 Task: Look for space in Oberwinterthur (Kreis 2), Switzerland from 12th  July, 2023 to 15th July, 2023 for 3 adults in price range Rs.12000 to Rs.16000. Place can be entire place with 2 bedrooms having 3 beds and 1 bathroom. Property type can be house, flat, guest house. Booking option can be shelf check-in. Required host language is English.
Action: Mouse moved to (555, 93)
Screenshot: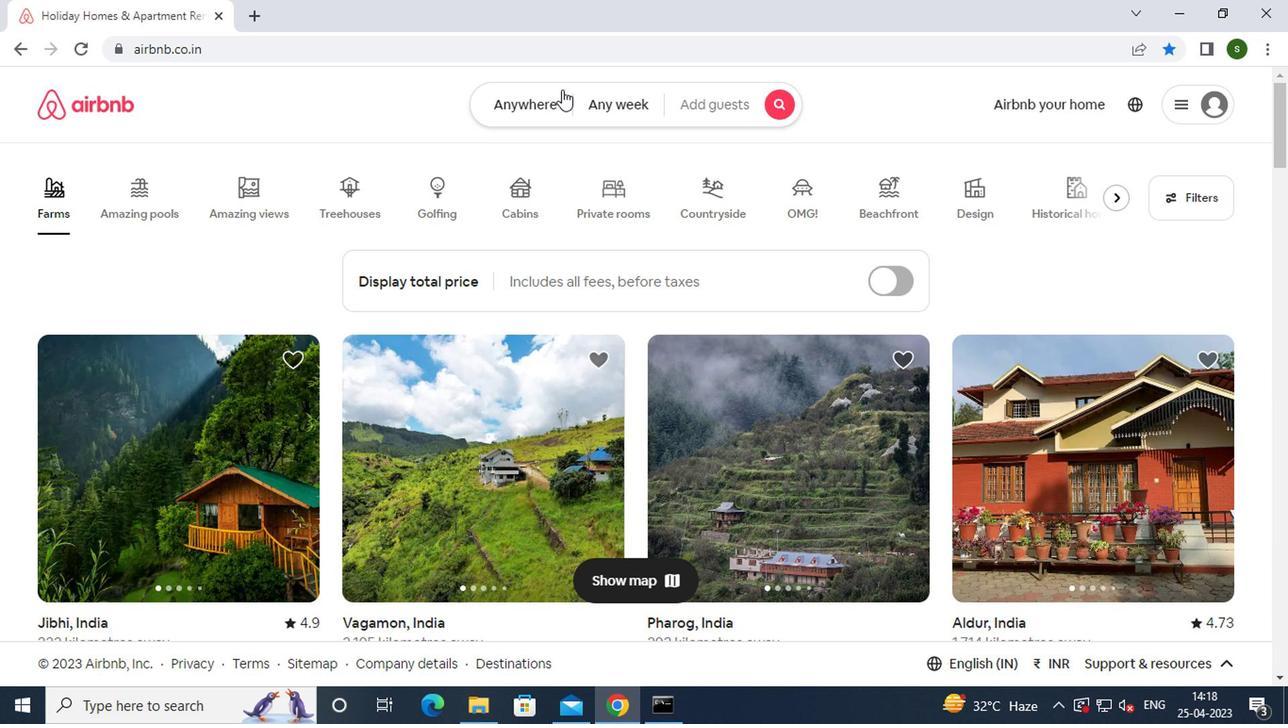 
Action: Mouse pressed left at (555, 93)
Screenshot: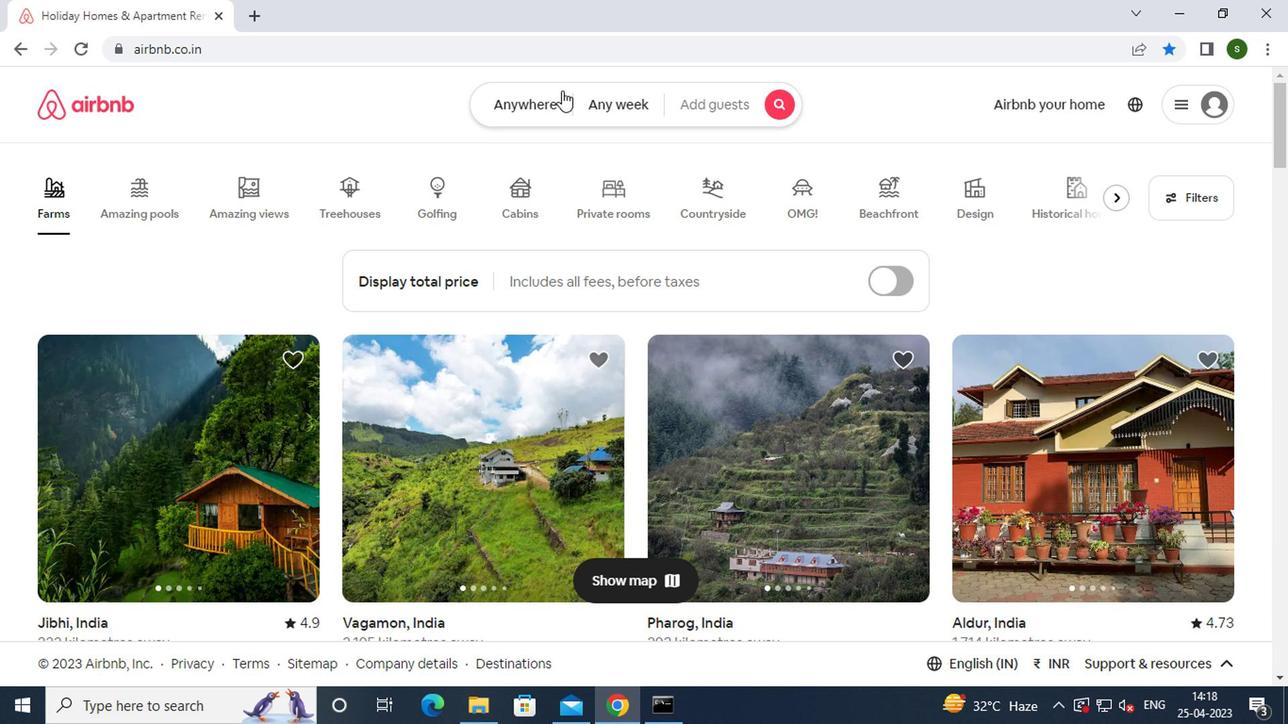 
Action: Mouse moved to (373, 176)
Screenshot: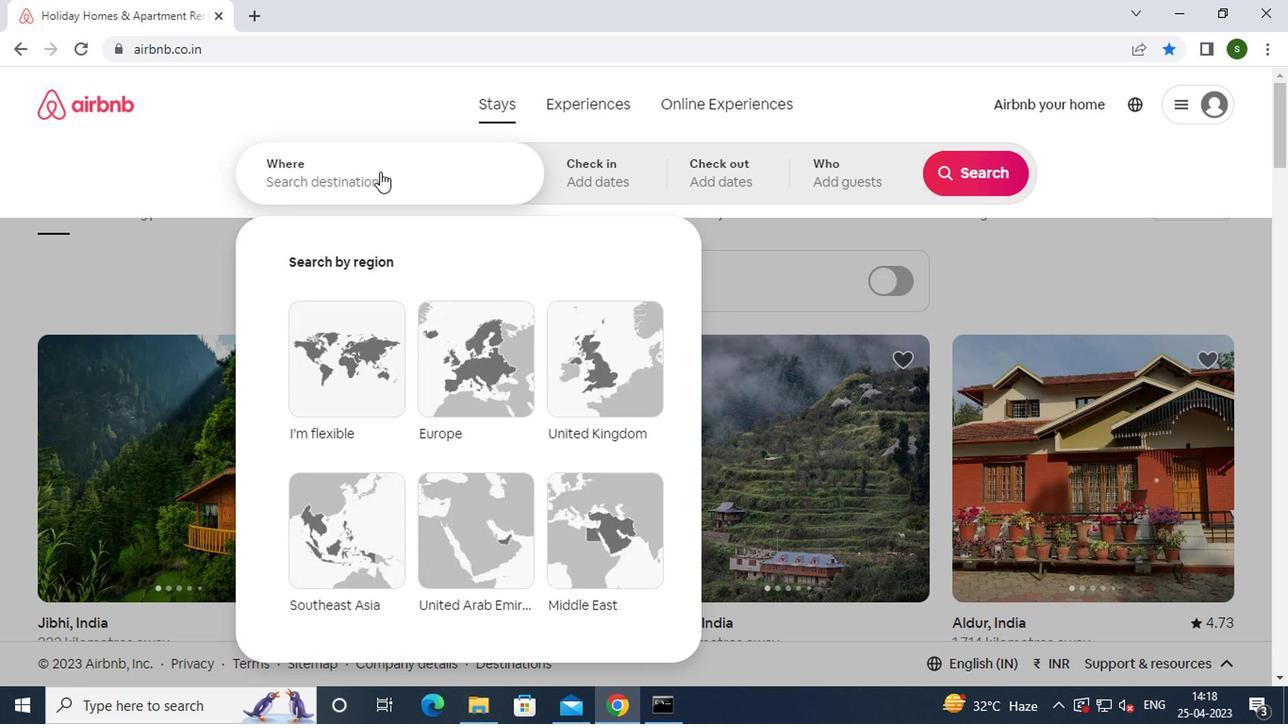 
Action: Mouse pressed left at (373, 176)
Screenshot: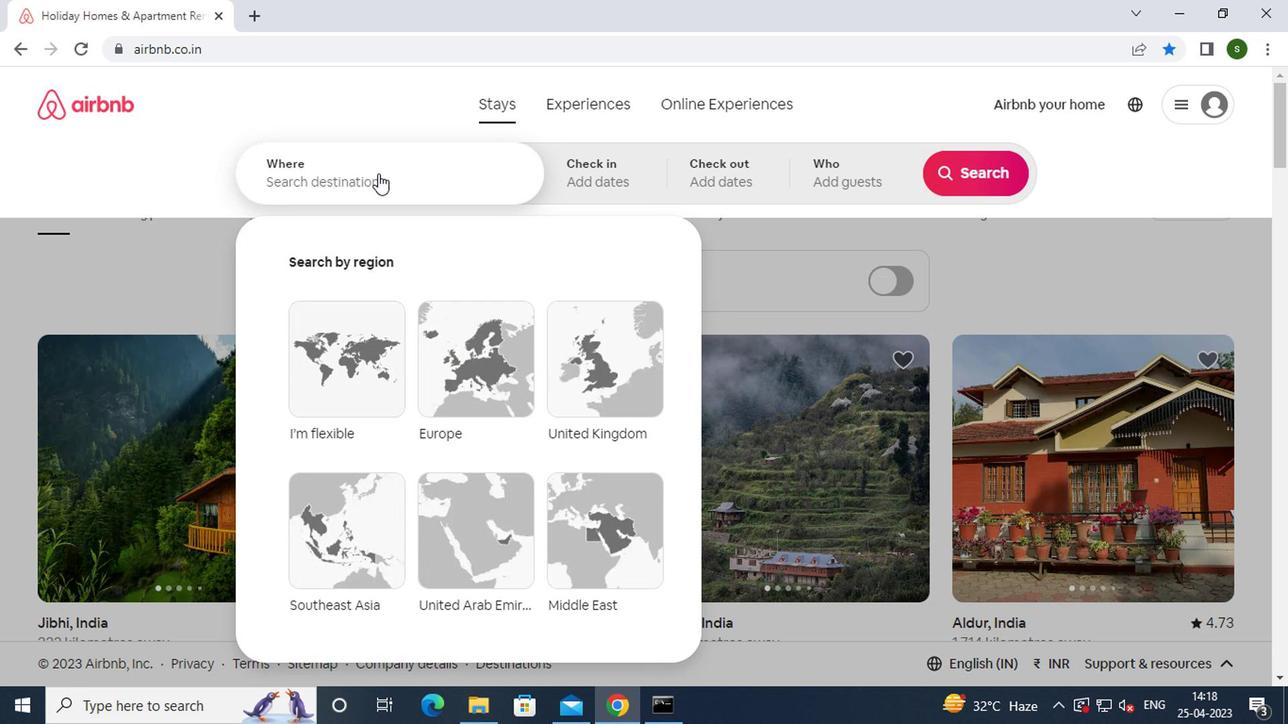 
Action: Mouse moved to (373, 176)
Screenshot: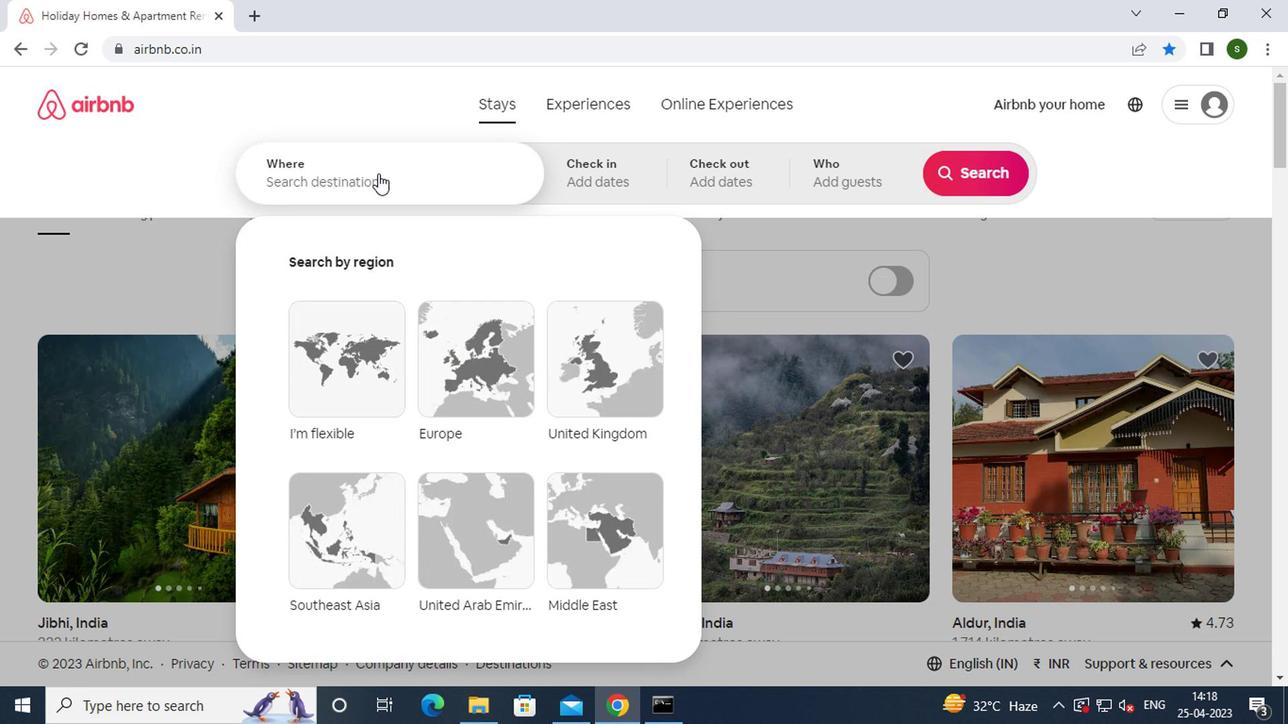 
Action: Key pressed o<Key.caps_lock>berwinterhur<Key.space><Key.shift_r>(<Key.caps_lock>k<Key.caps_lock>reis<Key.space>2<Key.shift_r>),<Key.space><Key.caps_lock>s<Key.caps_lock>witzerland<Key.enter>
Screenshot: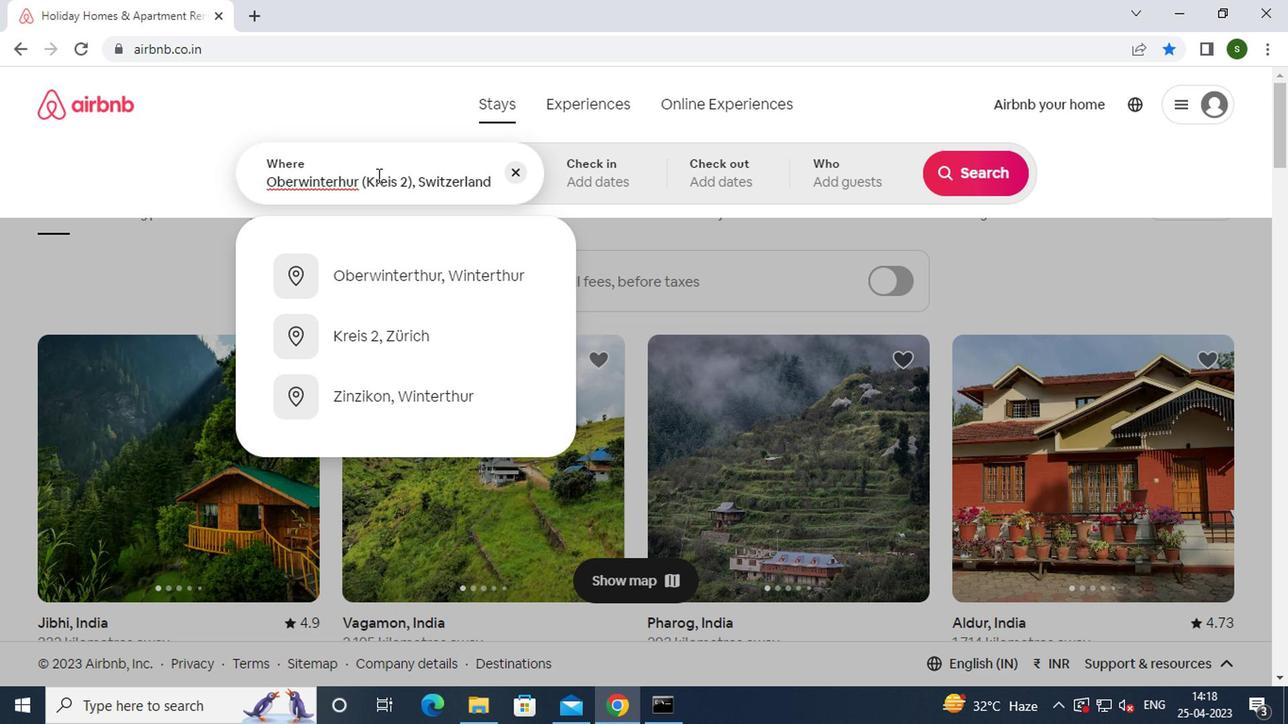 
Action: Mouse moved to (975, 331)
Screenshot: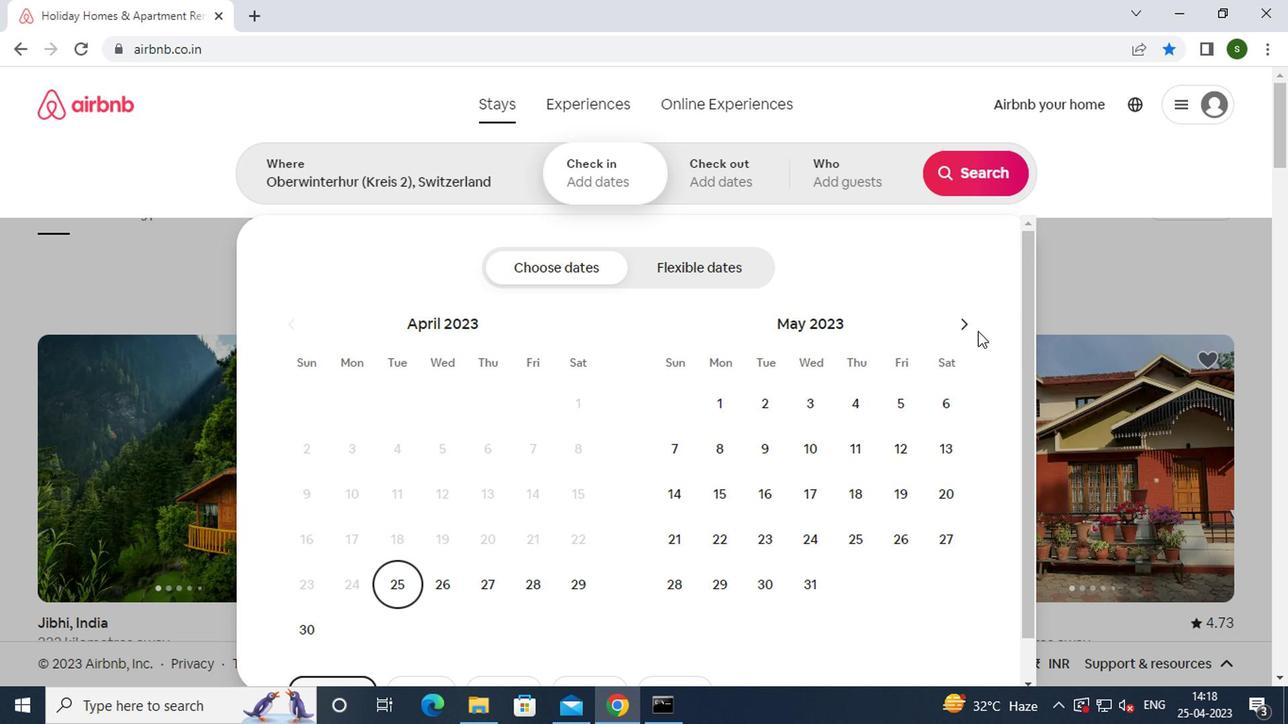 
Action: Mouse pressed left at (975, 331)
Screenshot: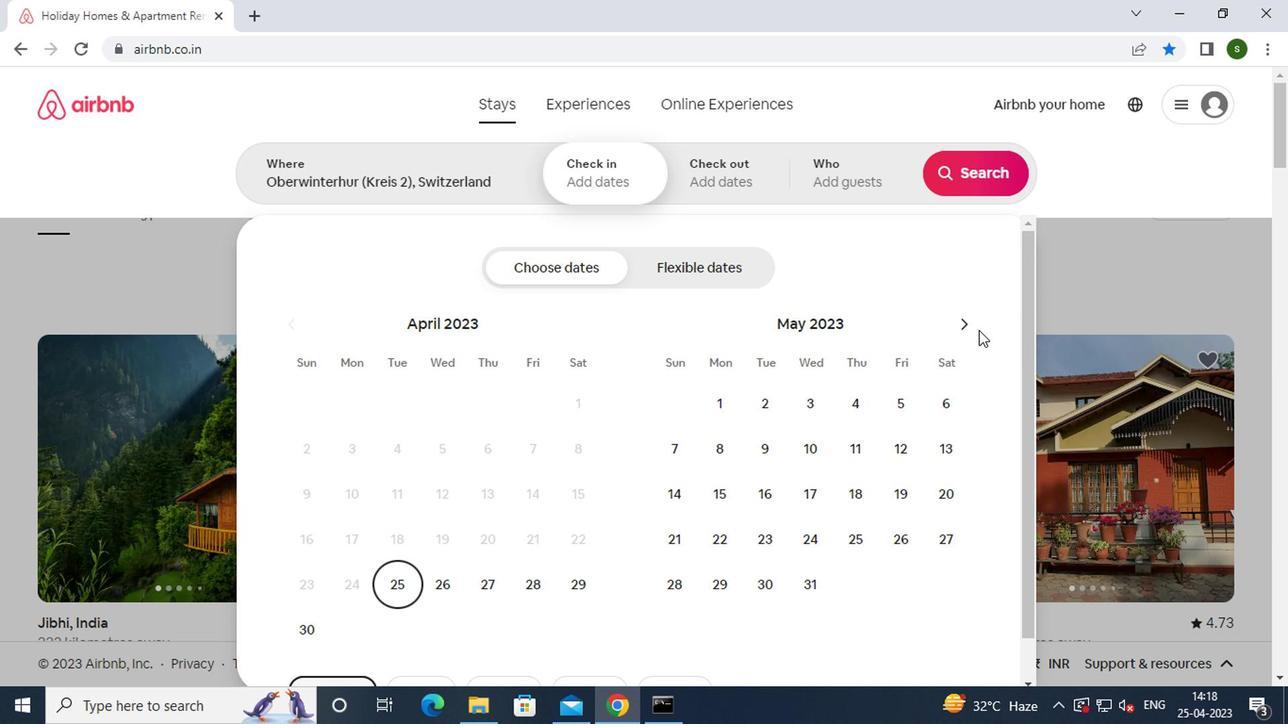 
Action: Mouse moved to (957, 331)
Screenshot: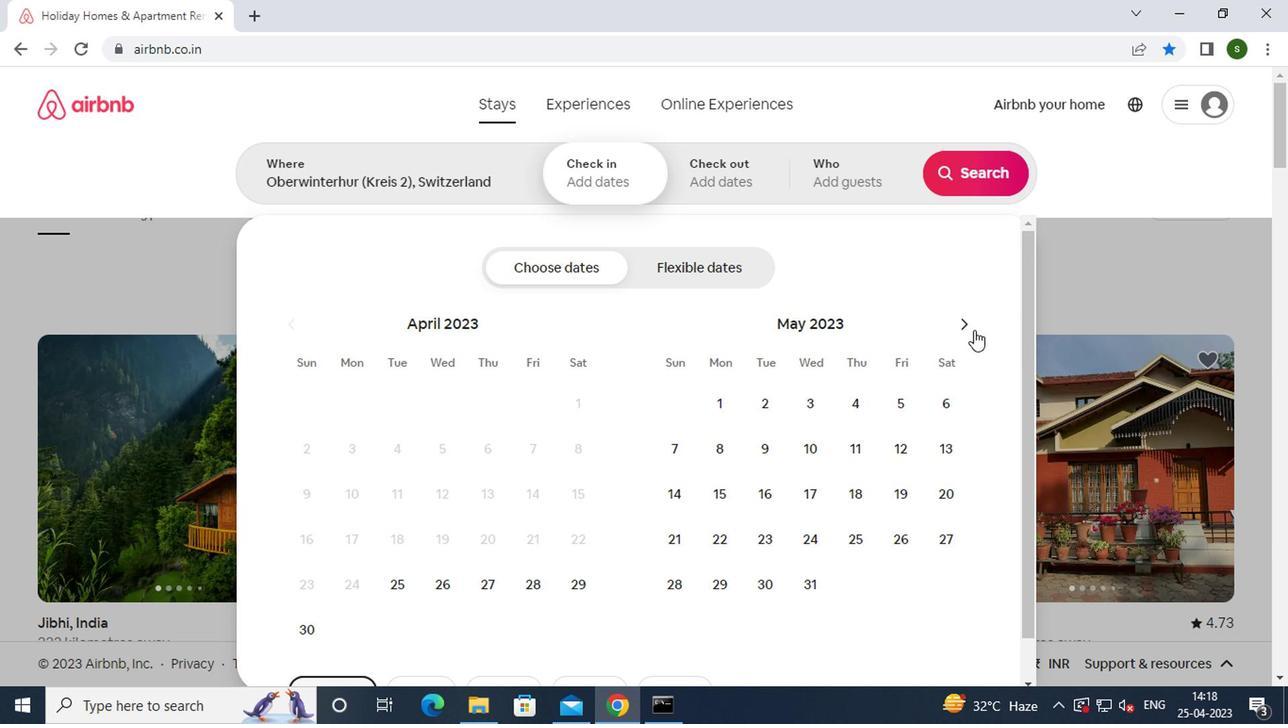 
Action: Mouse pressed left at (957, 331)
Screenshot: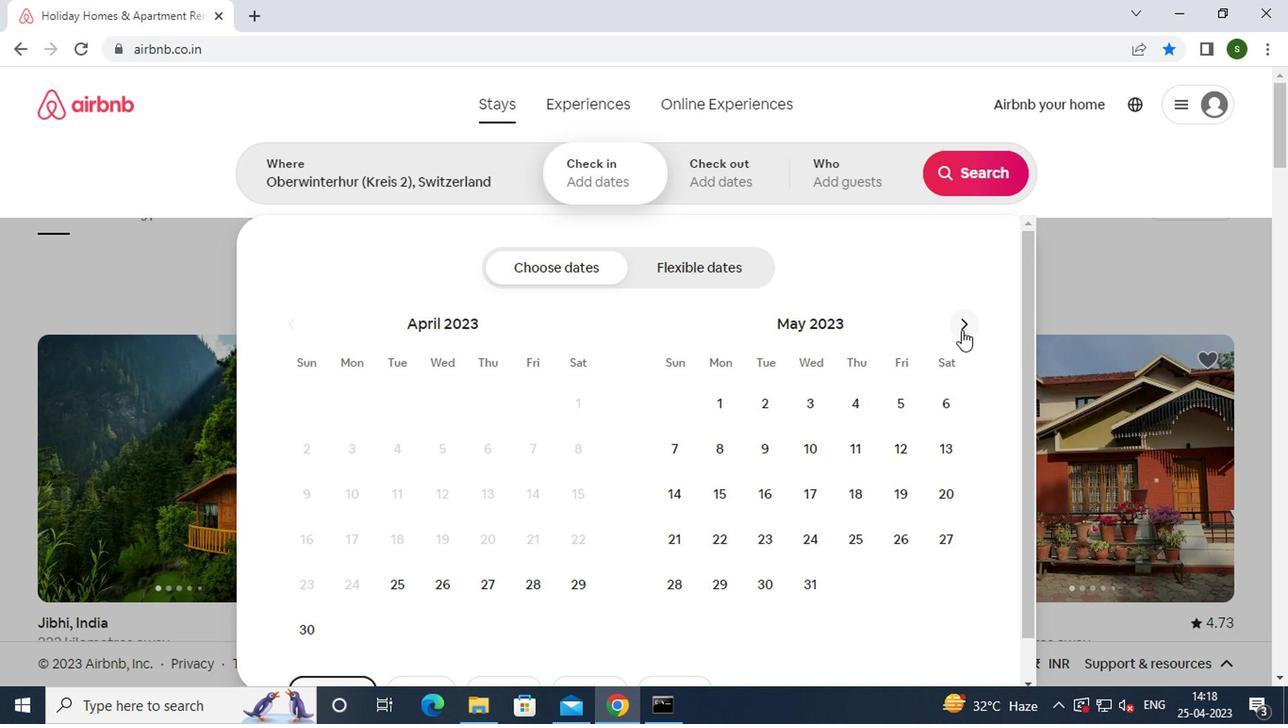
Action: Mouse pressed left at (957, 331)
Screenshot: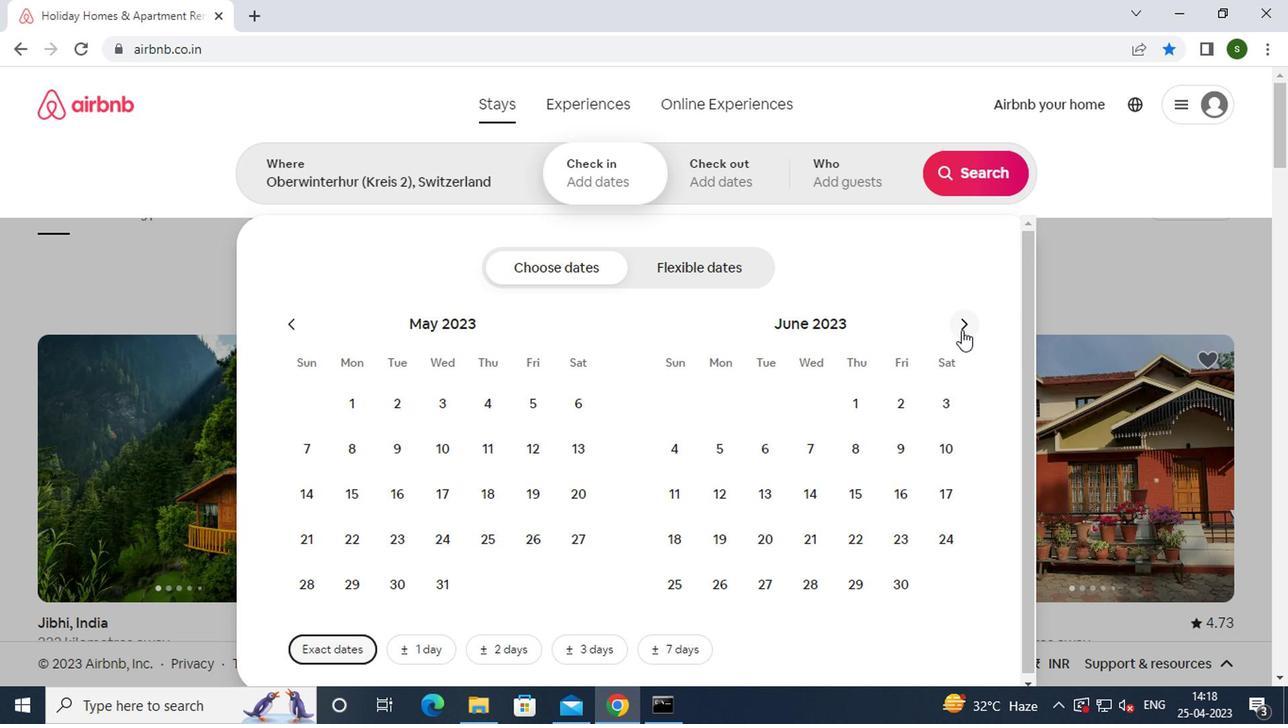 
Action: Mouse moved to (791, 502)
Screenshot: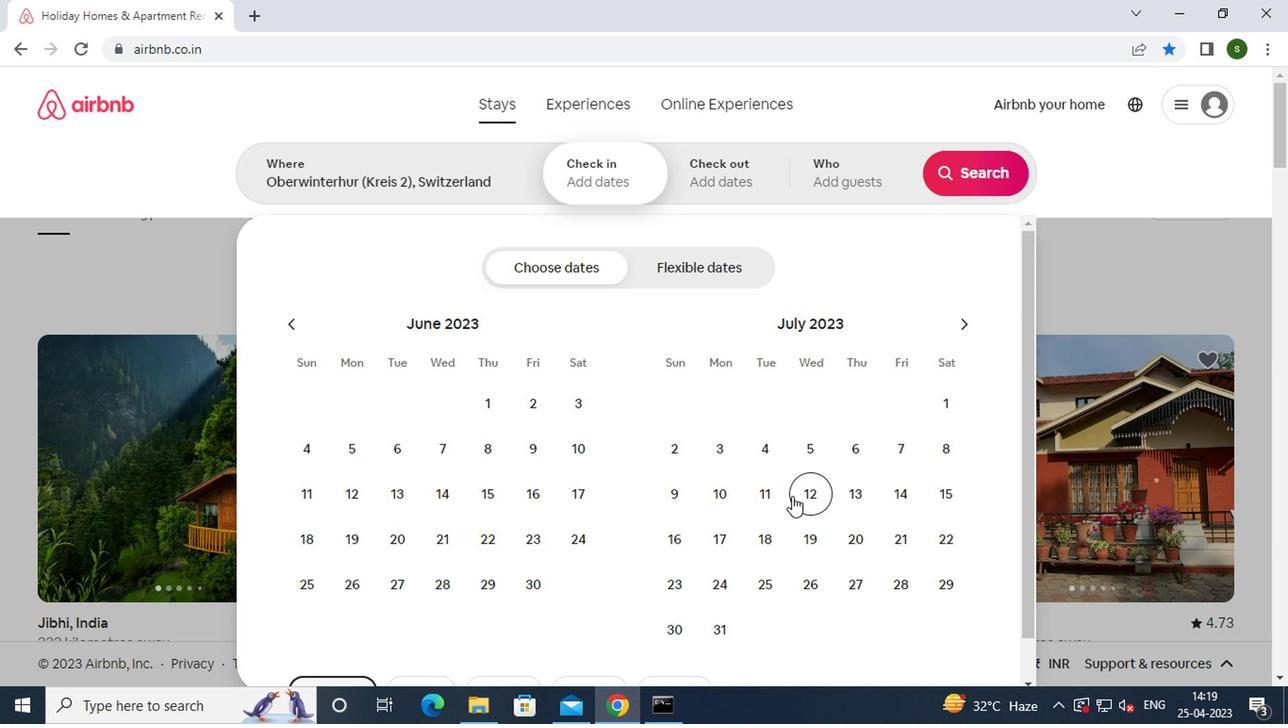 
Action: Mouse pressed left at (791, 502)
Screenshot: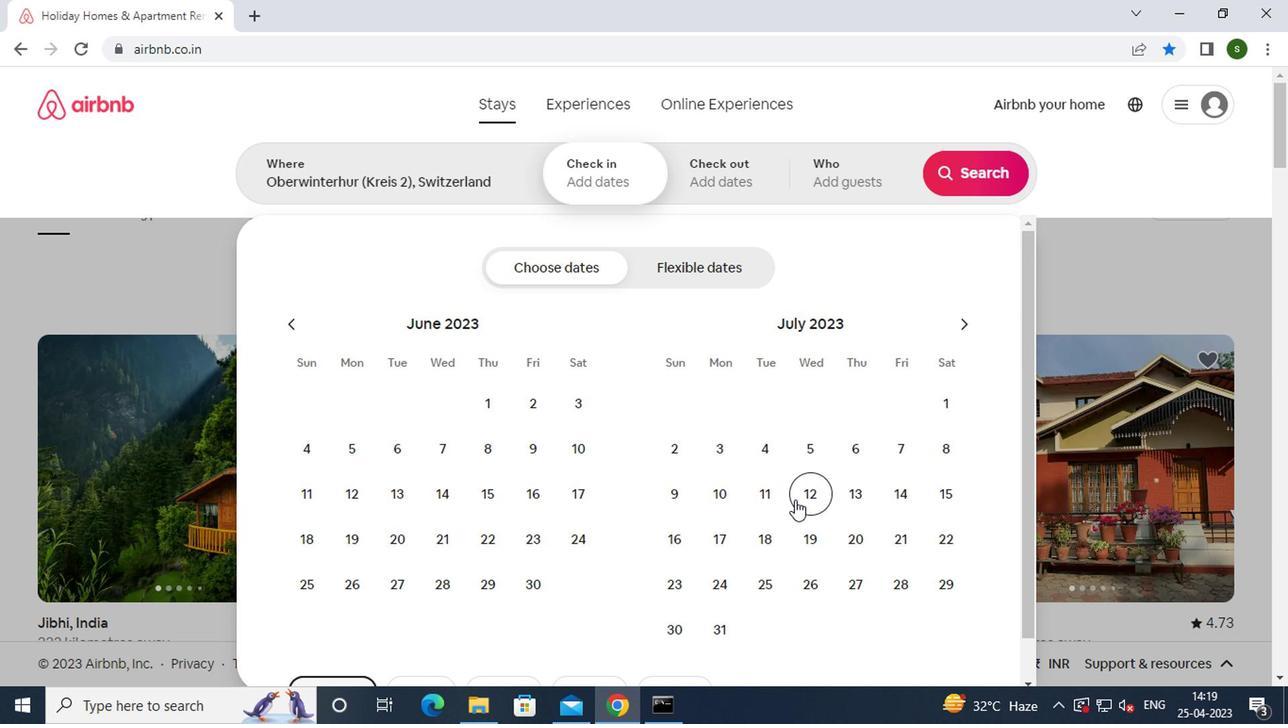 
Action: Mouse moved to (952, 500)
Screenshot: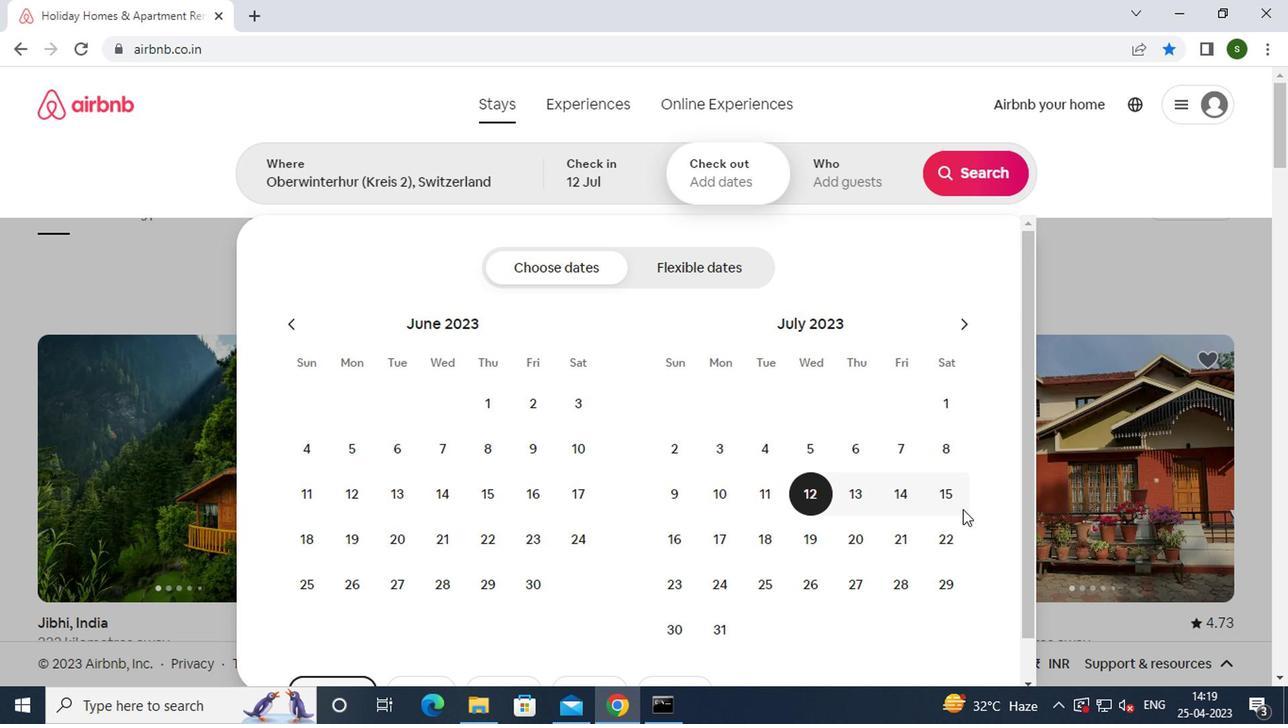 
Action: Mouse pressed left at (952, 500)
Screenshot: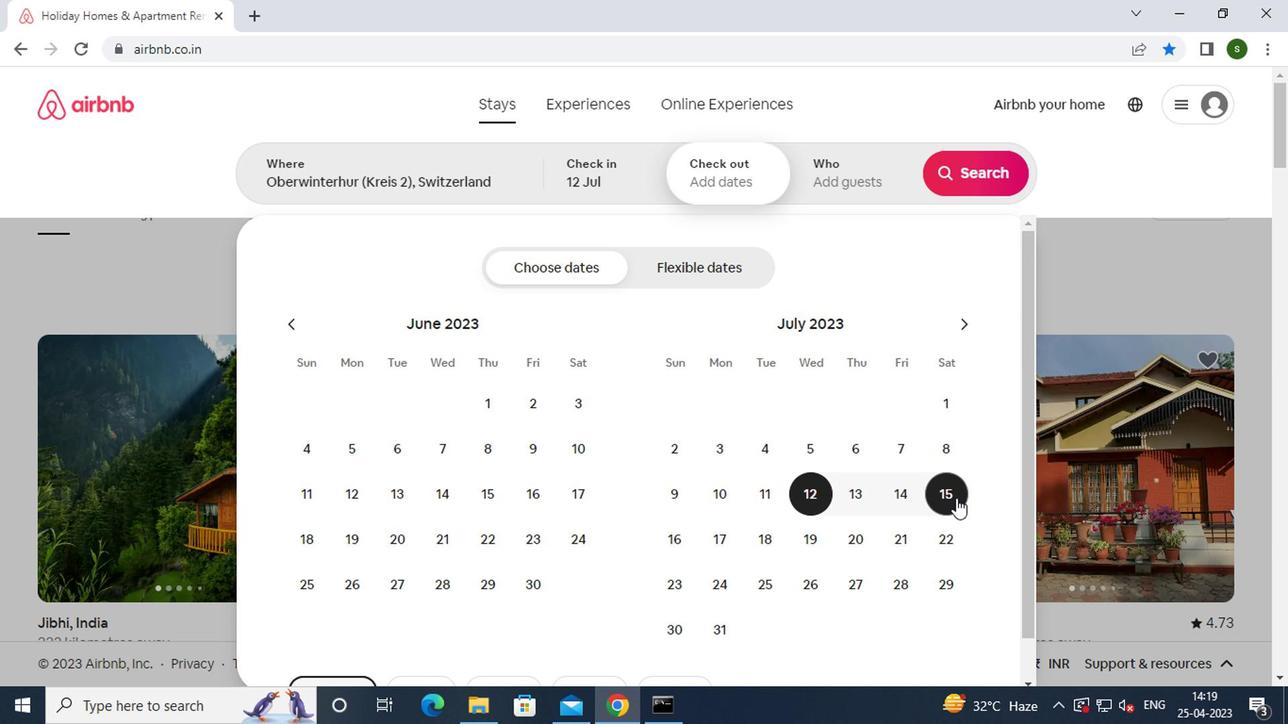 
Action: Mouse moved to (856, 190)
Screenshot: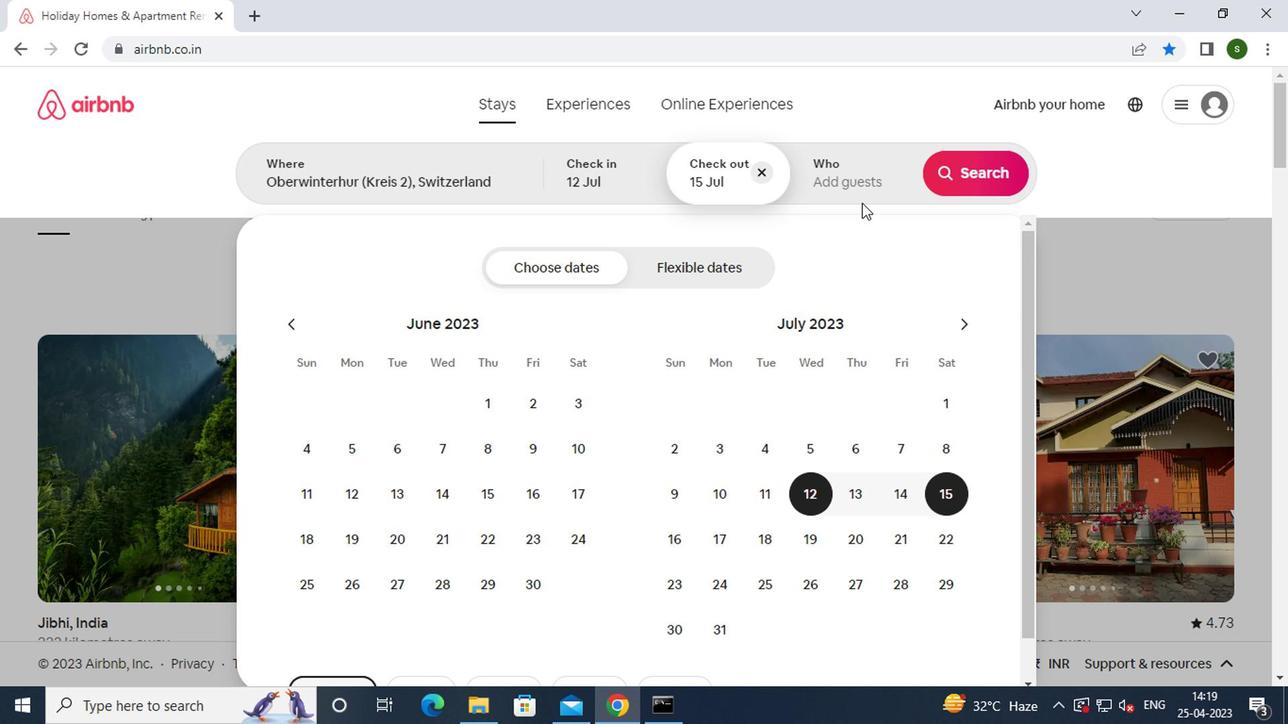 
Action: Mouse pressed left at (856, 190)
Screenshot: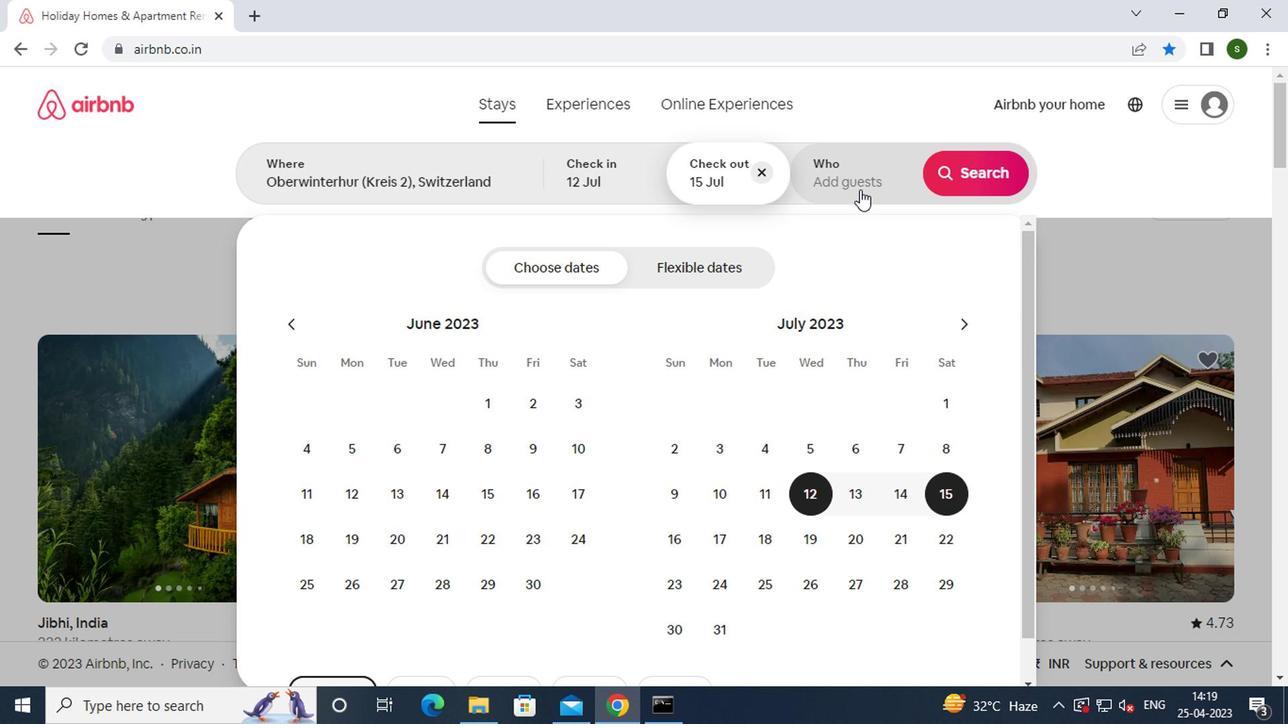 
Action: Mouse moved to (976, 275)
Screenshot: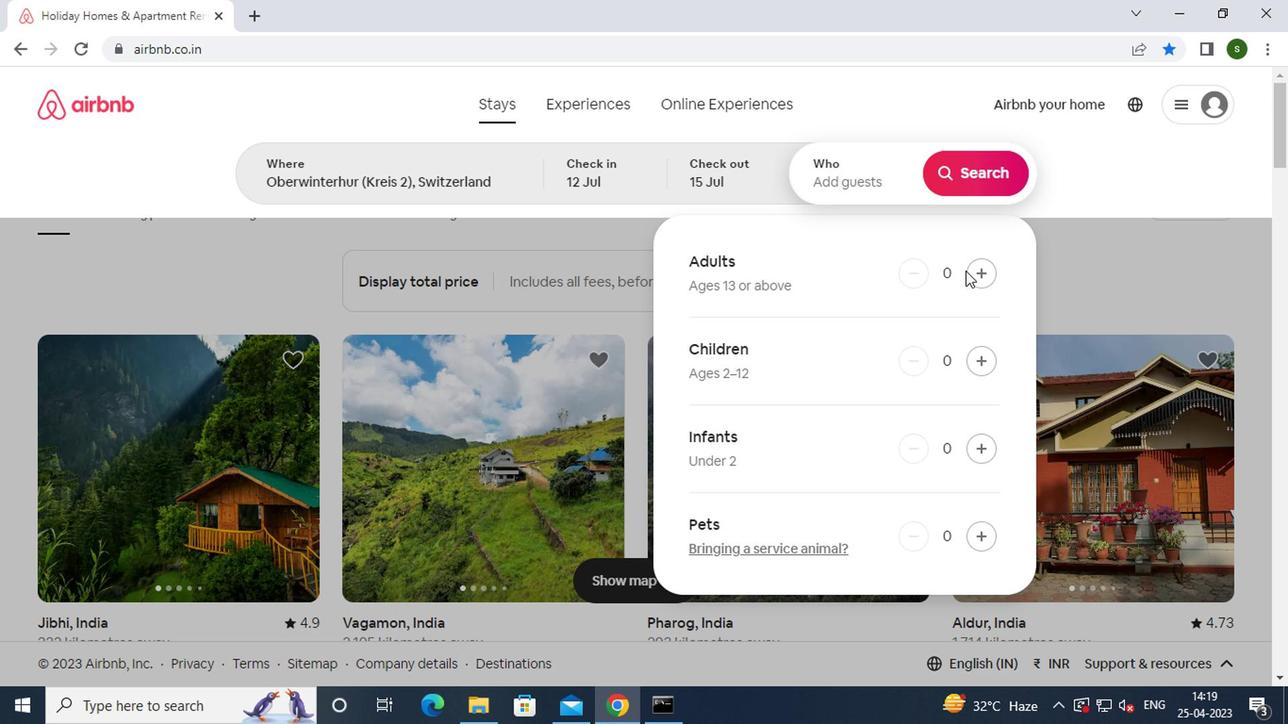 
Action: Mouse pressed left at (976, 275)
Screenshot: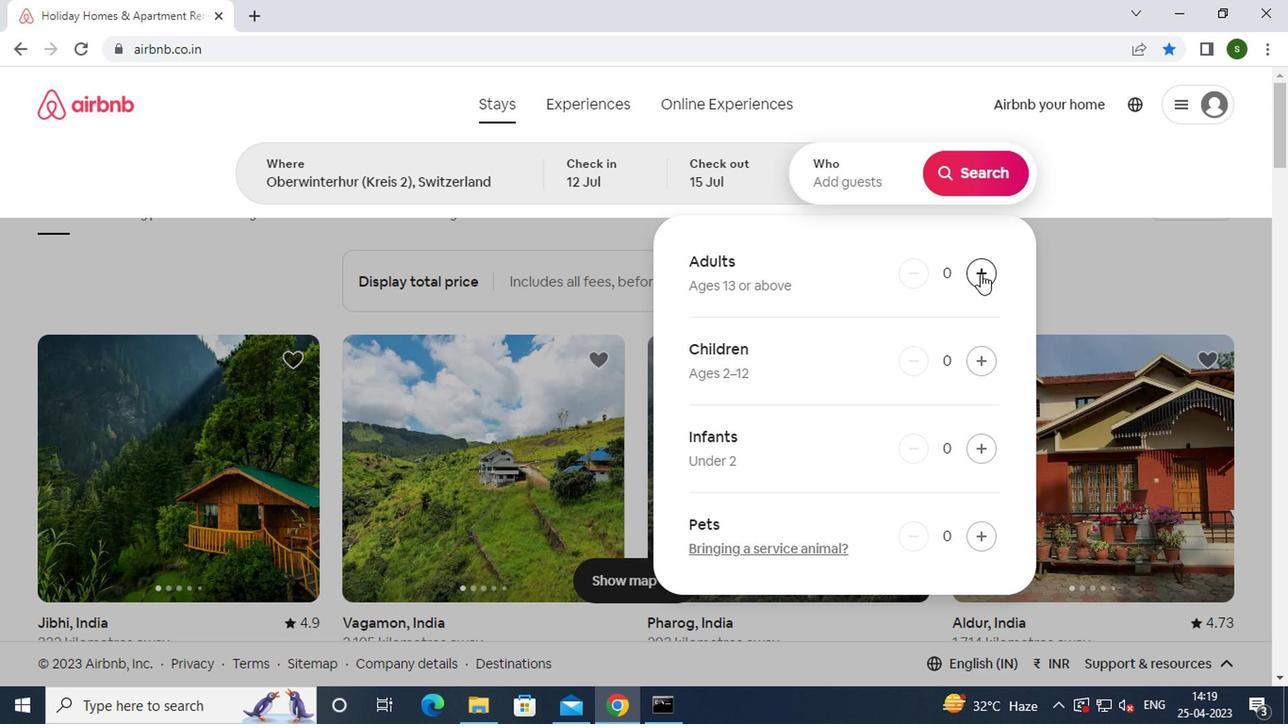 
Action: Mouse pressed left at (976, 275)
Screenshot: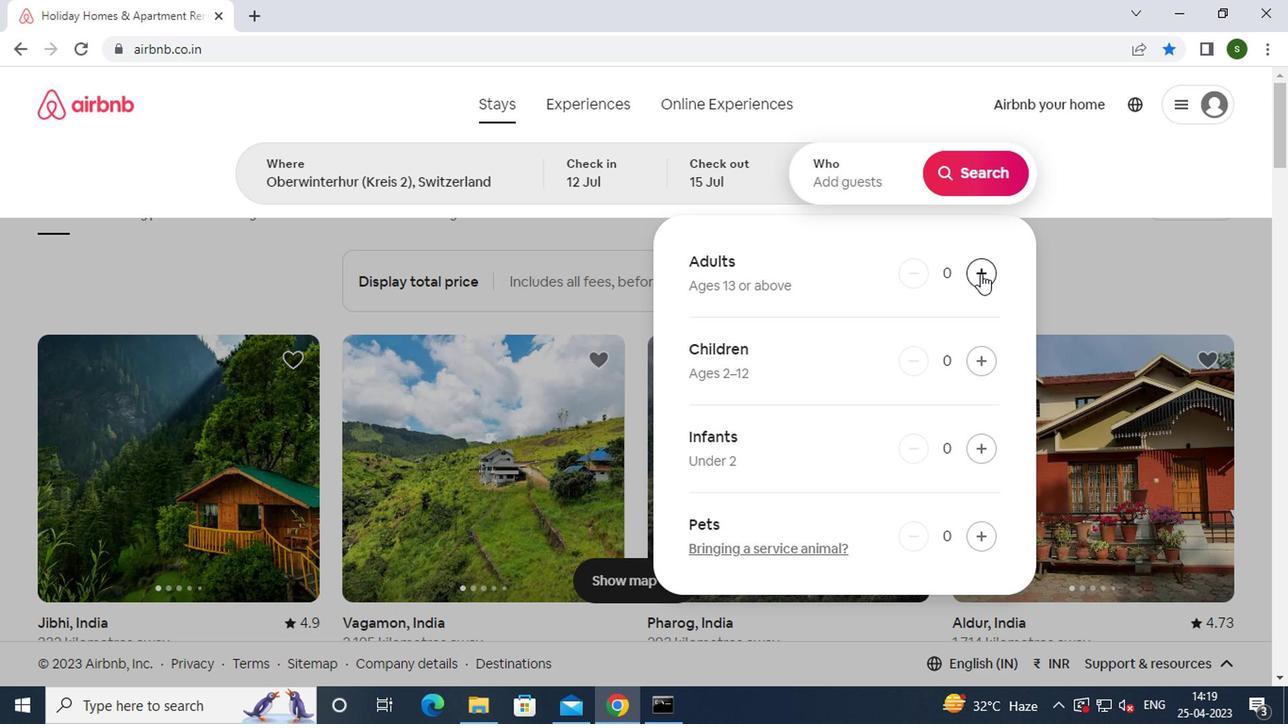 
Action: Mouse pressed left at (976, 275)
Screenshot: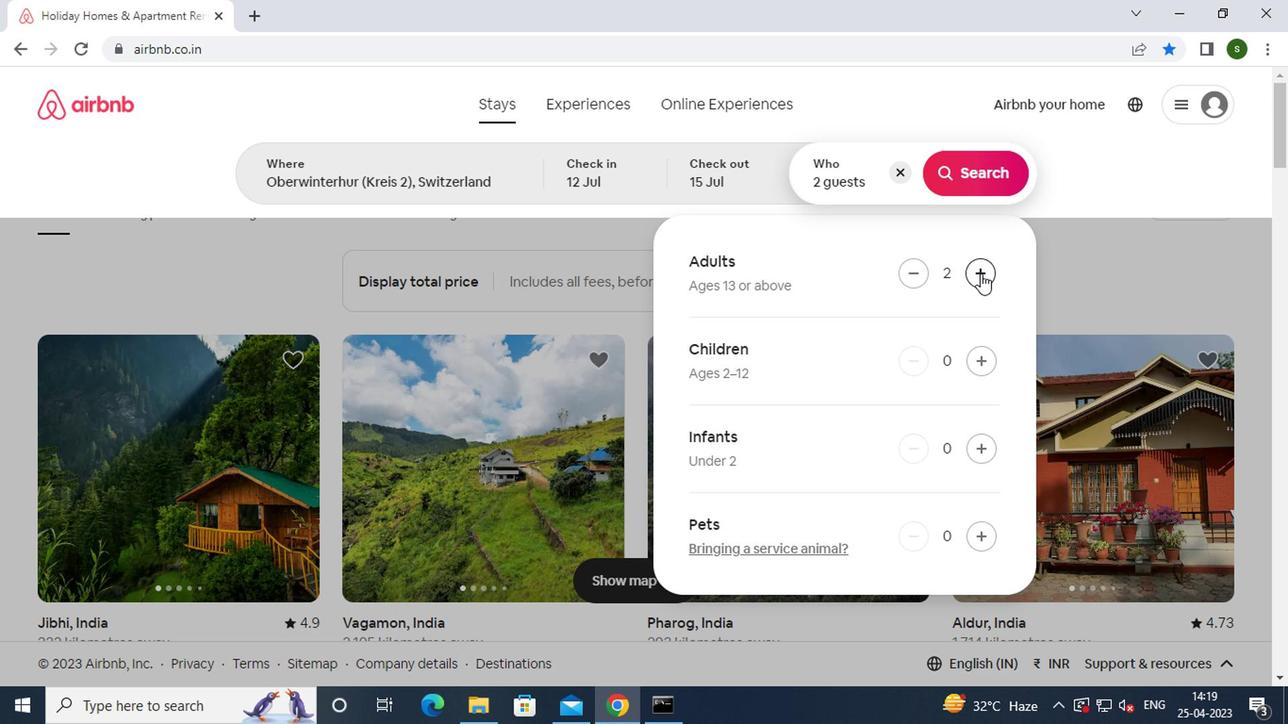 
Action: Mouse moved to (966, 183)
Screenshot: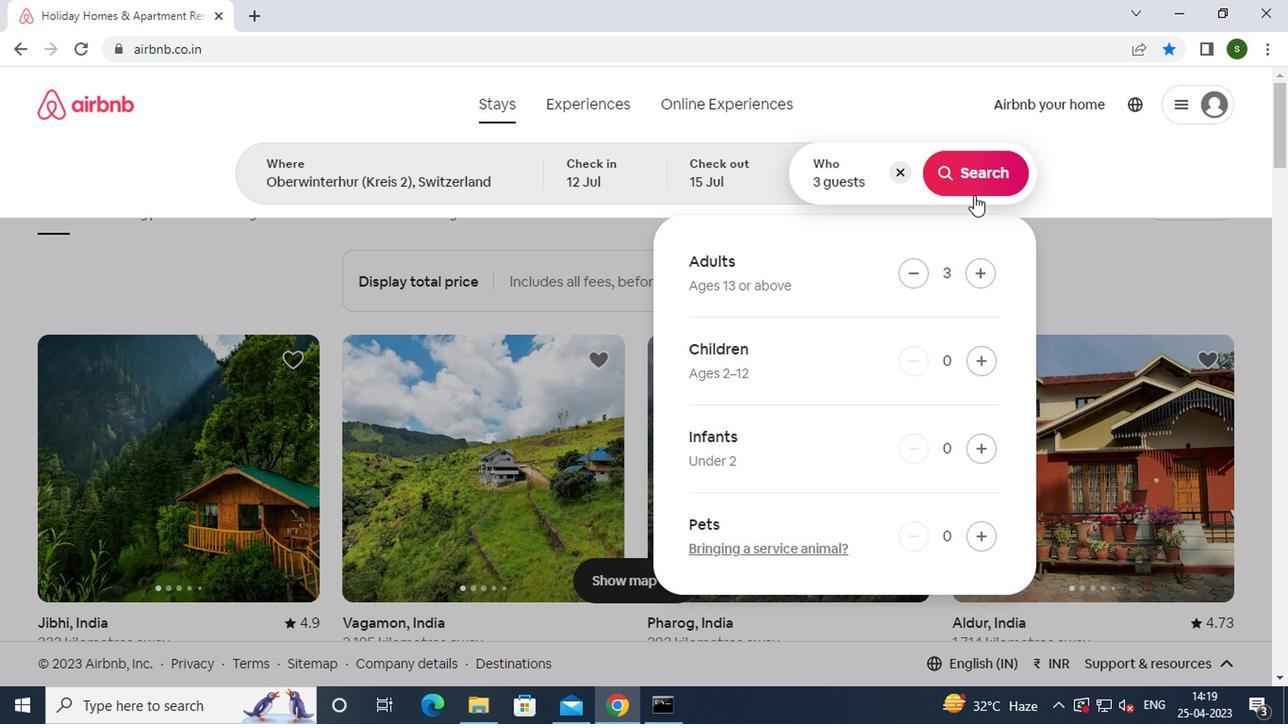
Action: Mouse pressed left at (966, 183)
Screenshot: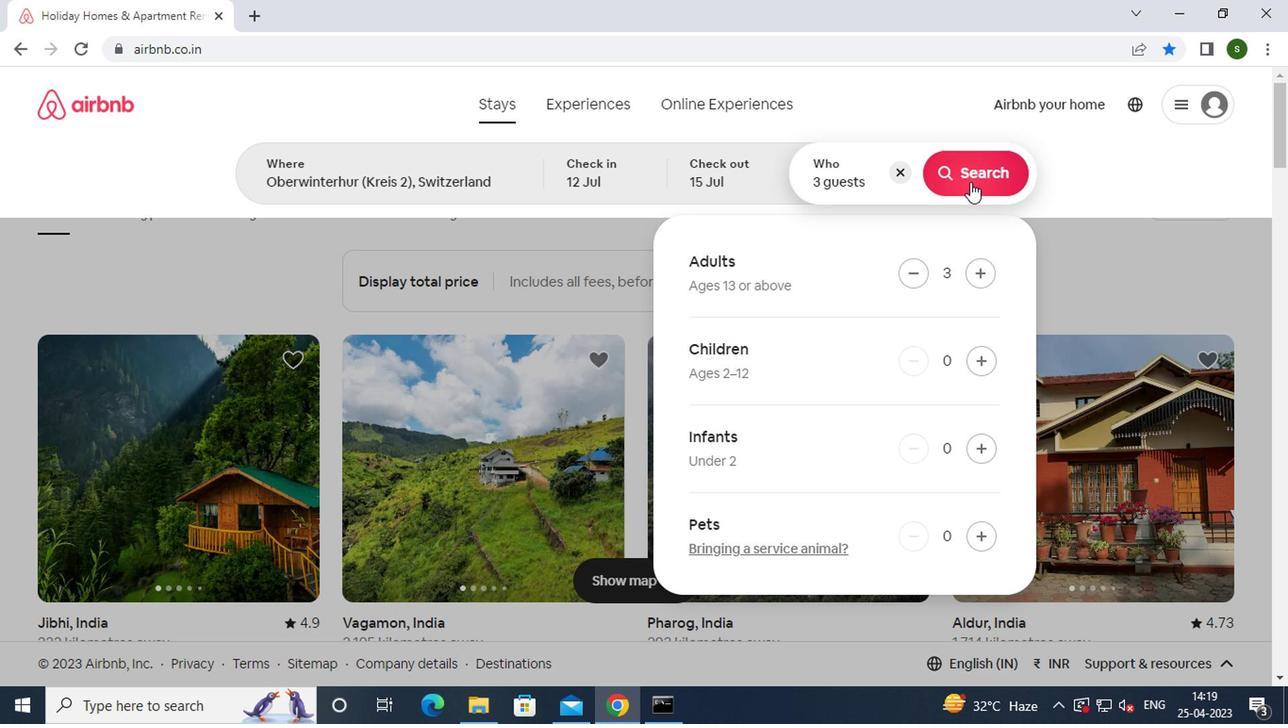 
Action: Mouse moved to (1188, 196)
Screenshot: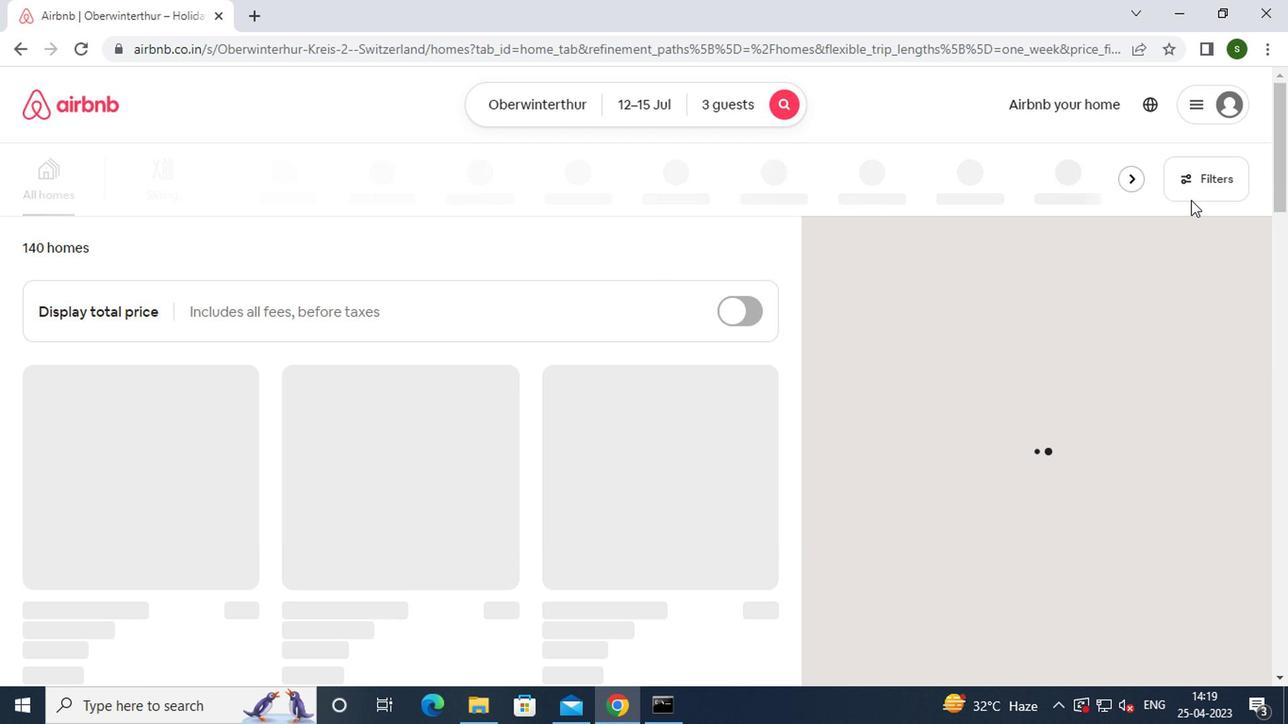 
Action: Mouse pressed left at (1188, 196)
Screenshot: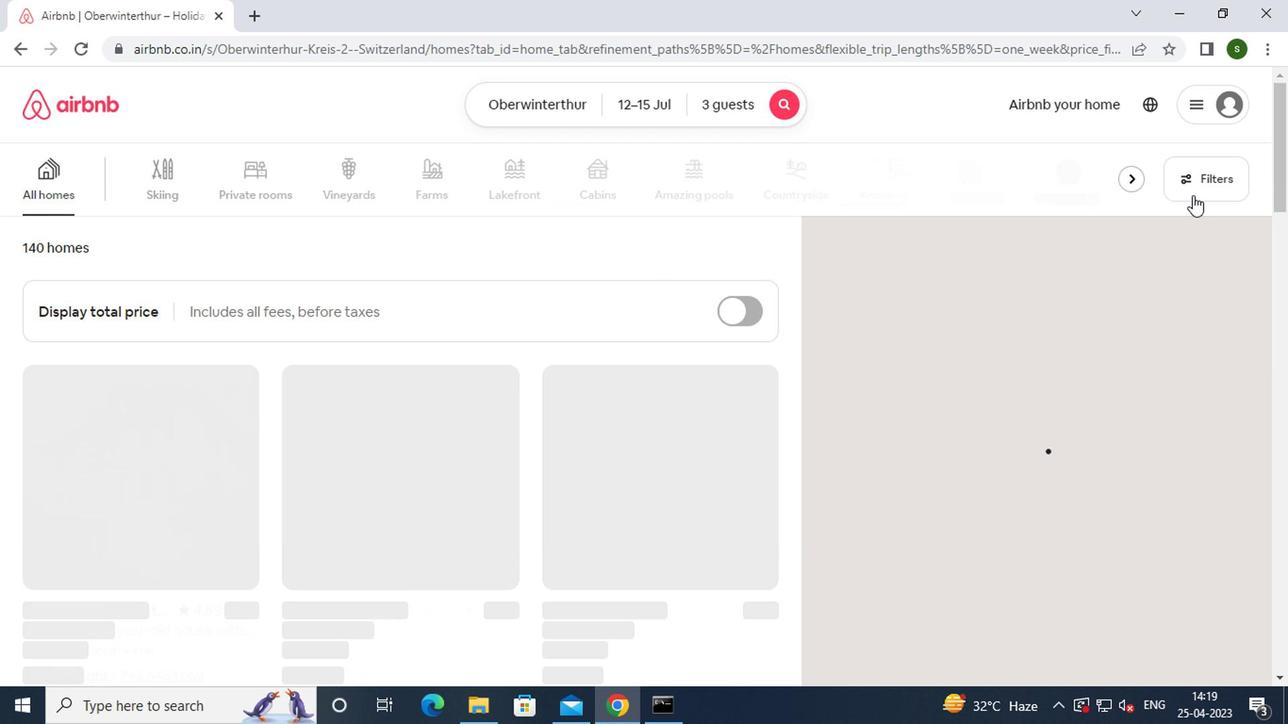 
Action: Mouse moved to (465, 416)
Screenshot: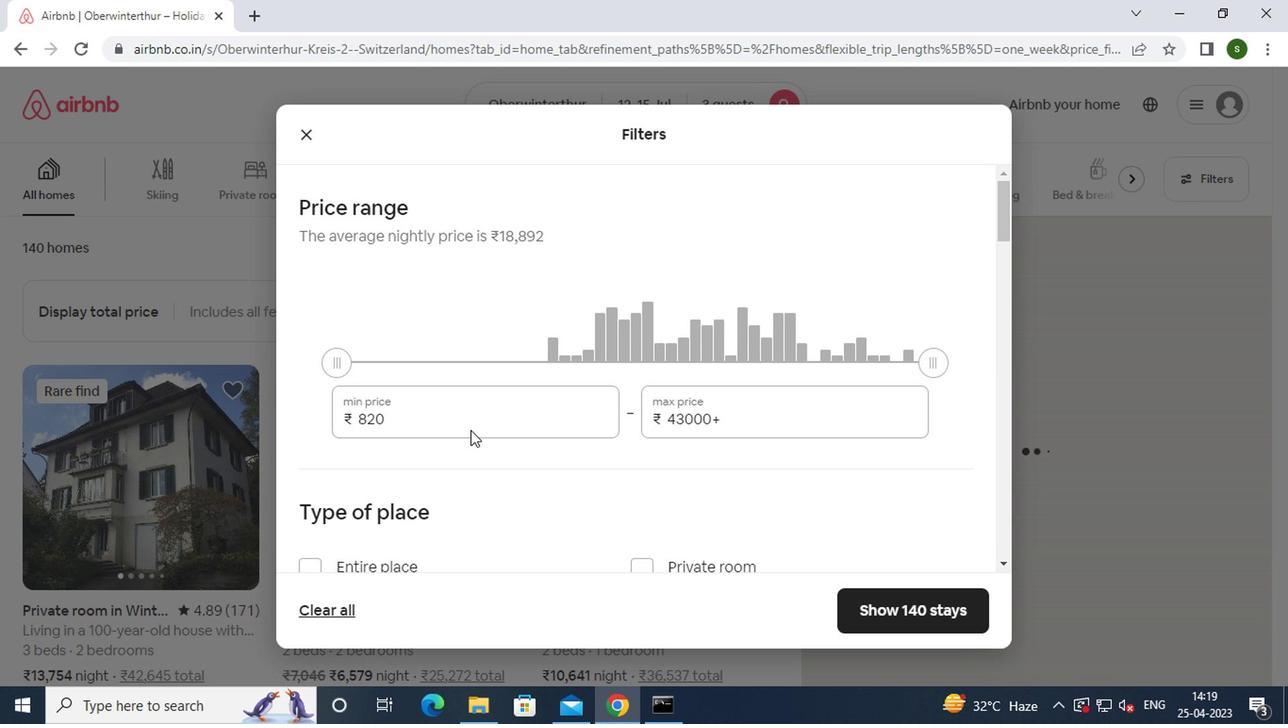 
Action: Mouse pressed left at (465, 416)
Screenshot: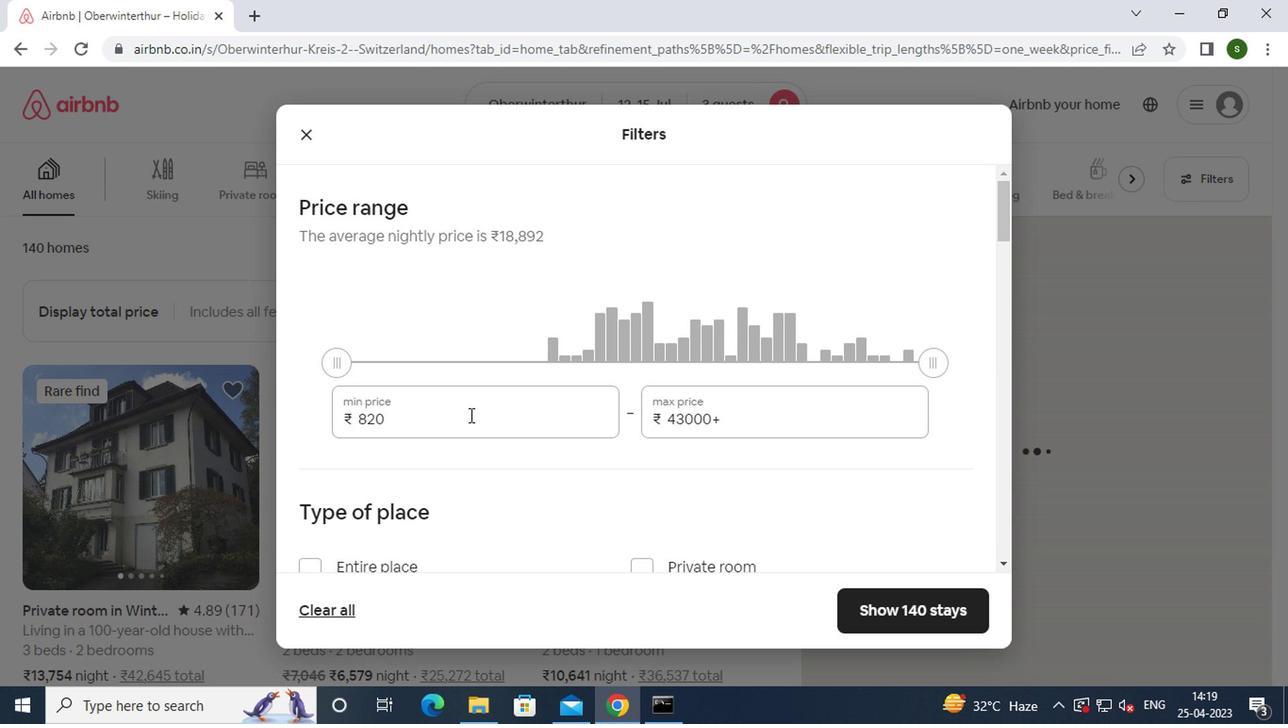 
Action: Key pressed <Key.backspace><Key.backspace><Key.backspace><Key.backspace><Key.backspace>12000
Screenshot: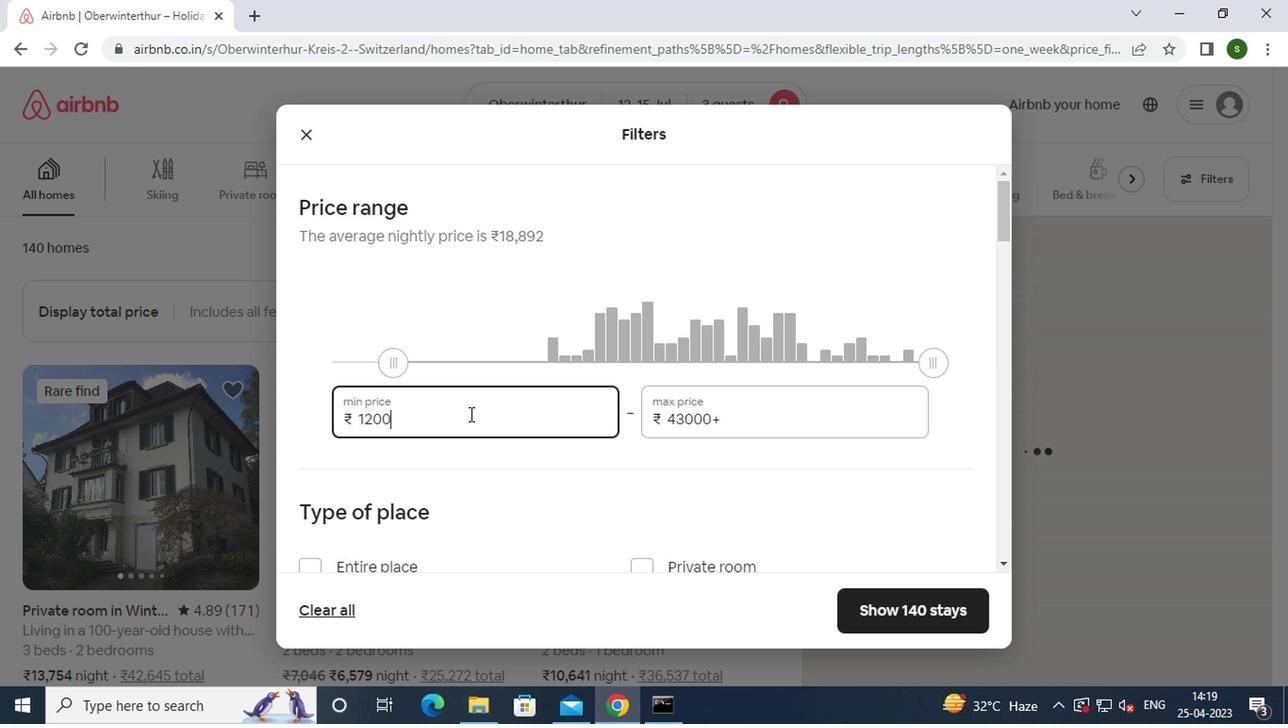 
Action: Mouse moved to (745, 432)
Screenshot: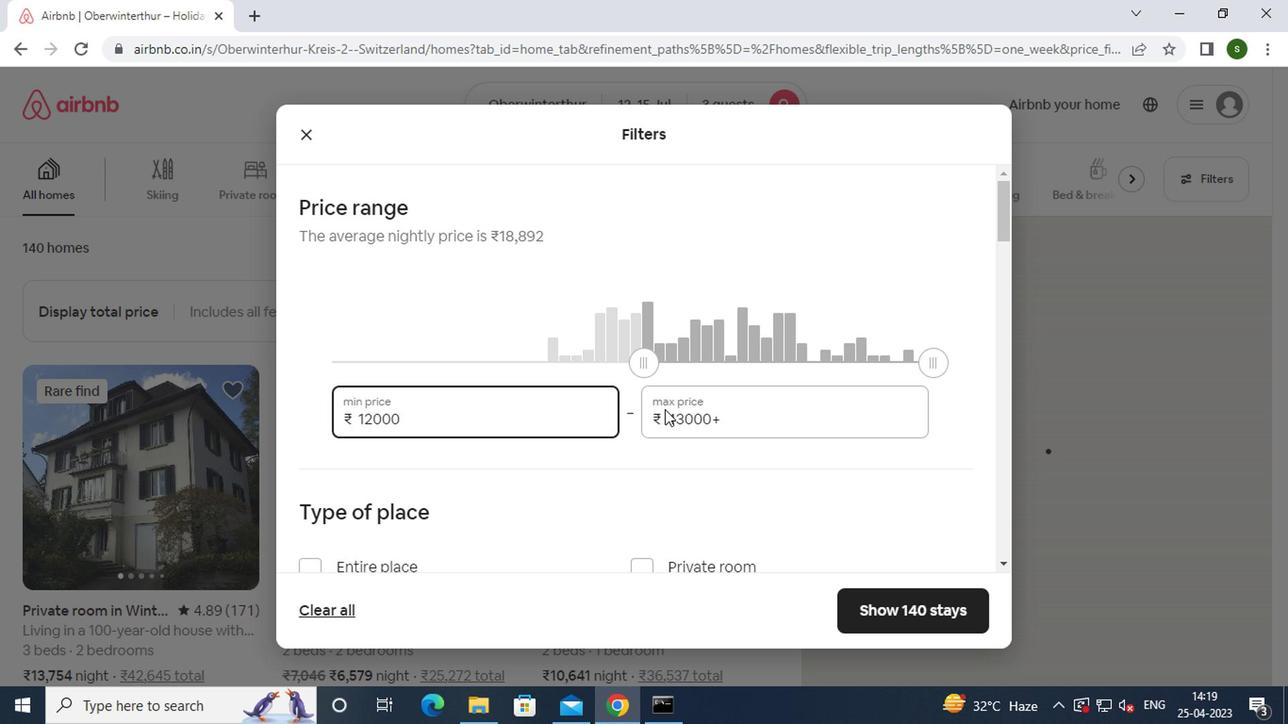 
Action: Mouse pressed left at (745, 432)
Screenshot: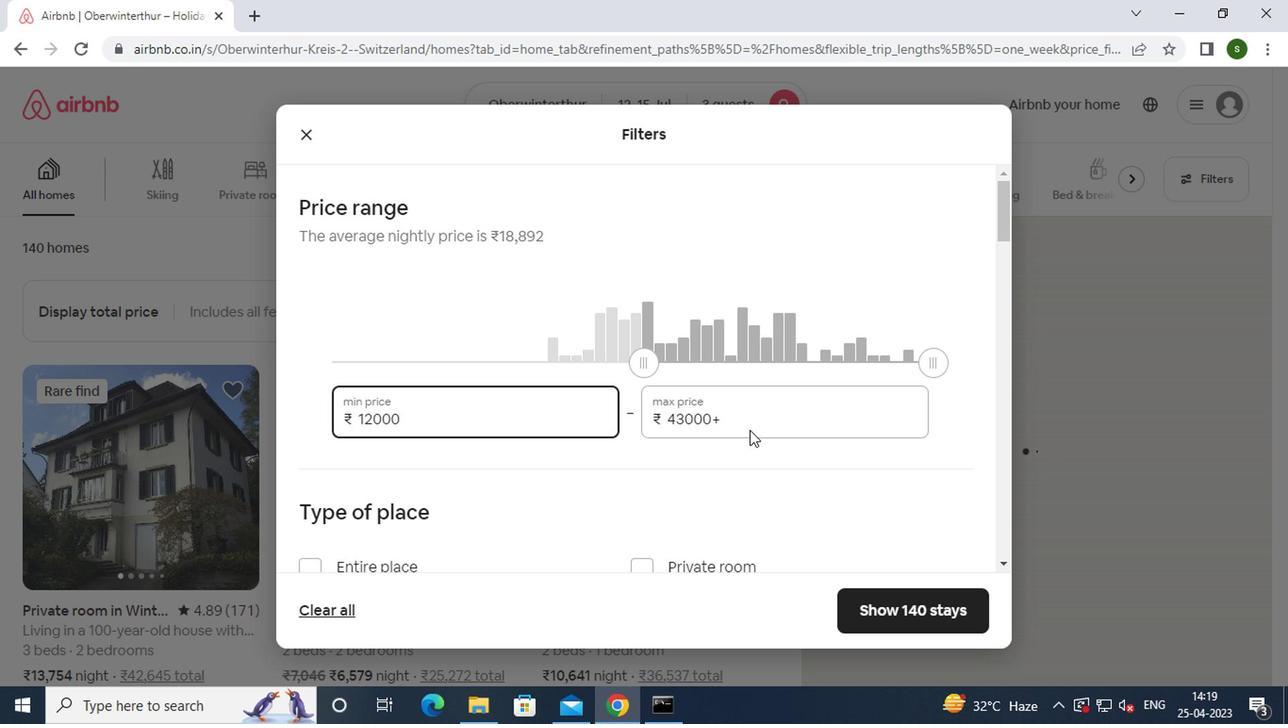 
Action: Mouse moved to (747, 426)
Screenshot: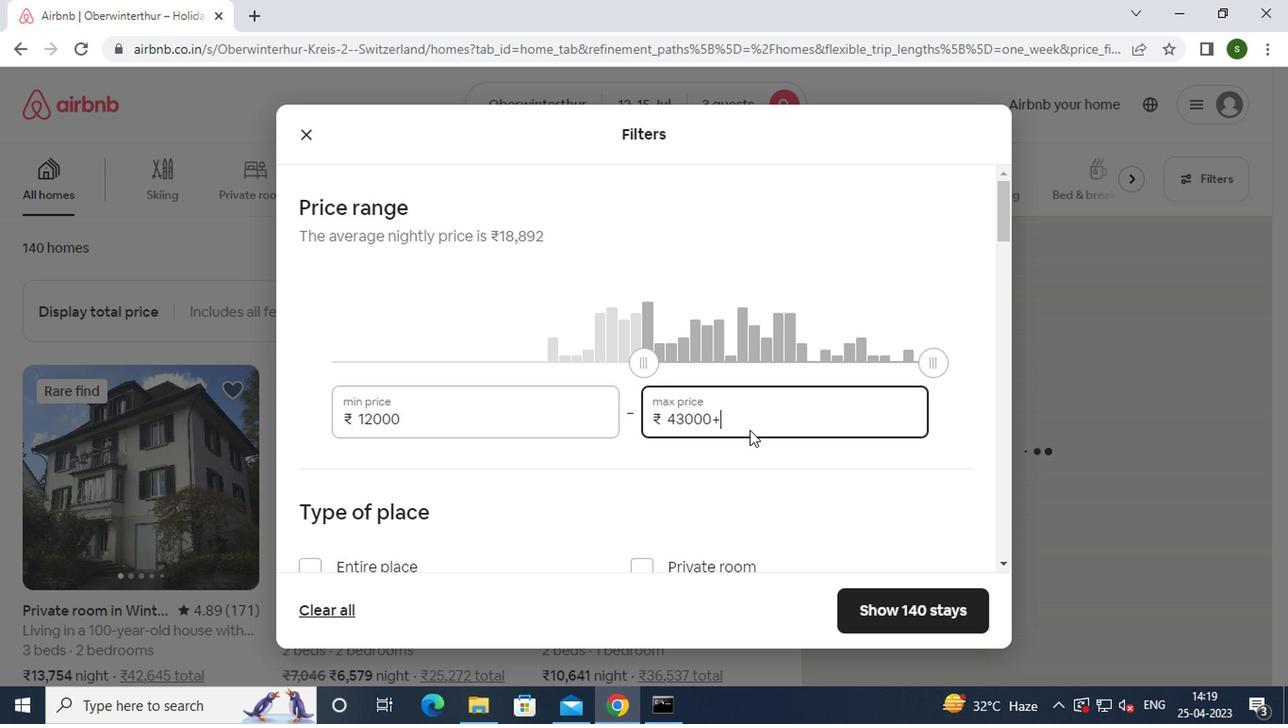 
Action: Key pressed <Key.backspace><Key.backspace><Key.backspace><Key.backspace><Key.backspace><Key.backspace><Key.backspace><Key.backspace><Key.backspace><Key.backspace><Key.backspace><Key.backspace><Key.backspace>16000
Screenshot: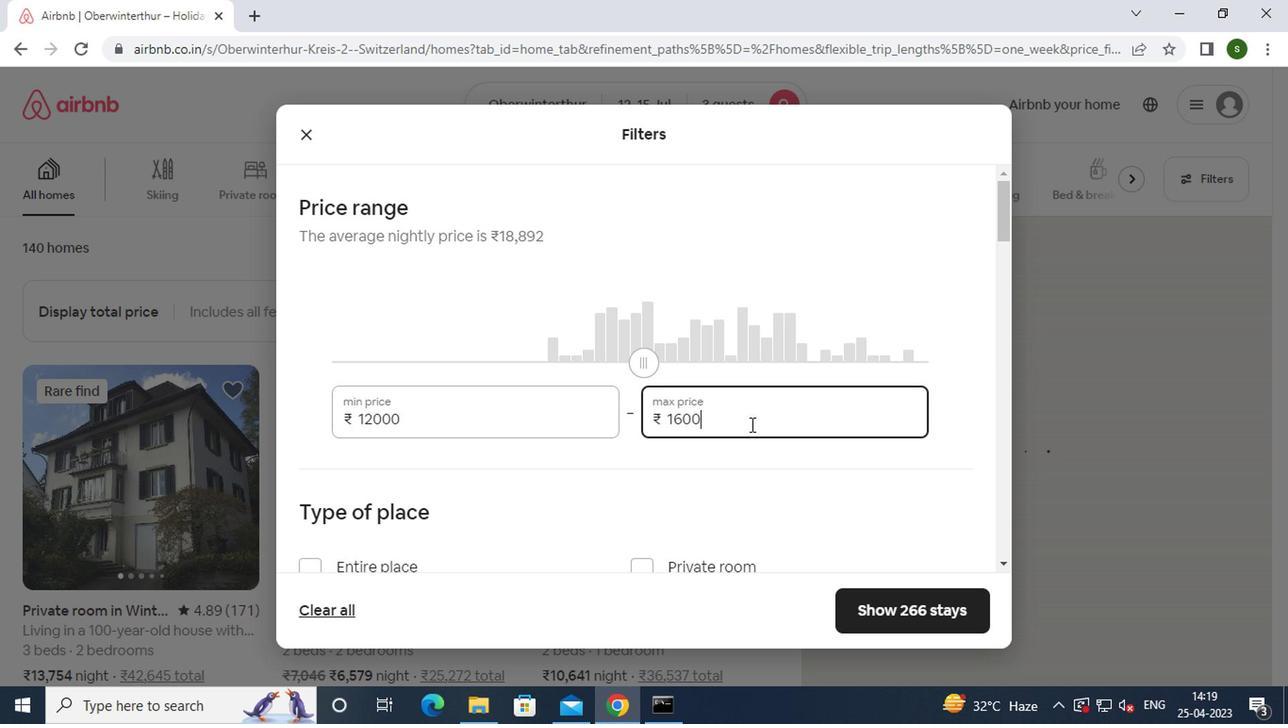 
Action: Mouse moved to (606, 450)
Screenshot: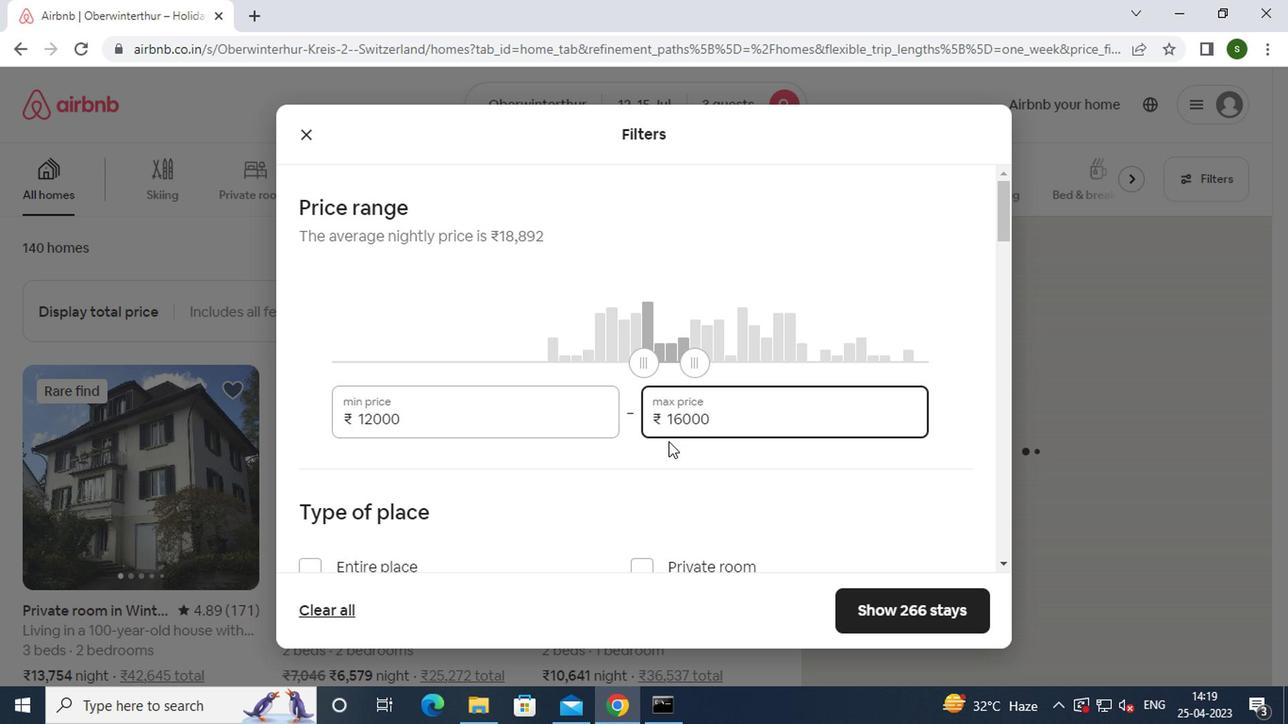 
Action: Mouse scrolled (606, 449) with delta (0, -1)
Screenshot: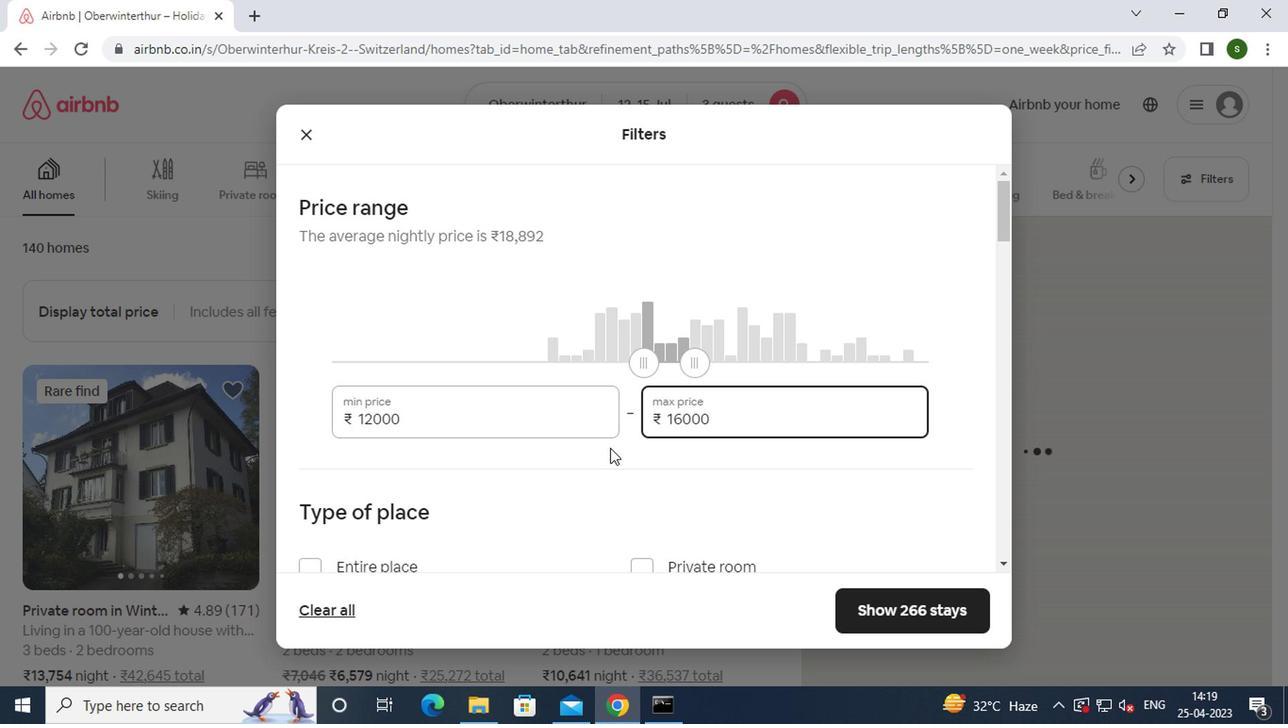 
Action: Mouse scrolled (606, 449) with delta (0, -1)
Screenshot: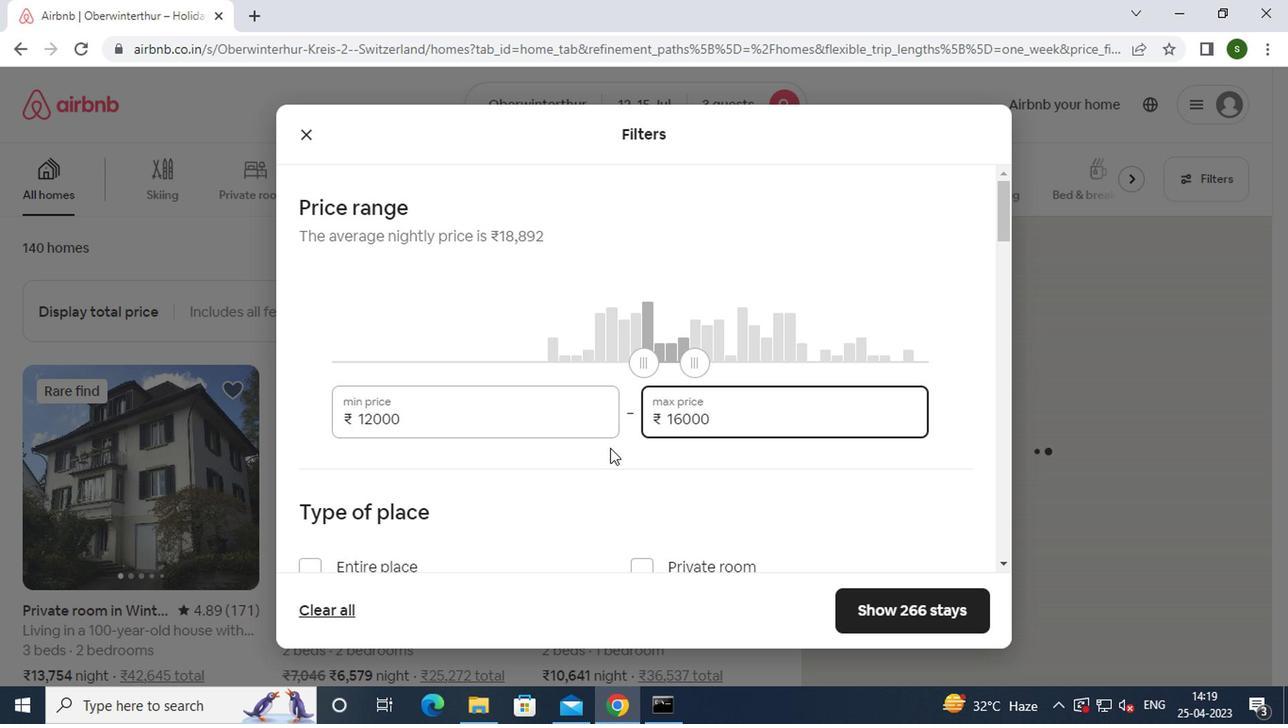 
Action: Mouse moved to (397, 398)
Screenshot: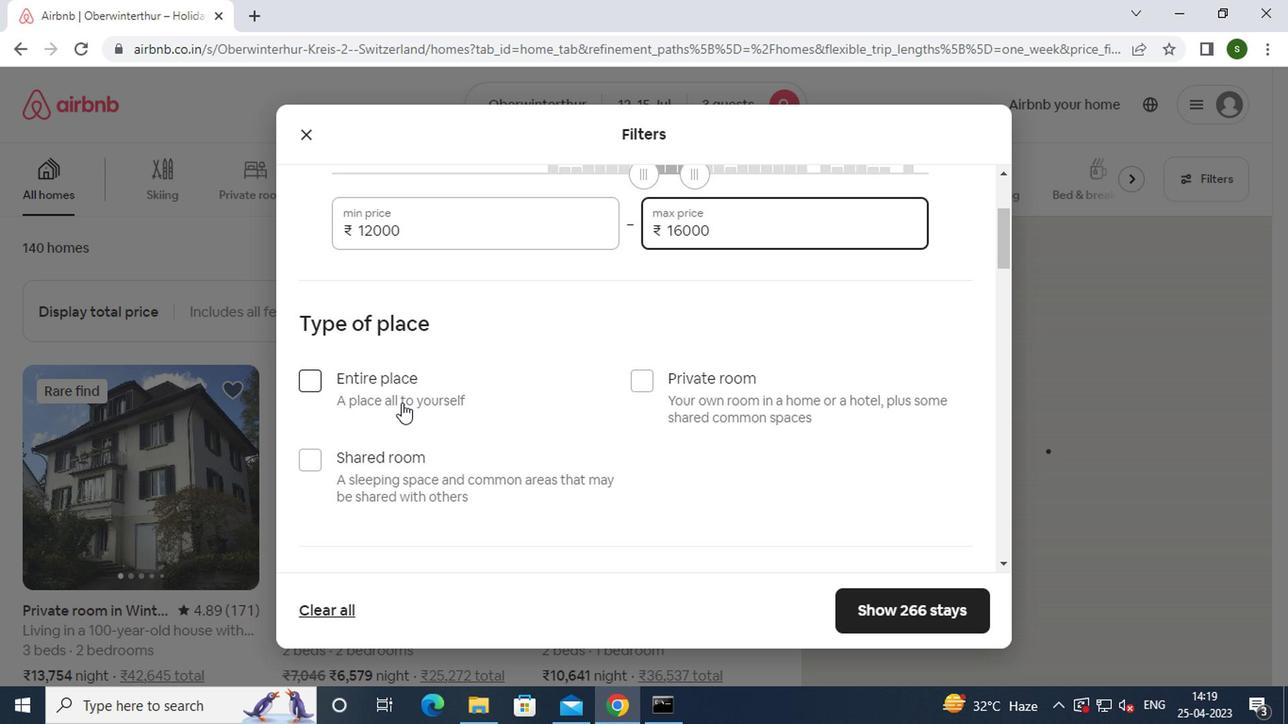 
Action: Mouse pressed left at (397, 398)
Screenshot: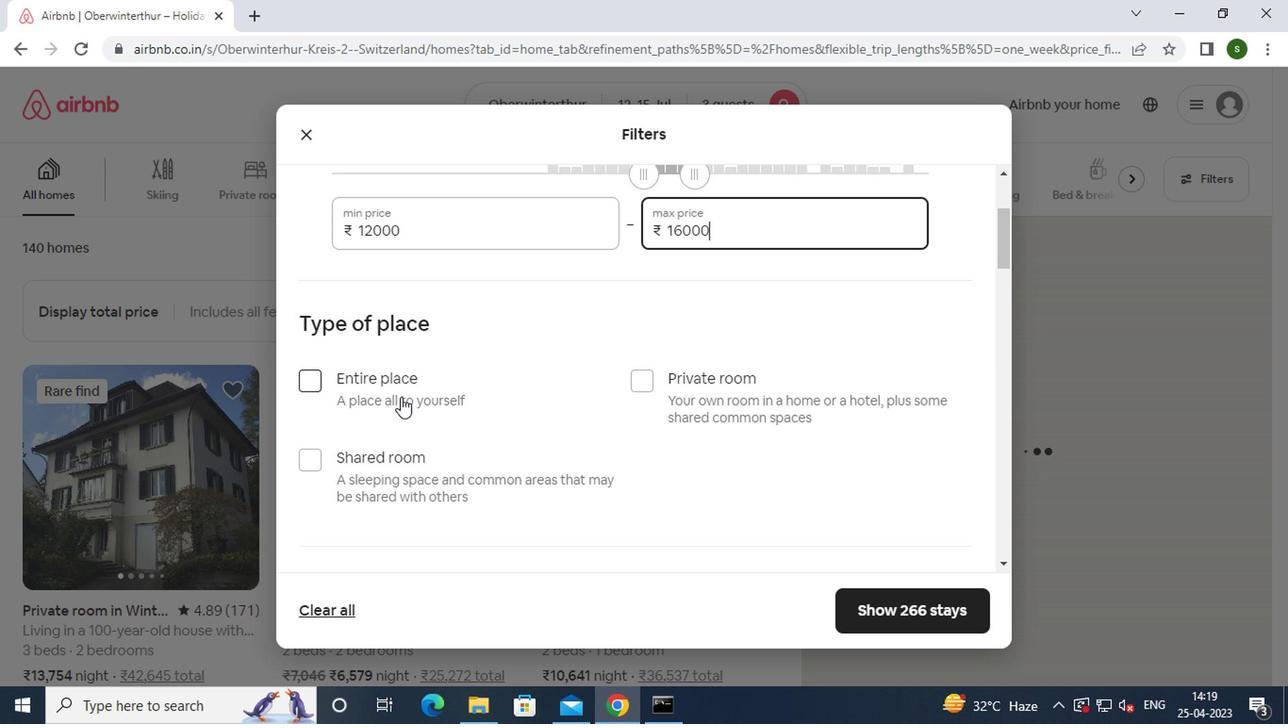 
Action: Mouse moved to (434, 387)
Screenshot: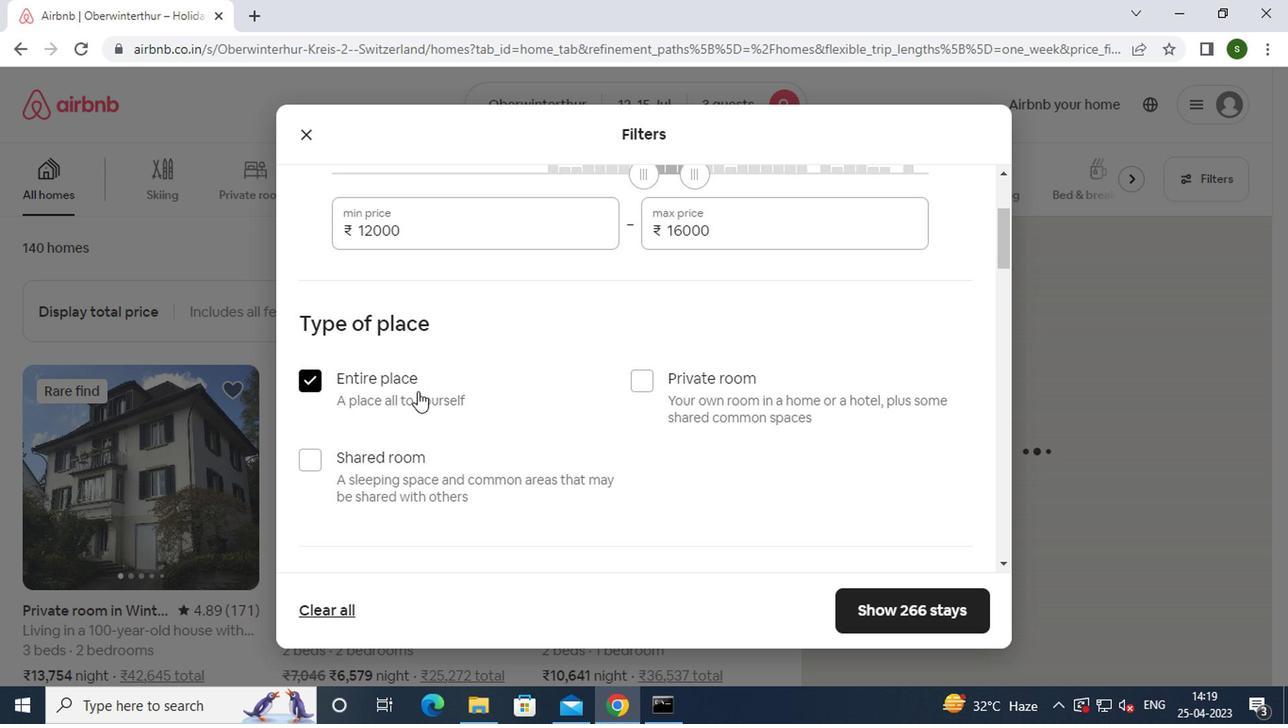 
Action: Mouse scrolled (434, 386) with delta (0, -1)
Screenshot: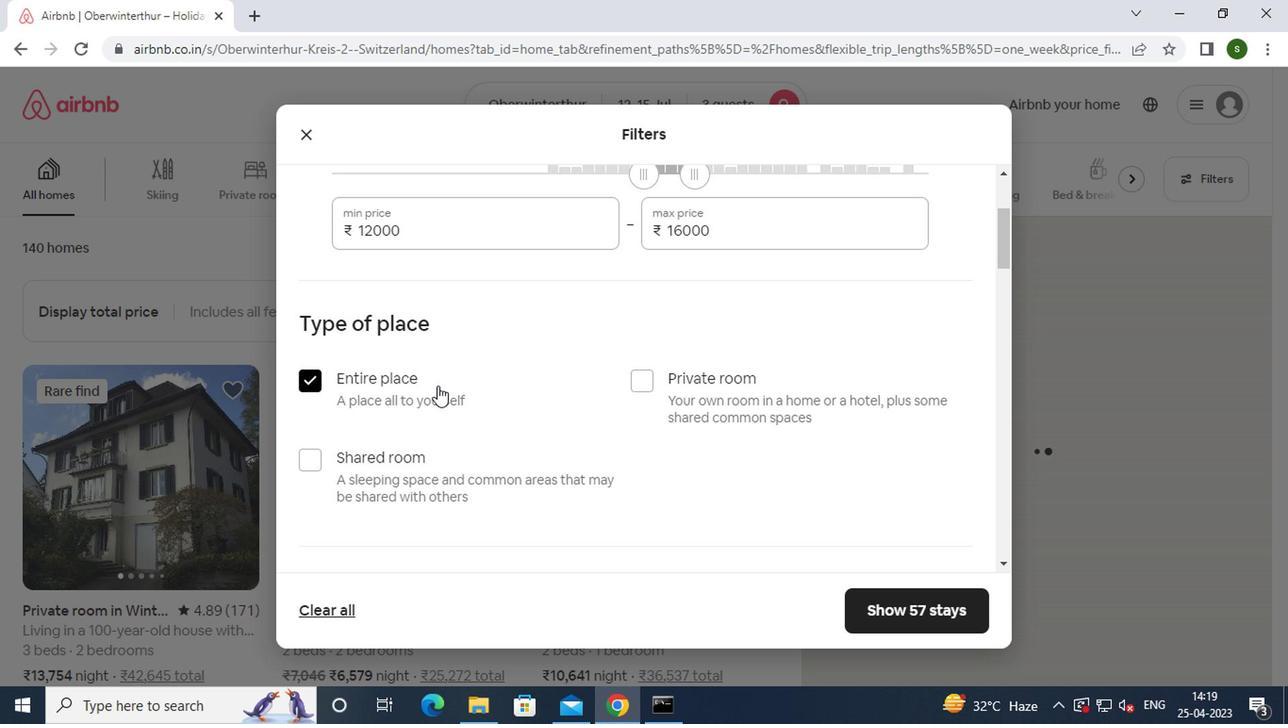 
Action: Mouse scrolled (434, 386) with delta (0, -1)
Screenshot: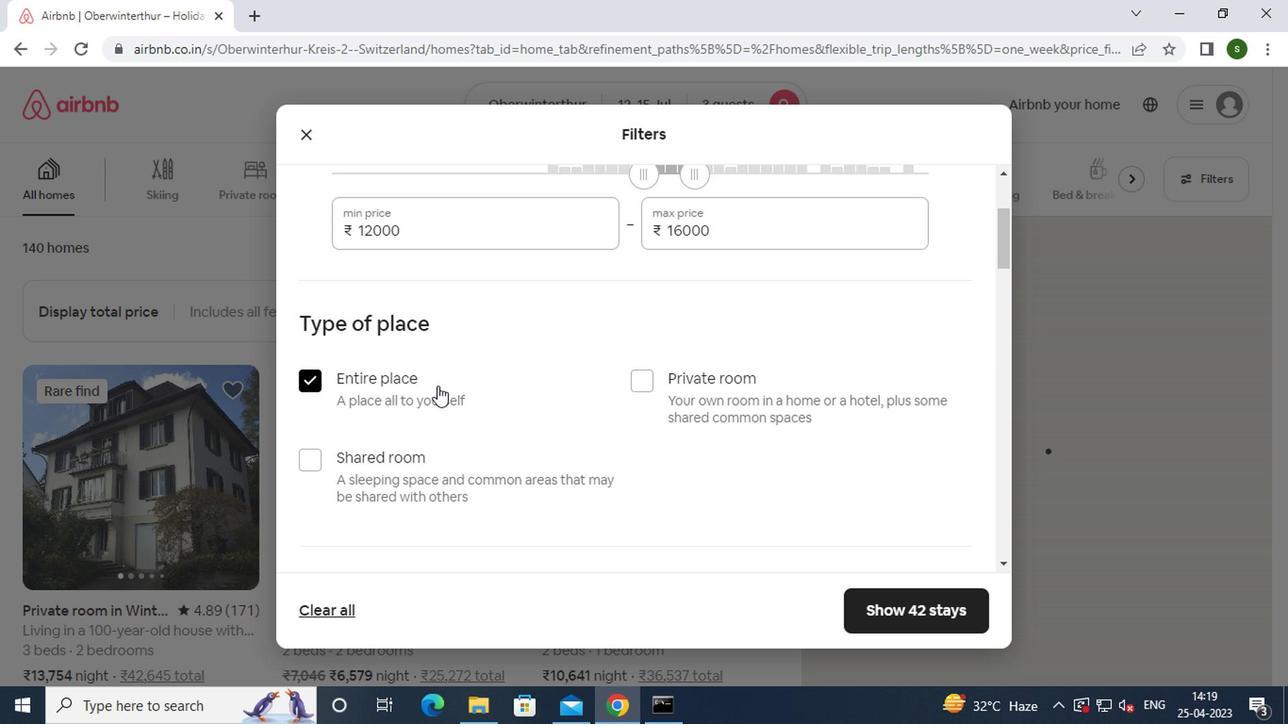 
Action: Mouse scrolled (434, 386) with delta (0, -1)
Screenshot: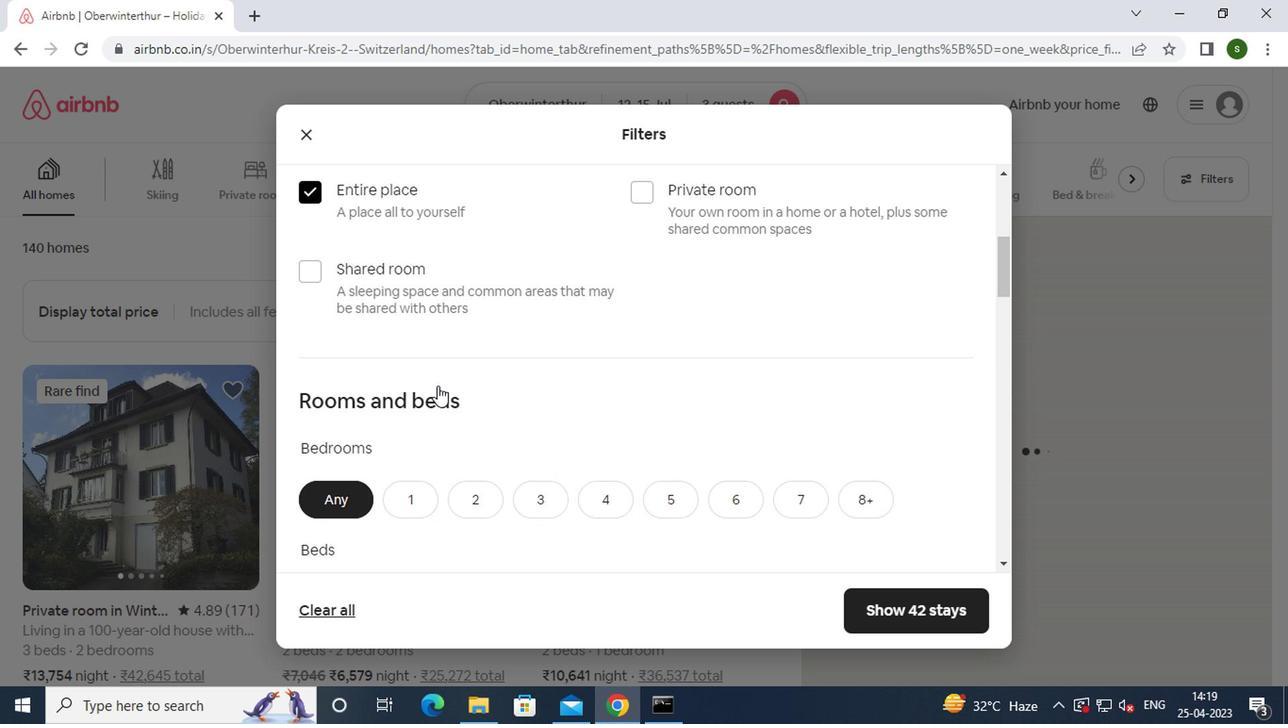 
Action: Mouse moved to (459, 402)
Screenshot: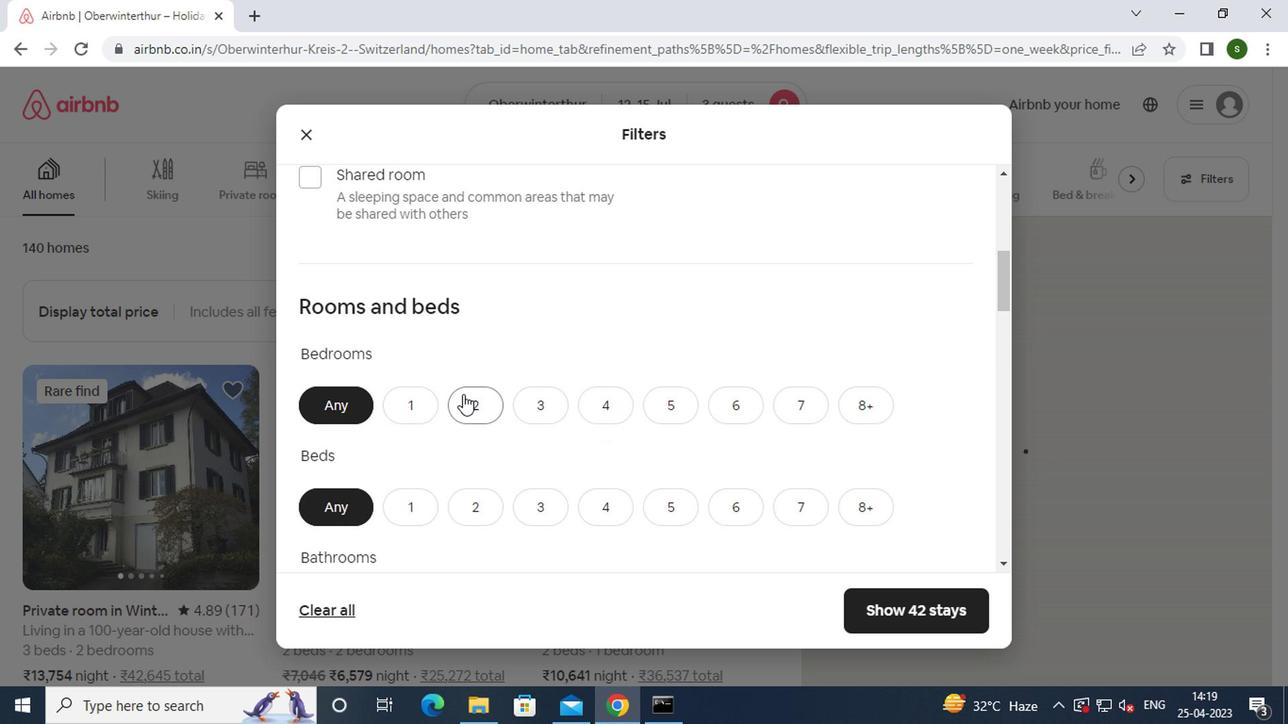 
Action: Mouse pressed left at (459, 402)
Screenshot: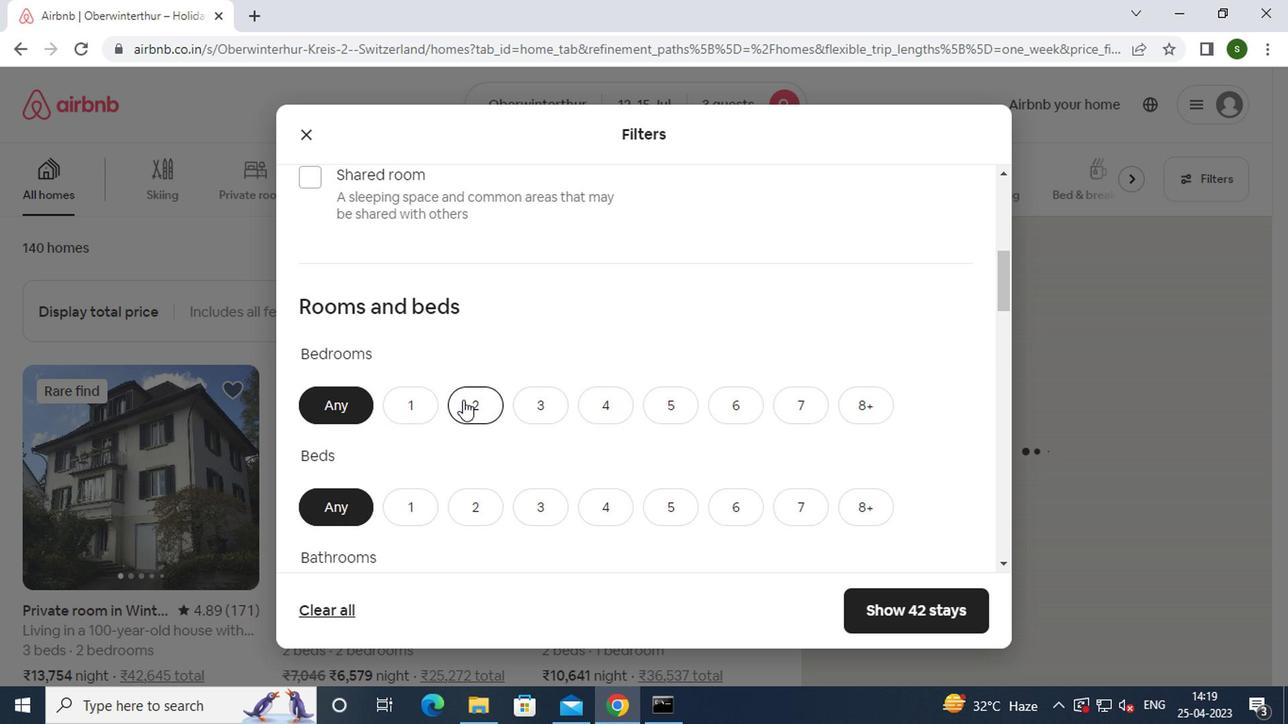 
Action: Mouse scrolled (459, 400) with delta (0, -1)
Screenshot: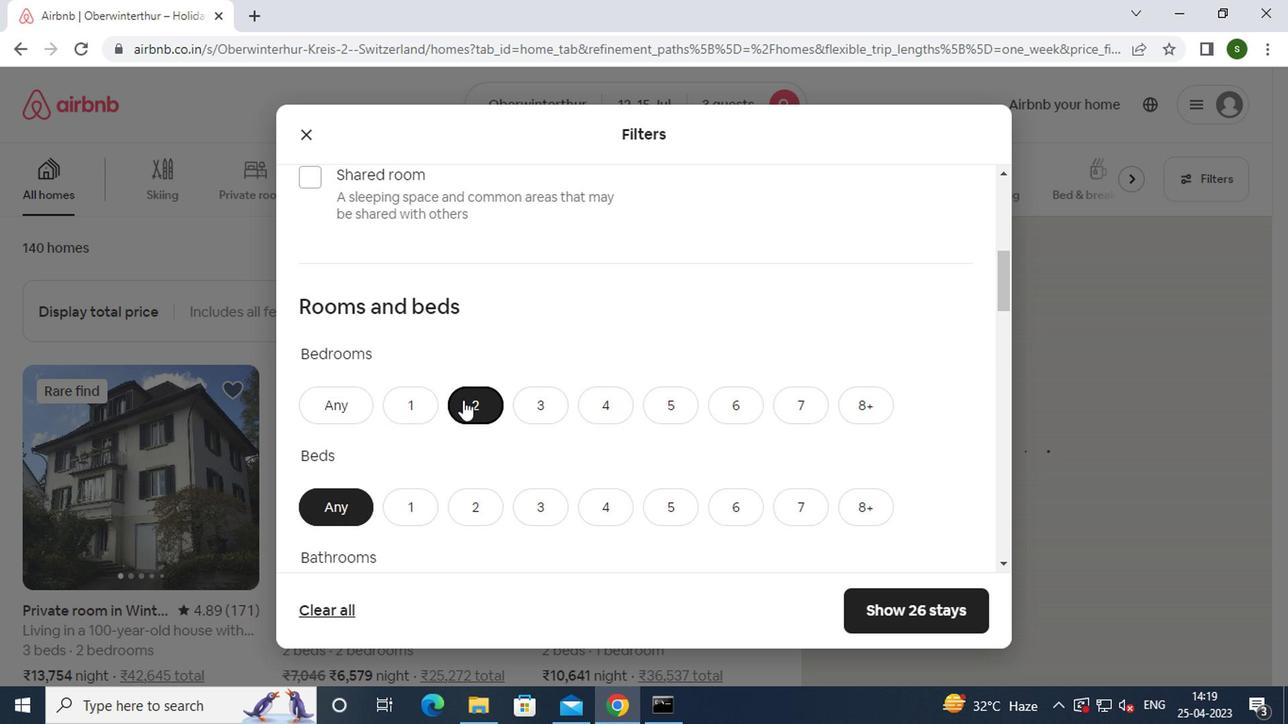 
Action: Mouse moved to (520, 412)
Screenshot: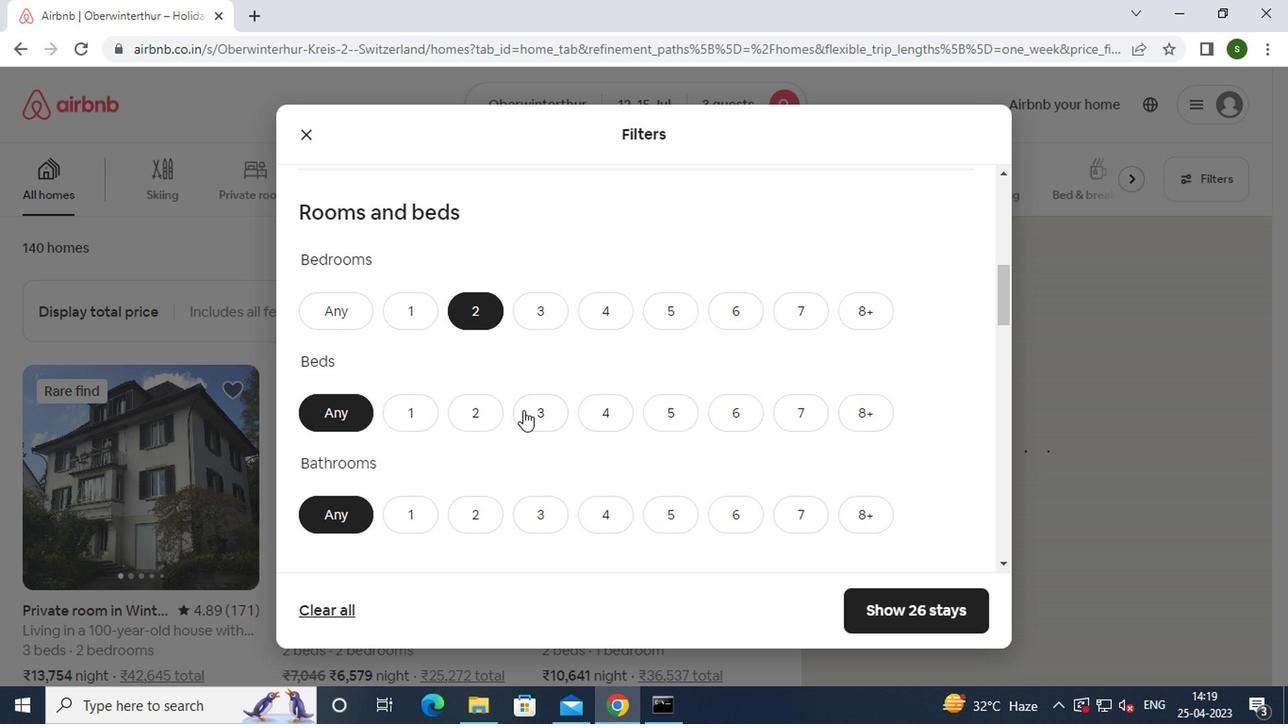 
Action: Mouse pressed left at (520, 412)
Screenshot: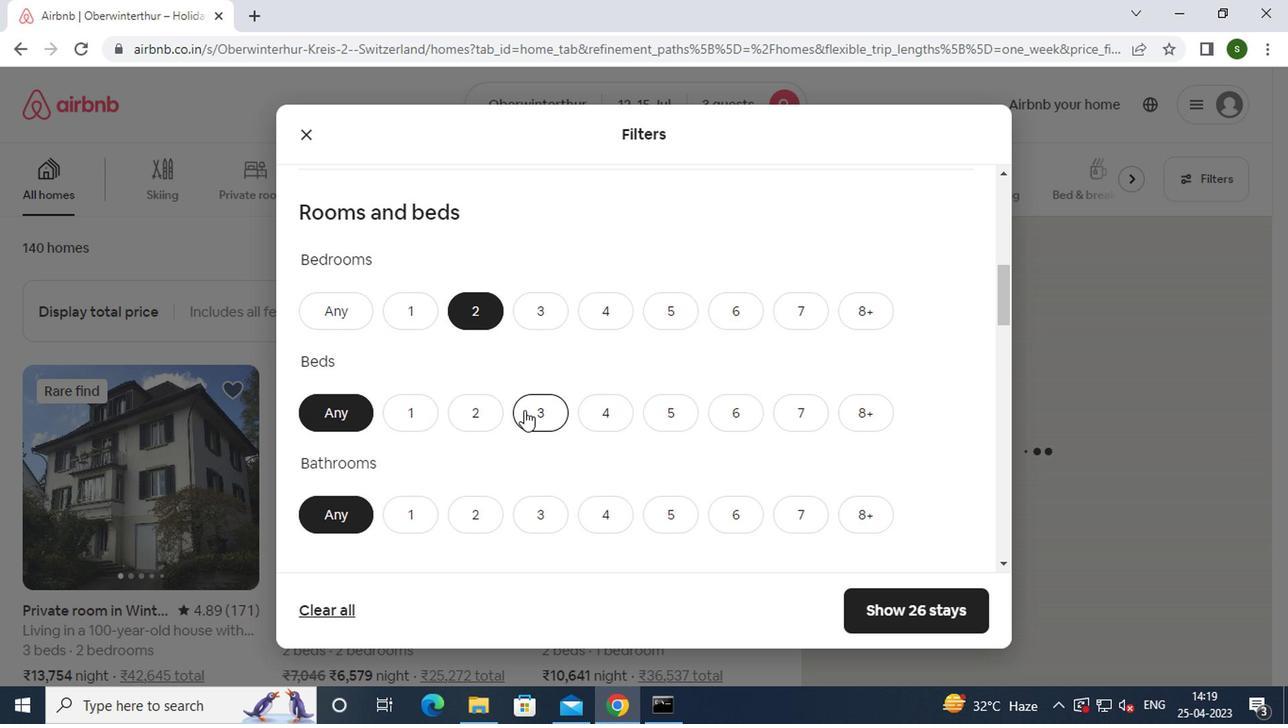 
Action: Mouse scrolled (520, 411) with delta (0, 0)
Screenshot: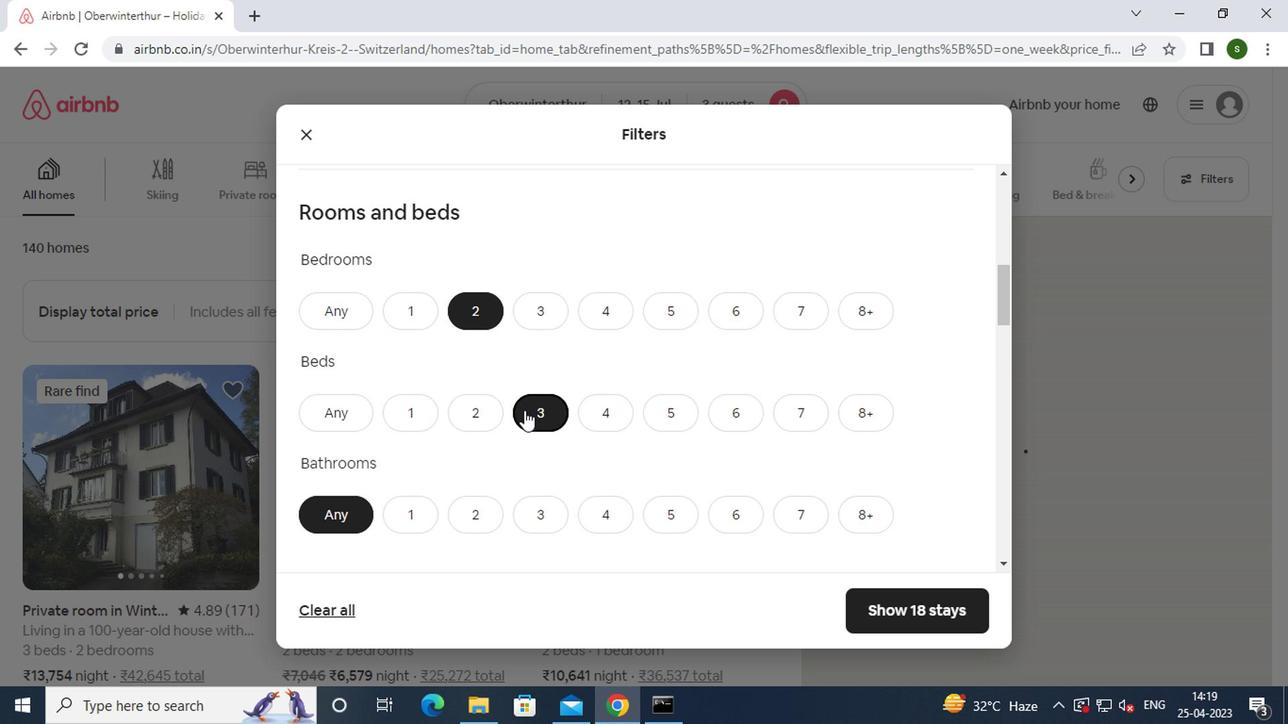 
Action: Mouse scrolled (520, 411) with delta (0, 0)
Screenshot: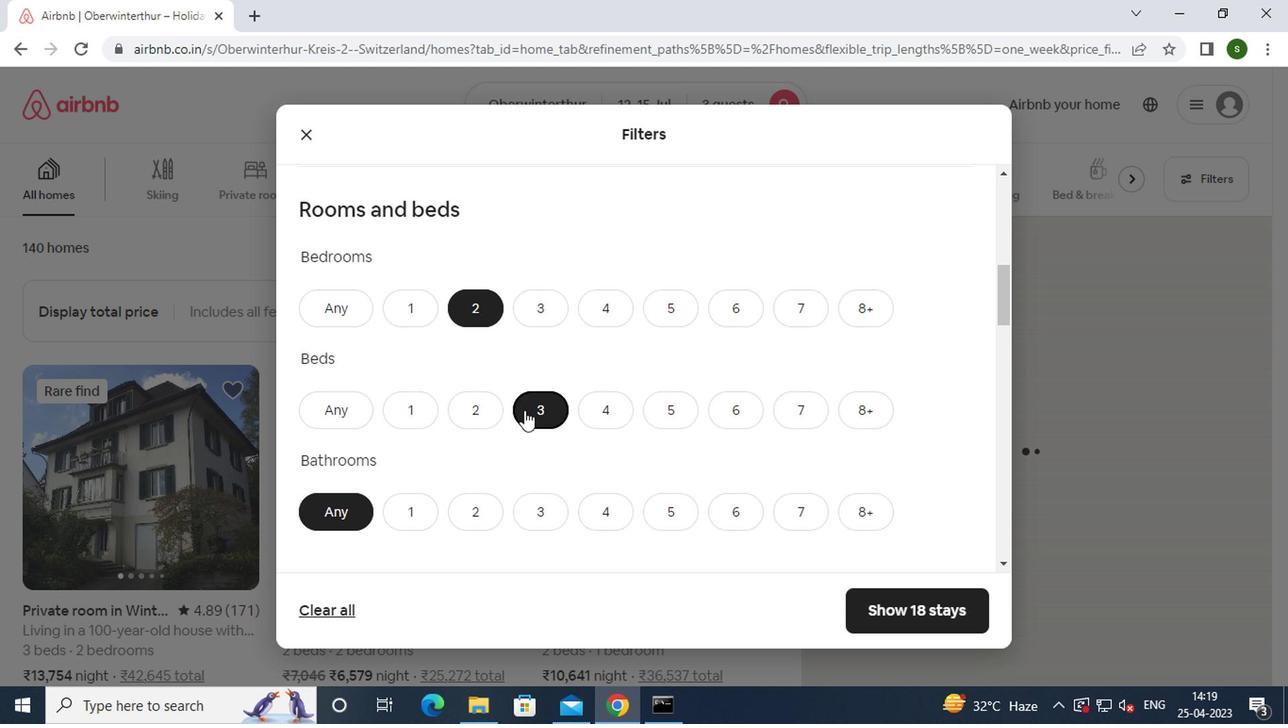 
Action: Mouse moved to (414, 326)
Screenshot: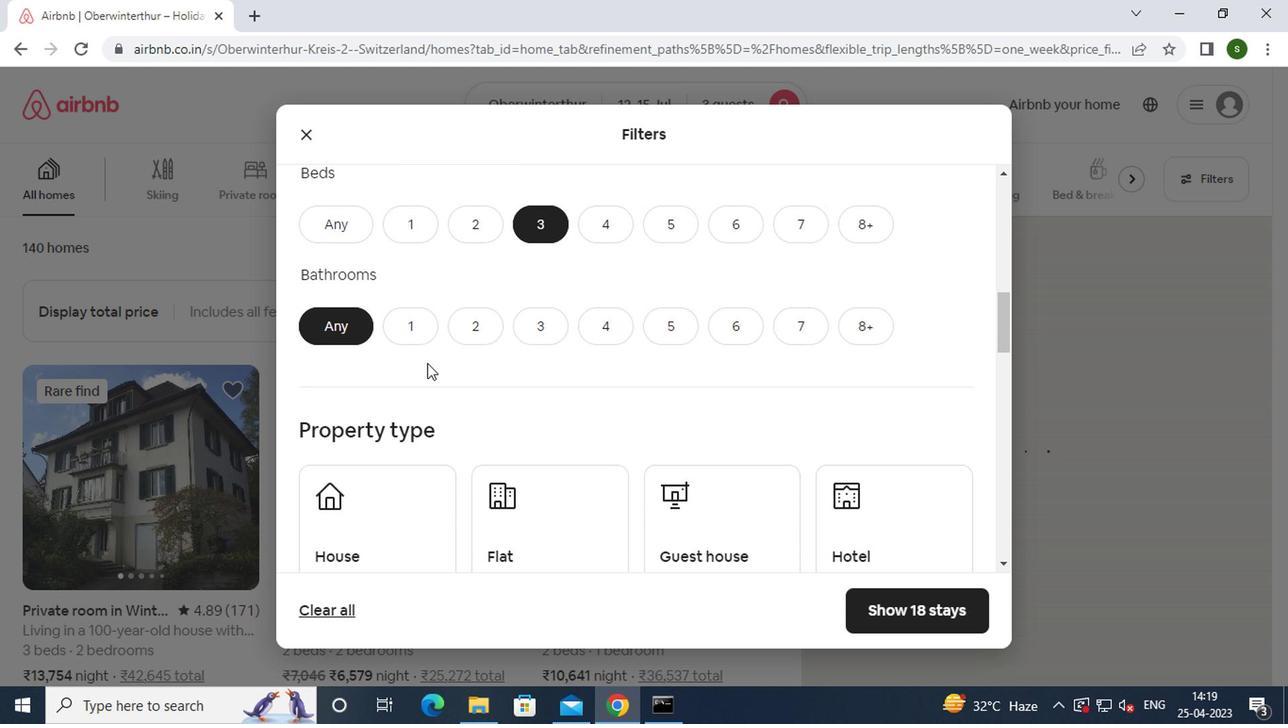 
Action: Mouse pressed left at (414, 326)
Screenshot: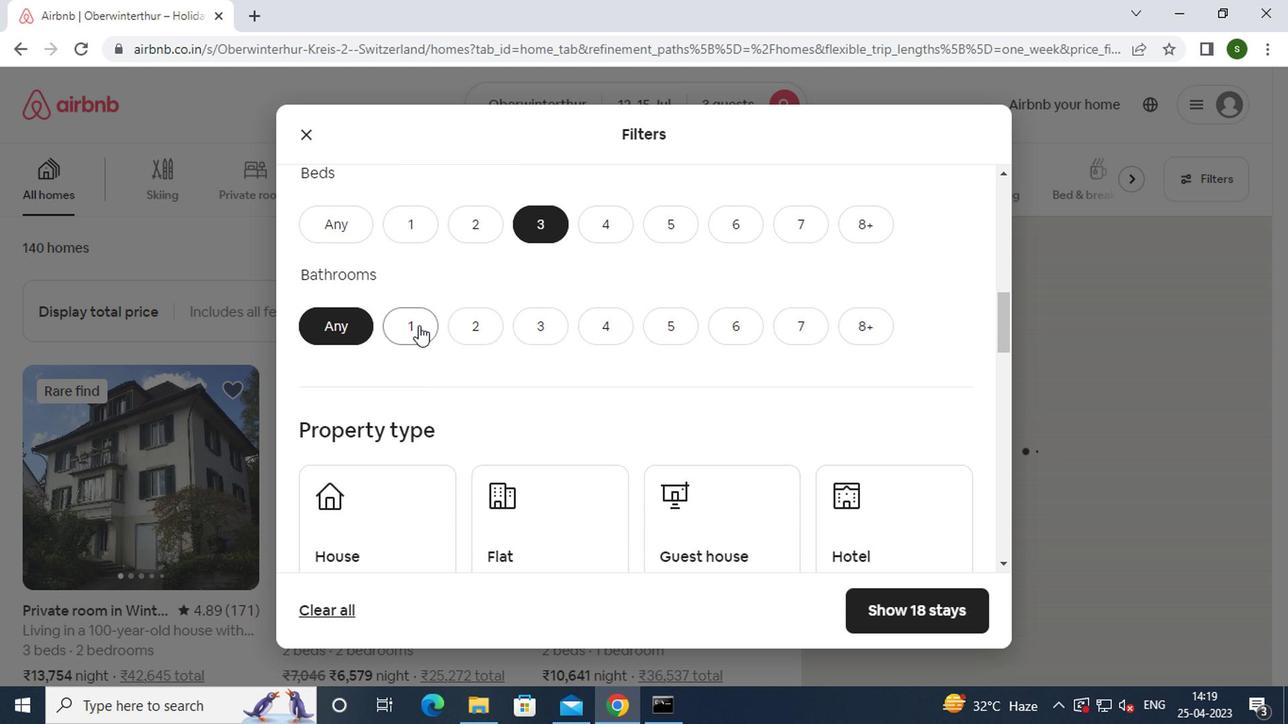 
Action: Mouse moved to (461, 340)
Screenshot: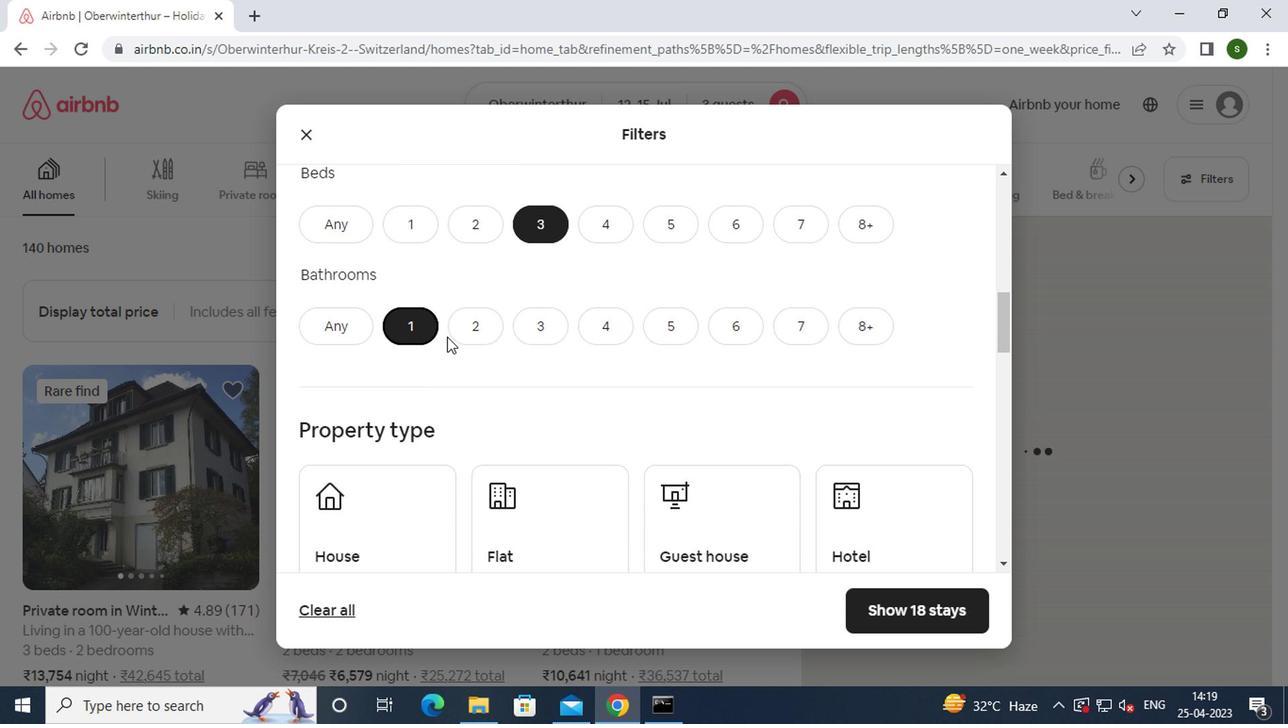 
Action: Mouse scrolled (461, 340) with delta (0, 0)
Screenshot: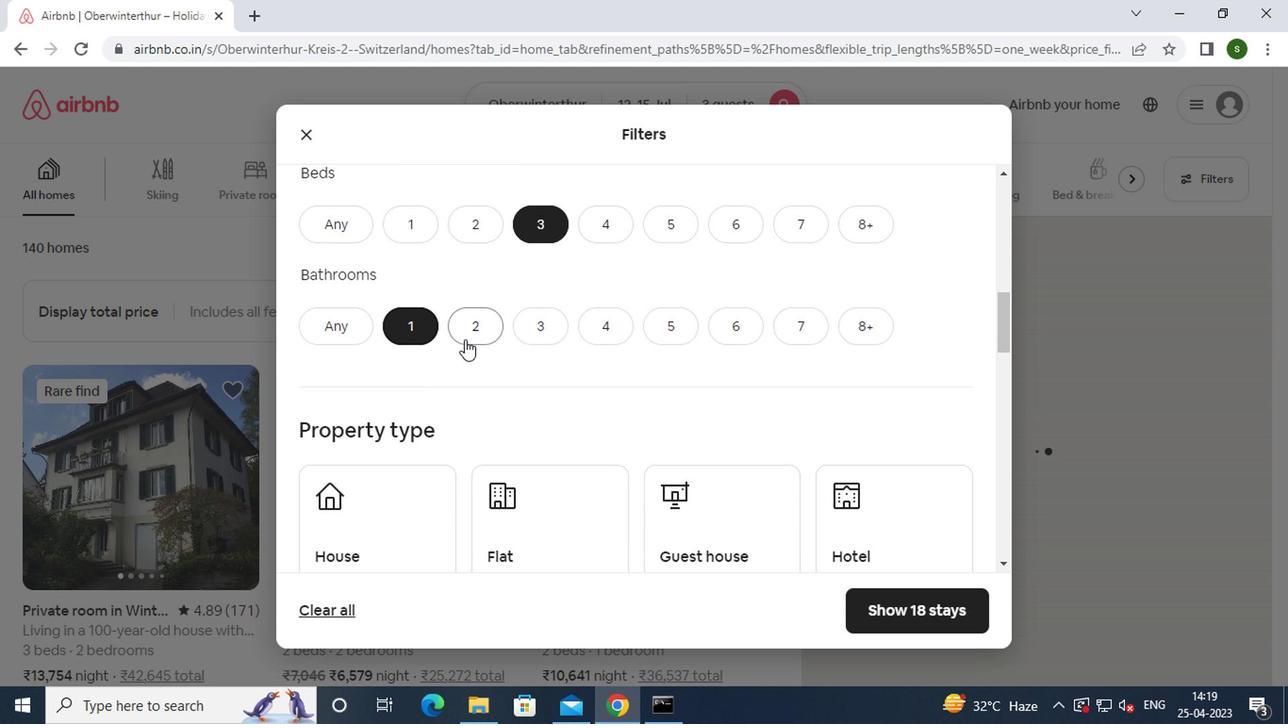 
Action: Mouse moved to (461, 342)
Screenshot: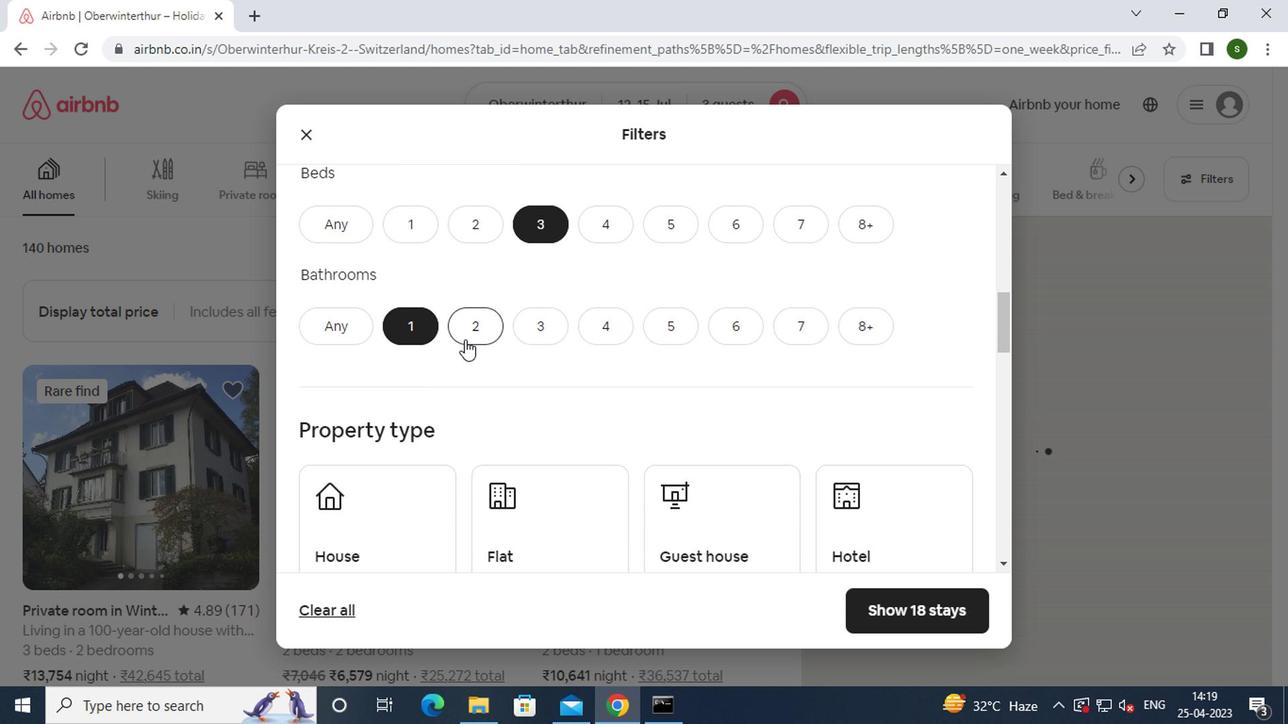 
Action: Mouse scrolled (461, 340) with delta (0, -1)
Screenshot: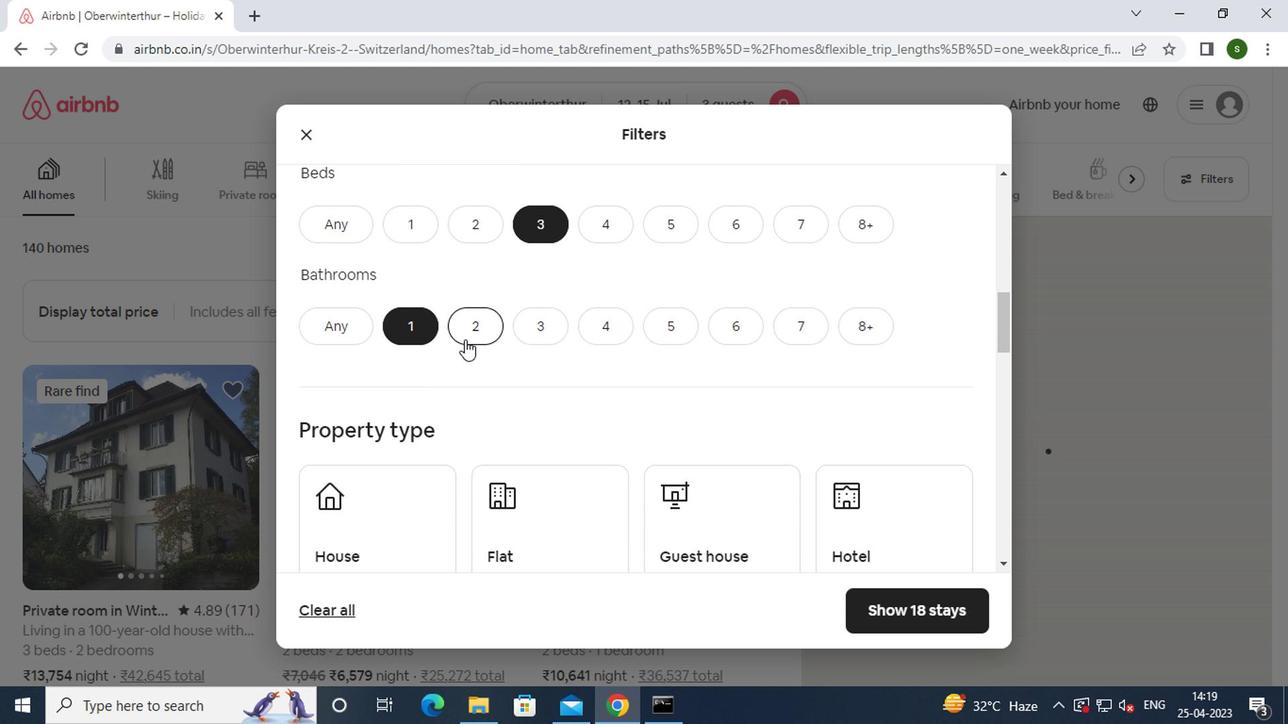 
Action: Mouse scrolled (461, 340) with delta (0, -1)
Screenshot: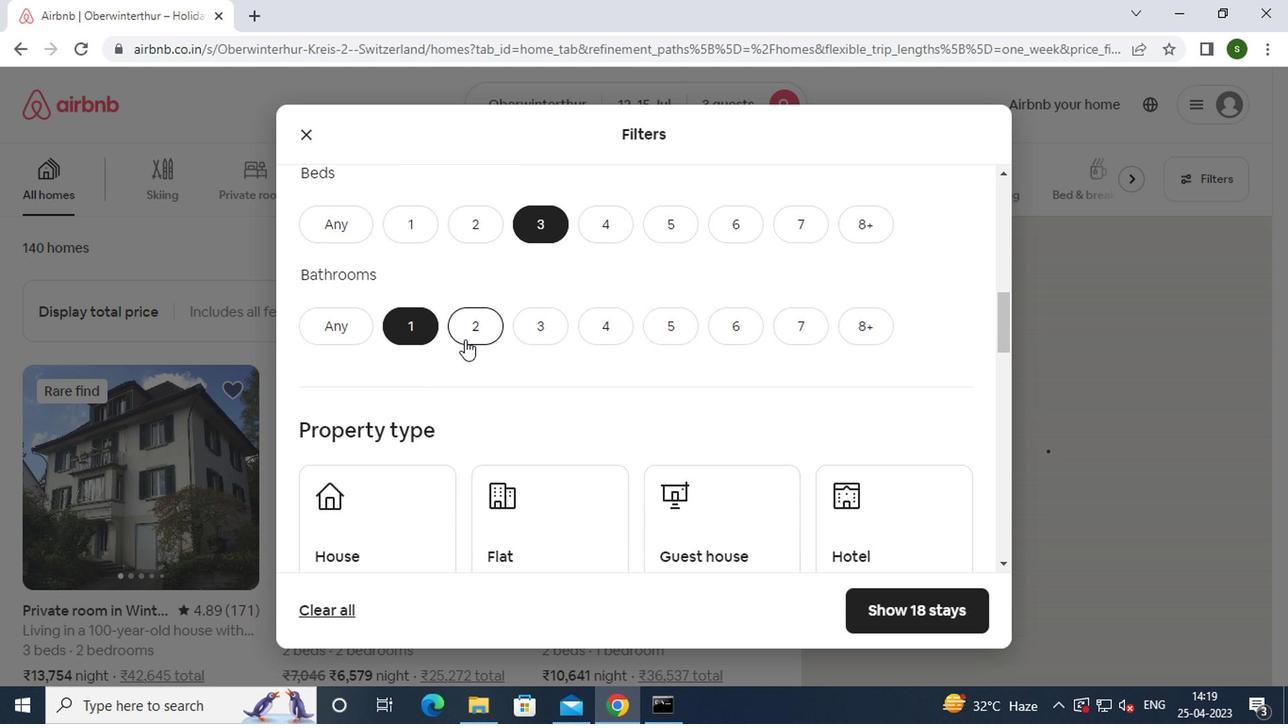
Action: Mouse moved to (416, 286)
Screenshot: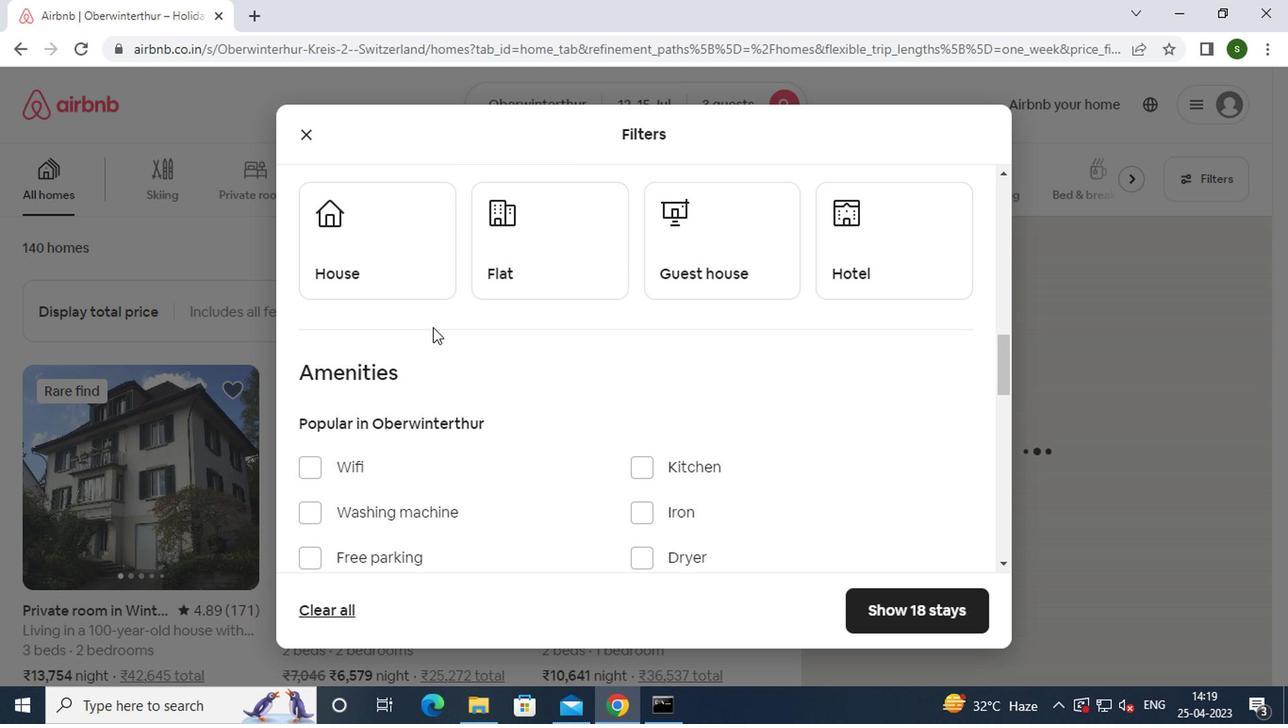 
Action: Mouse pressed left at (416, 286)
Screenshot: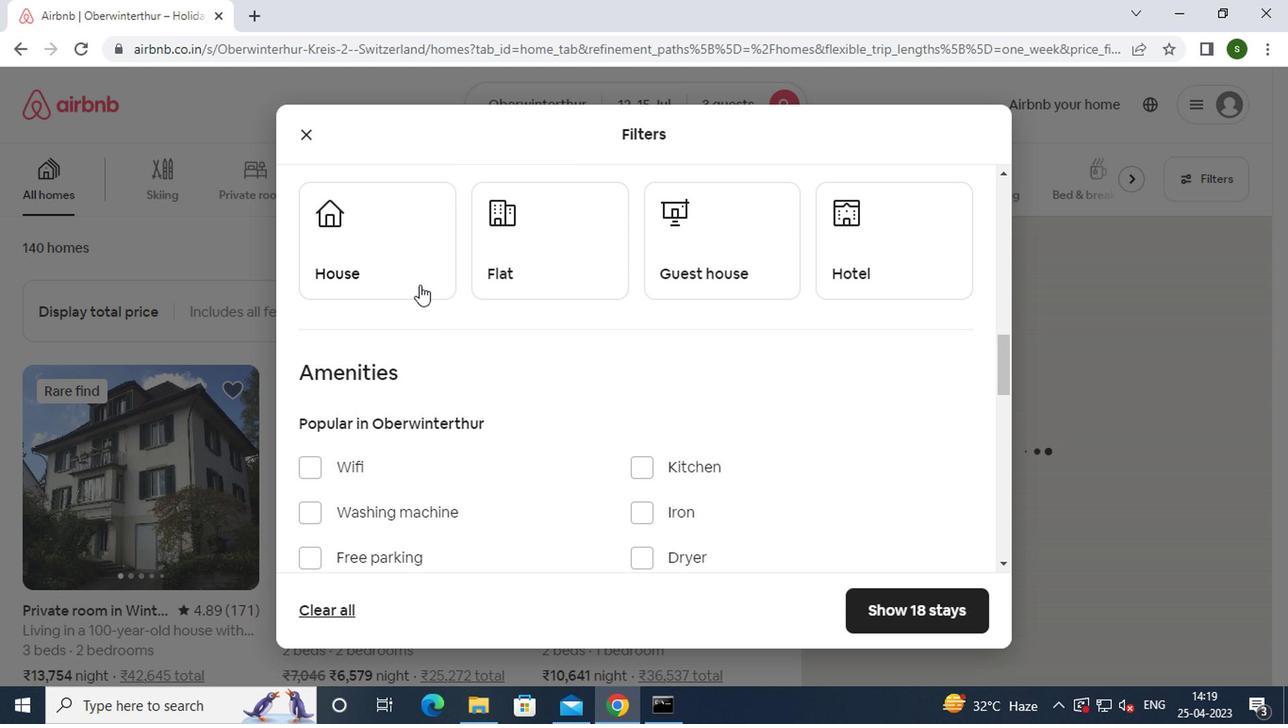 
Action: Mouse moved to (523, 277)
Screenshot: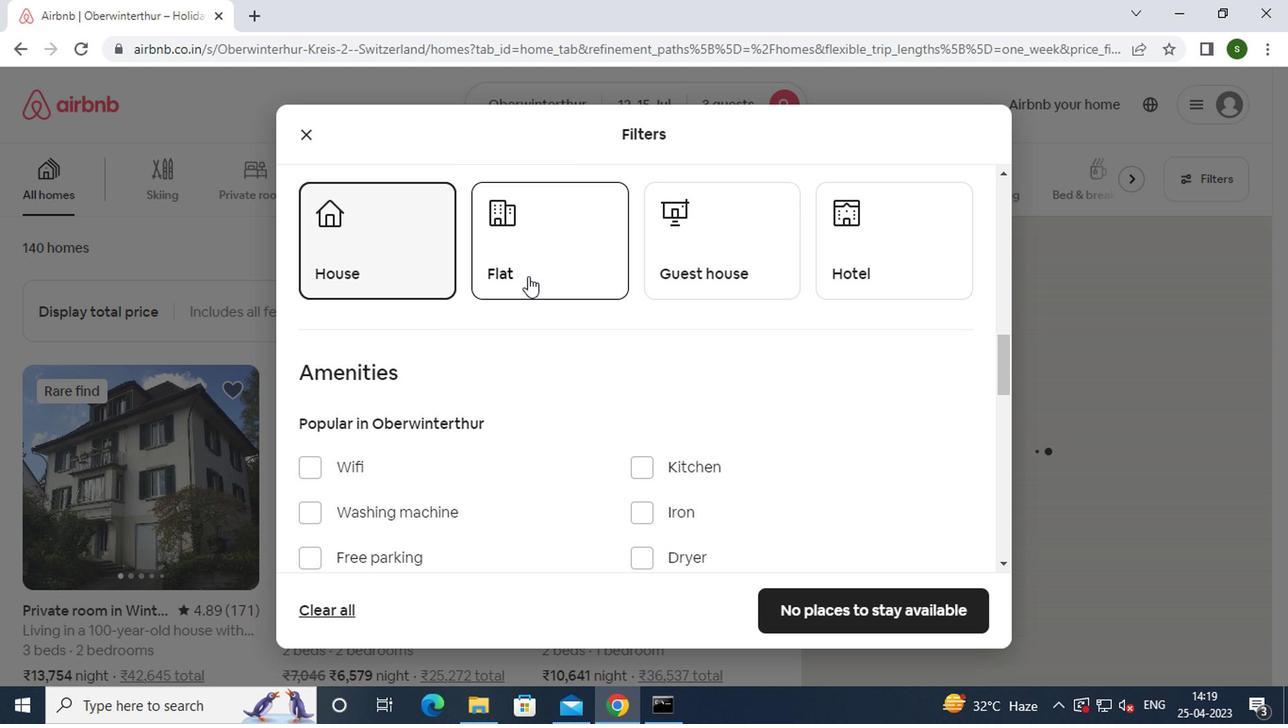 
Action: Mouse pressed left at (523, 277)
Screenshot: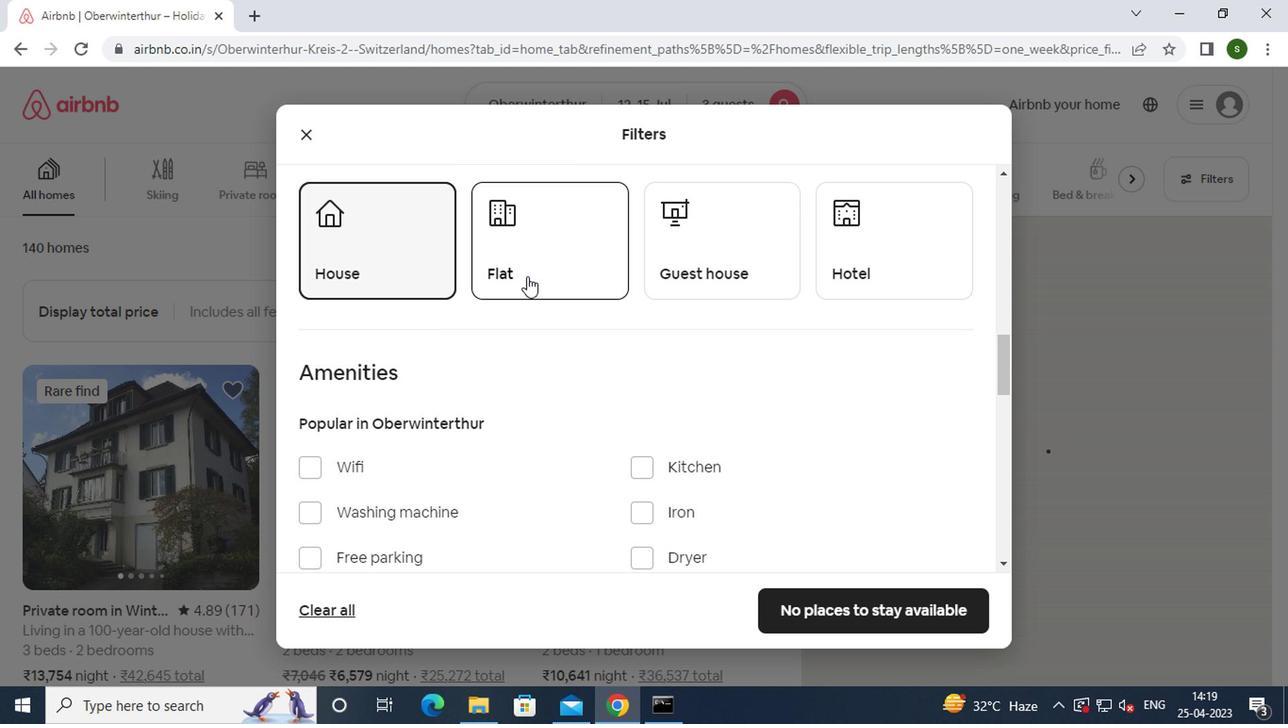 
Action: Mouse moved to (741, 277)
Screenshot: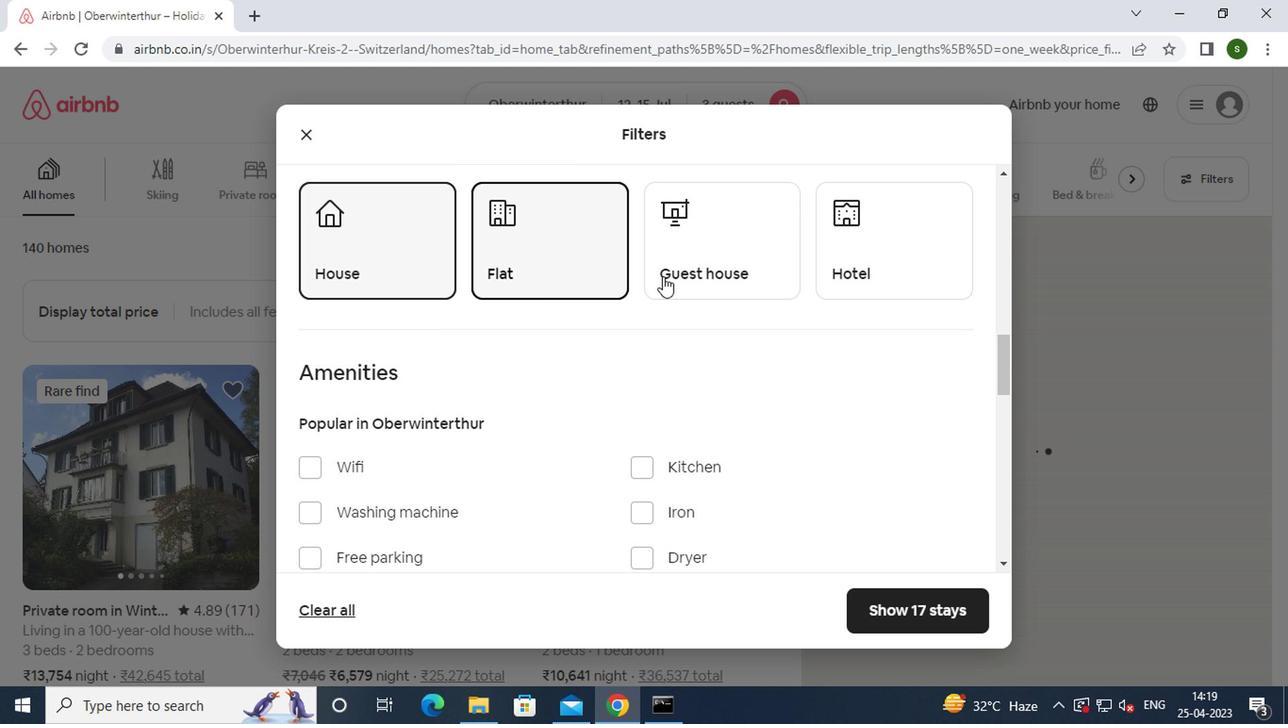 
Action: Mouse pressed left at (741, 277)
Screenshot: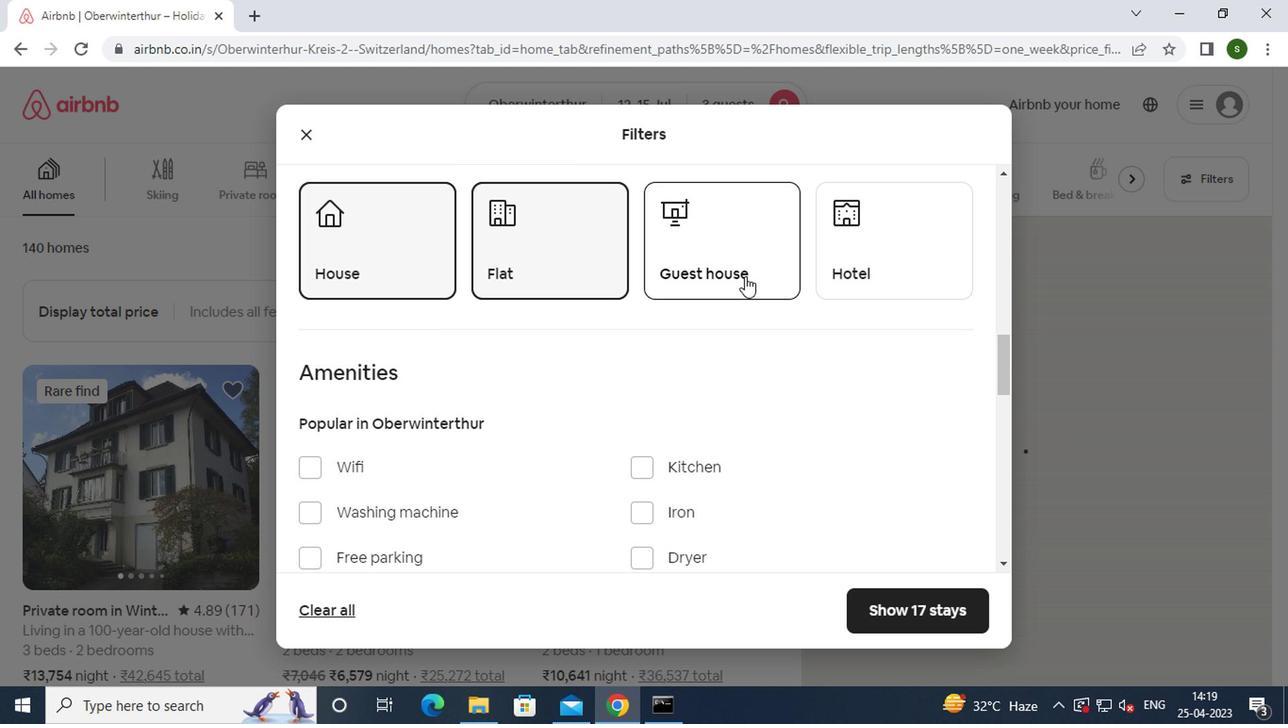 
Action: Mouse moved to (596, 315)
Screenshot: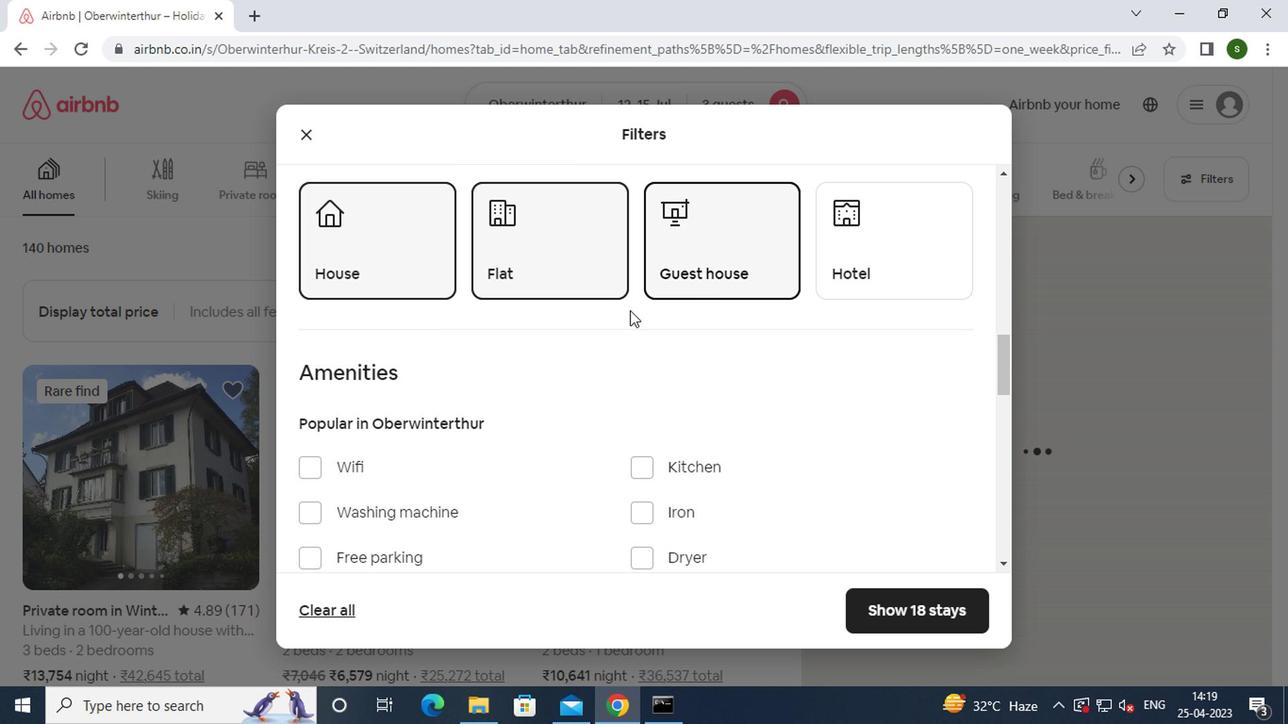 
Action: Mouse scrolled (596, 314) with delta (0, 0)
Screenshot: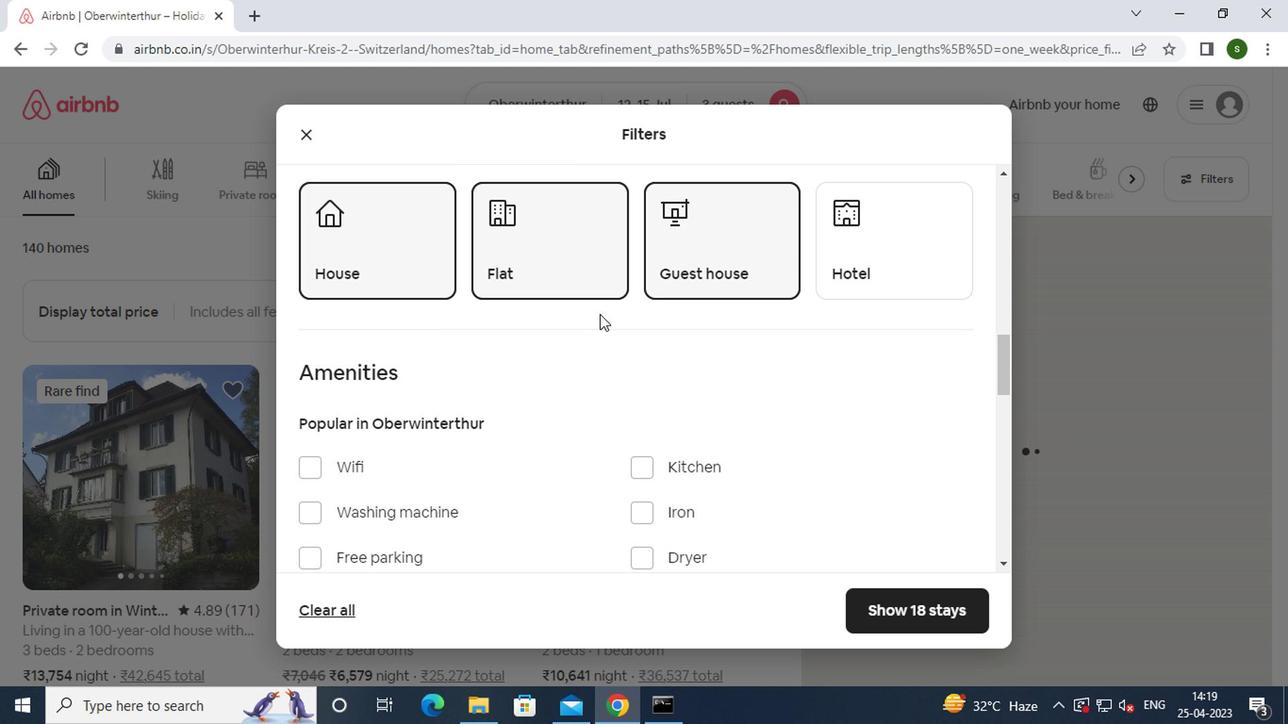 
Action: Mouse scrolled (596, 314) with delta (0, 0)
Screenshot: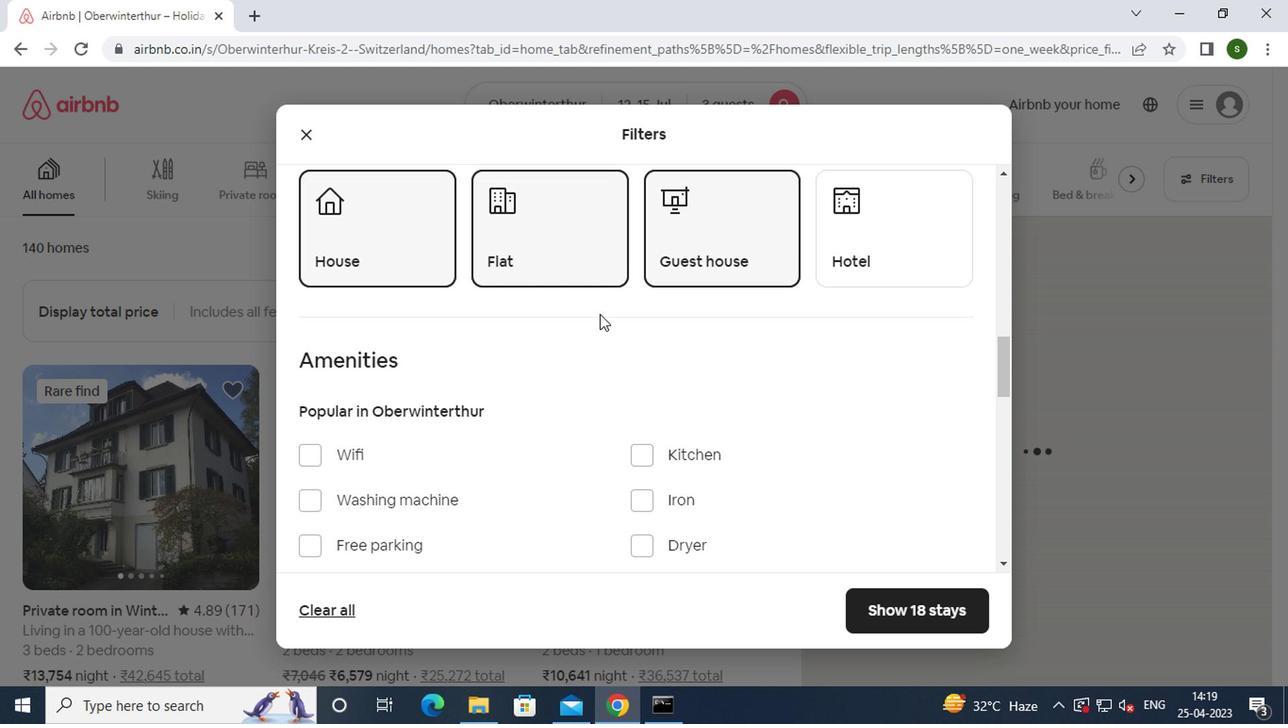 
Action: Mouse scrolled (596, 314) with delta (0, 0)
Screenshot: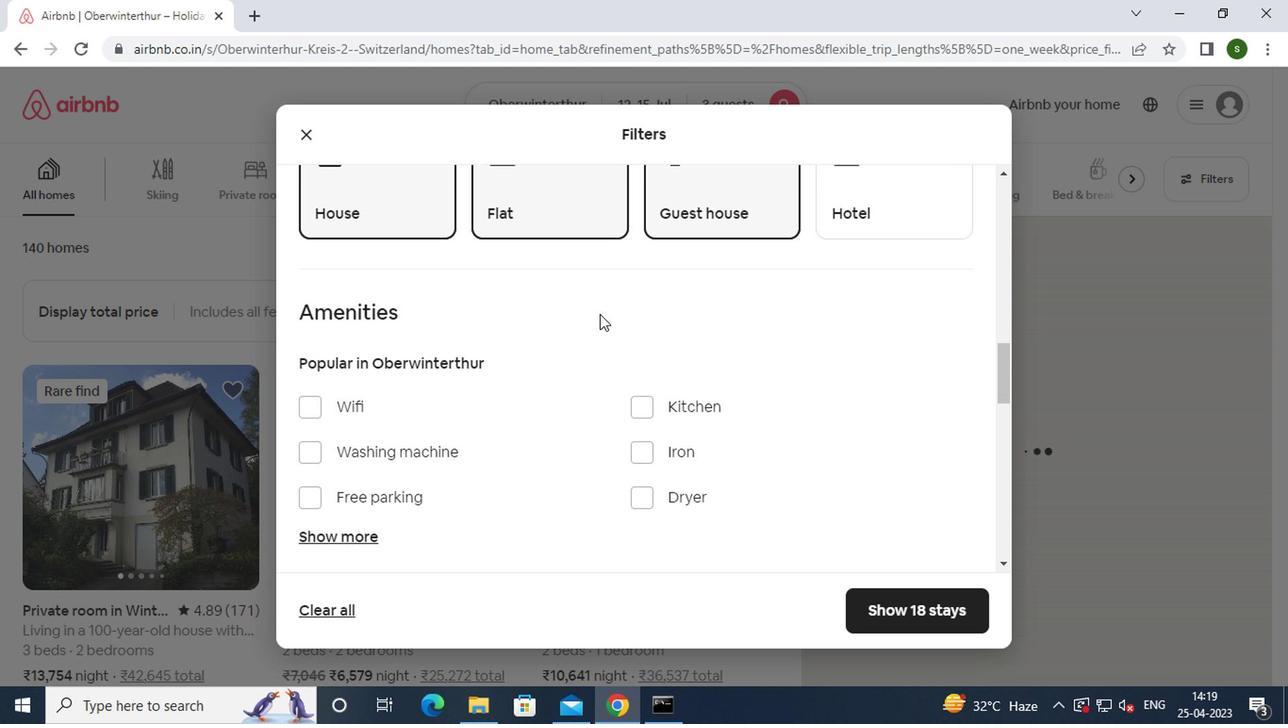 
Action: Mouse scrolled (596, 314) with delta (0, 0)
Screenshot: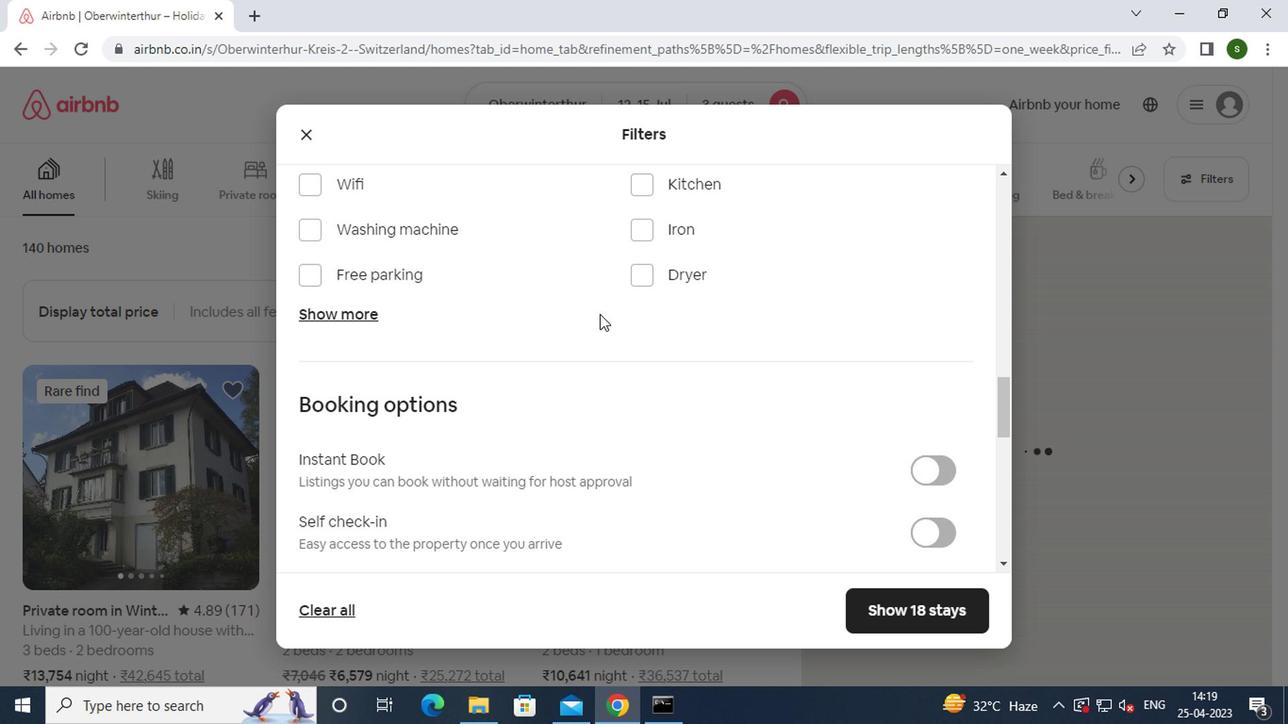 
Action: Mouse scrolled (596, 314) with delta (0, 0)
Screenshot: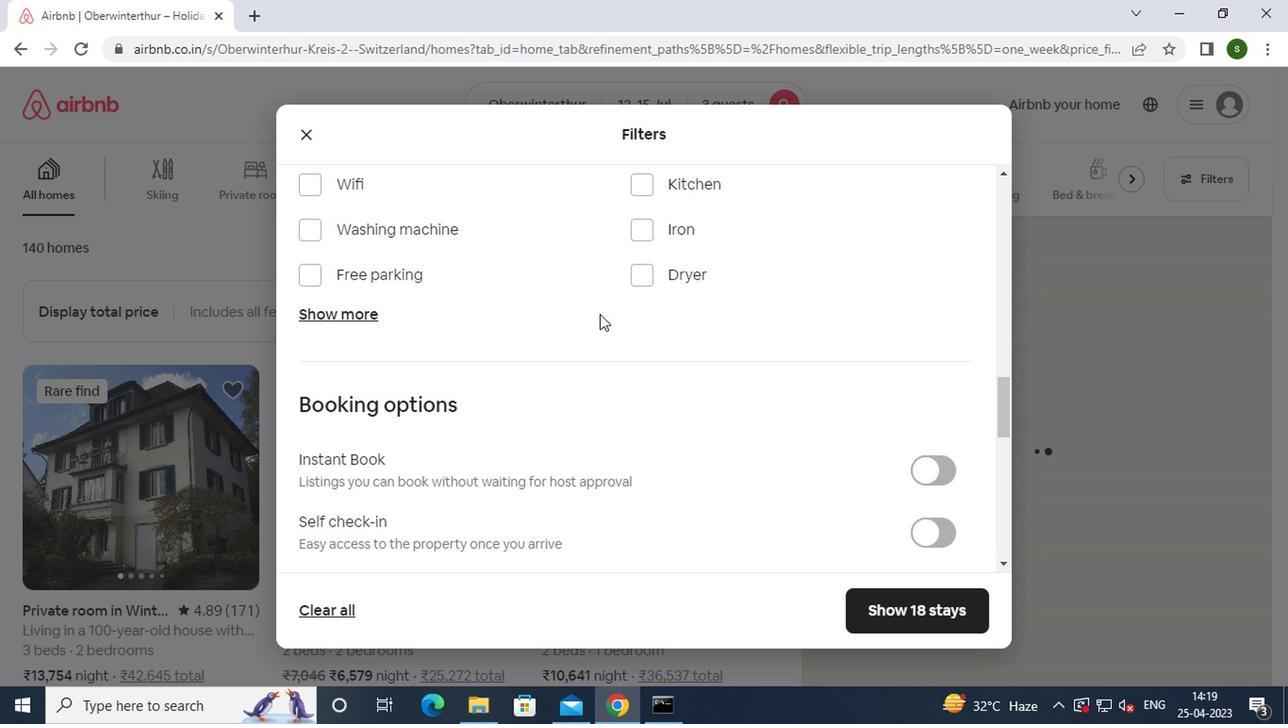 
Action: Mouse scrolled (596, 314) with delta (0, 0)
Screenshot: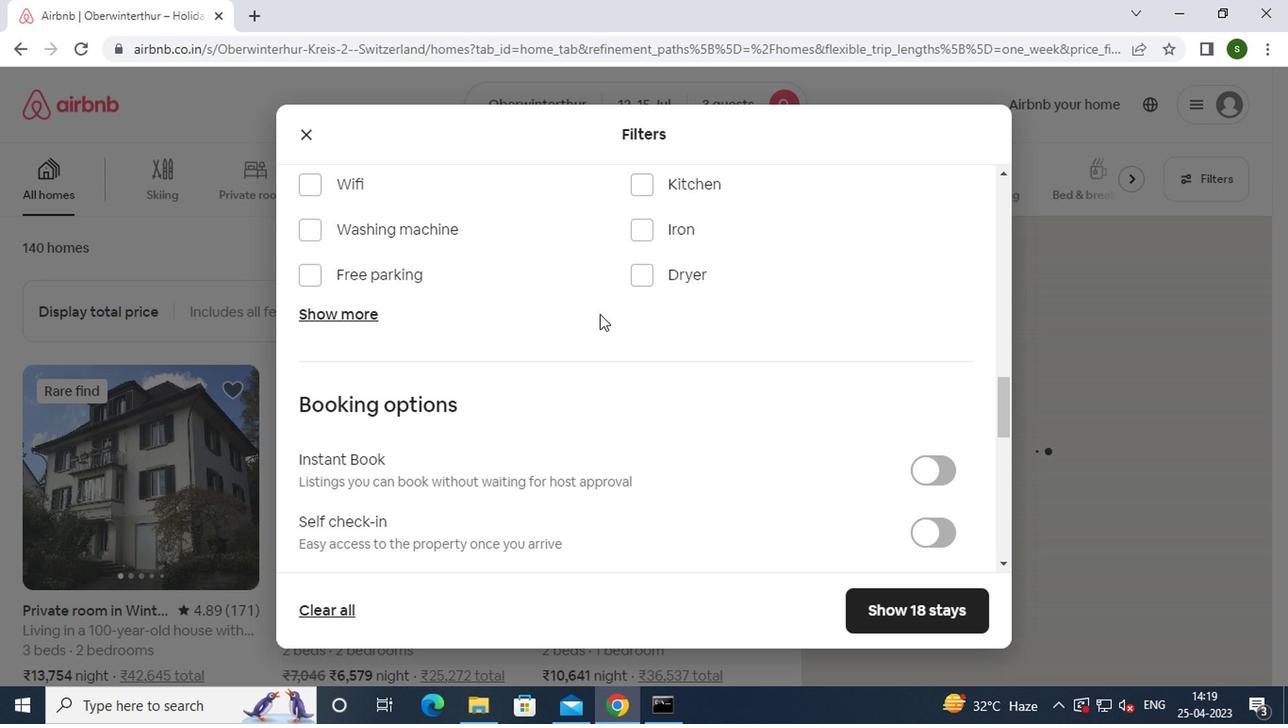 
Action: Mouse moved to (926, 248)
Screenshot: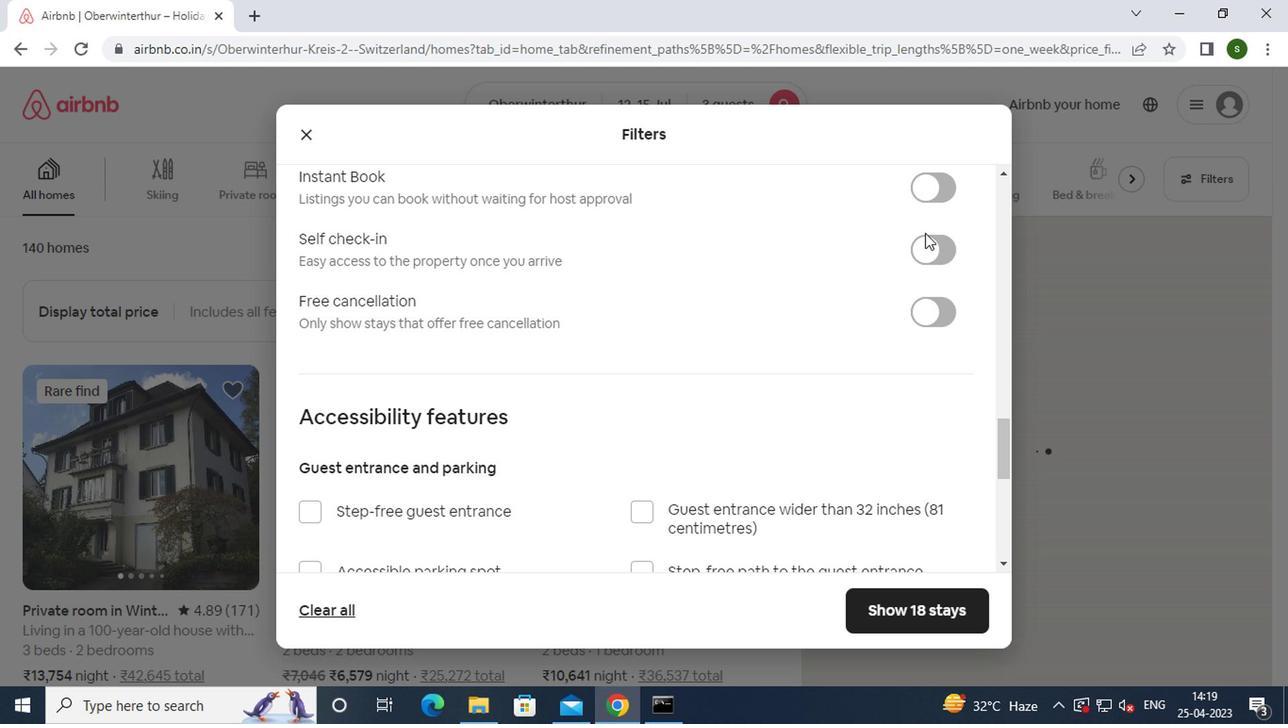 
Action: Mouse pressed left at (926, 248)
Screenshot: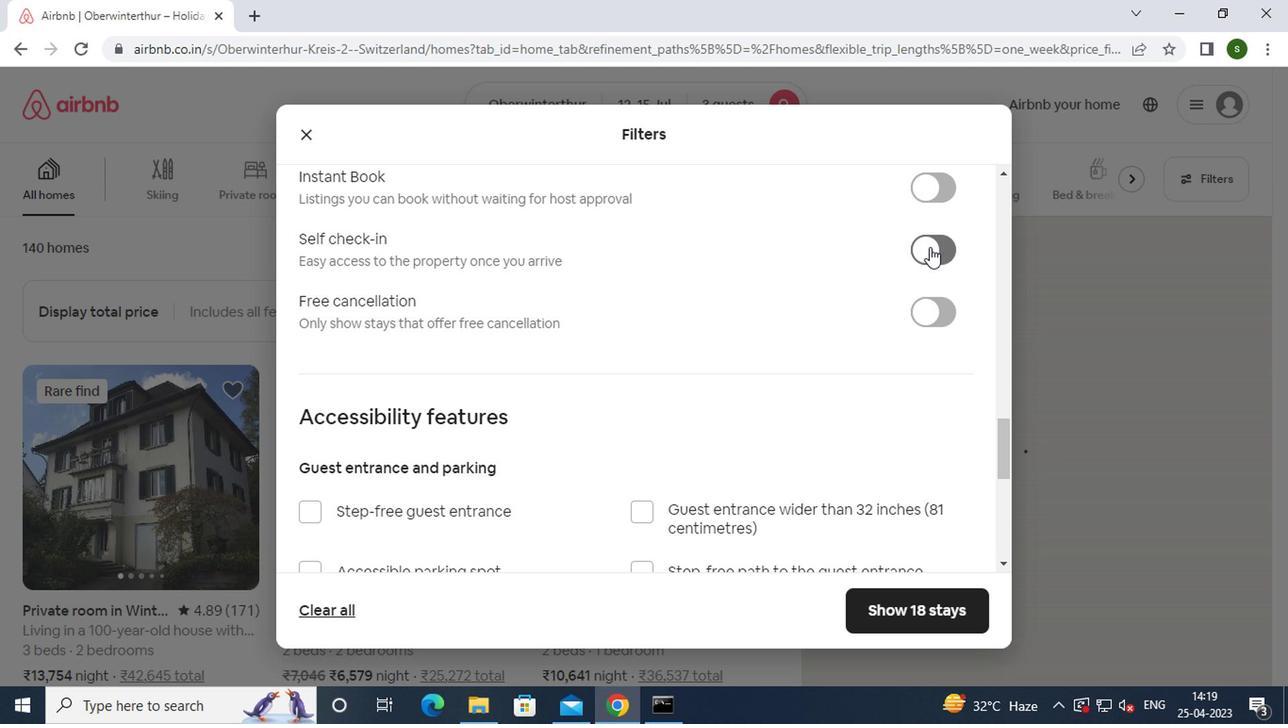 
Action: Mouse moved to (867, 268)
Screenshot: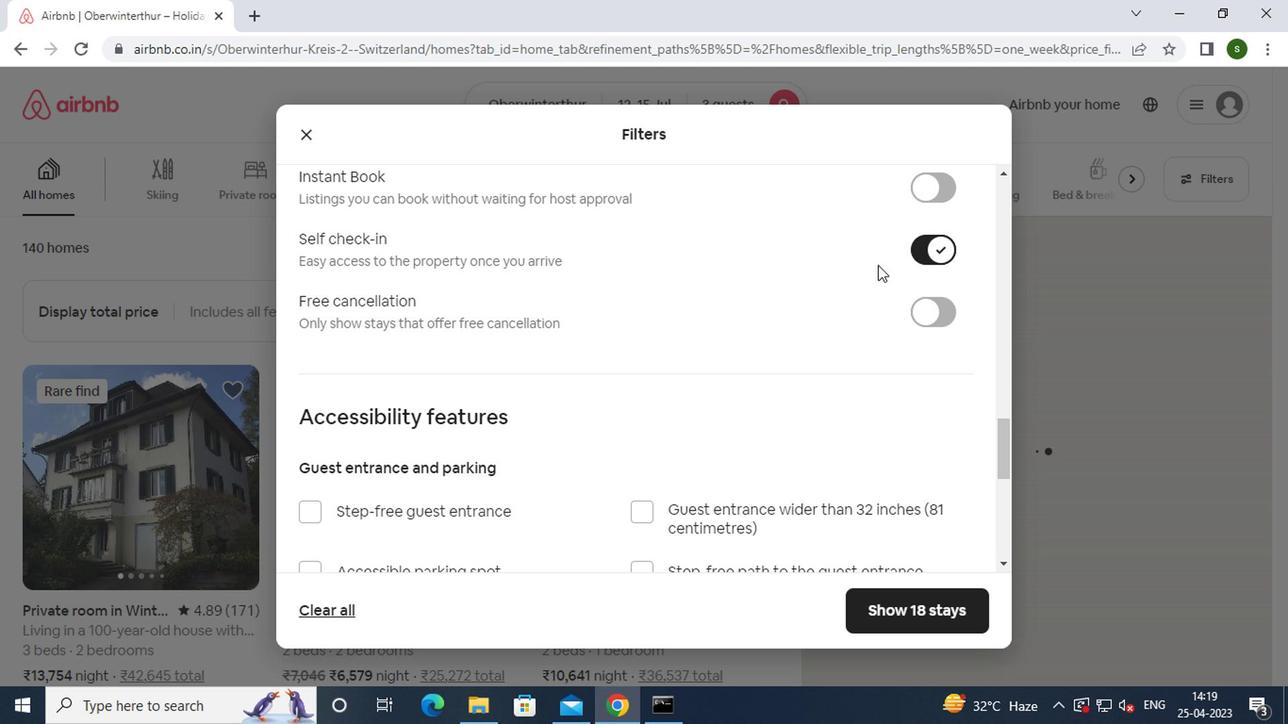 
Action: Mouse scrolled (867, 267) with delta (0, -1)
Screenshot: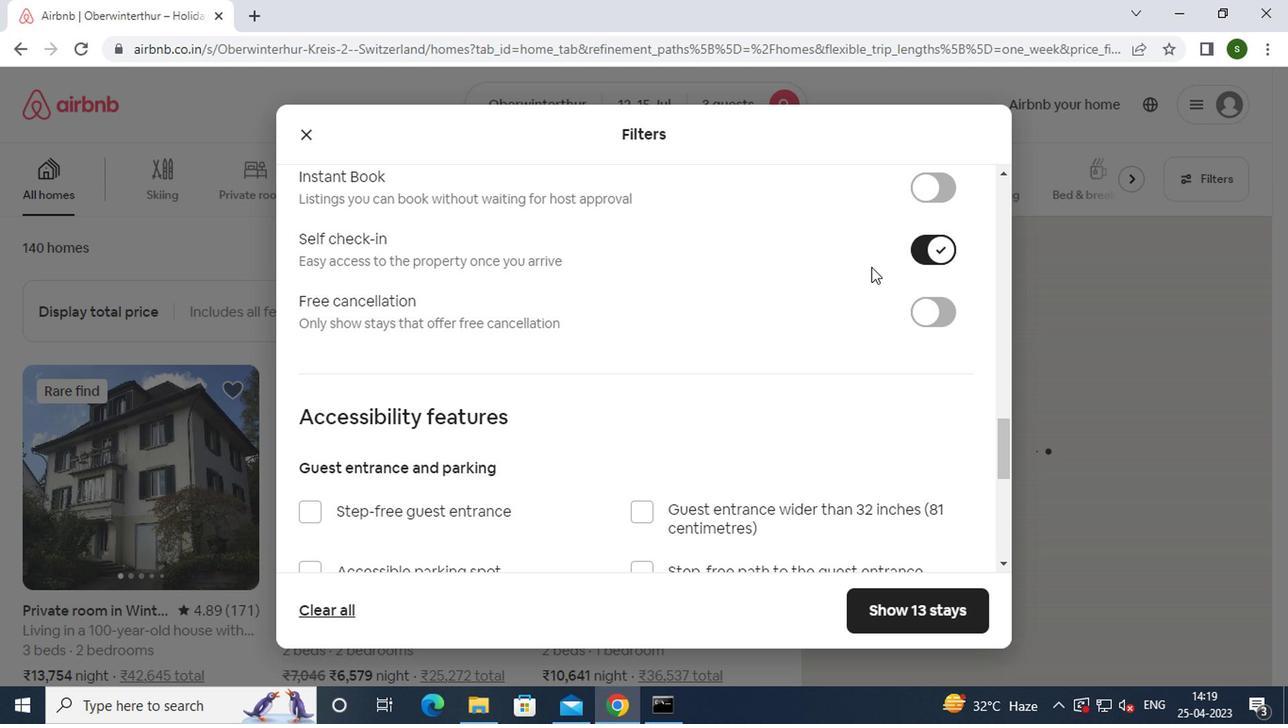 
Action: Mouse scrolled (867, 267) with delta (0, -1)
Screenshot: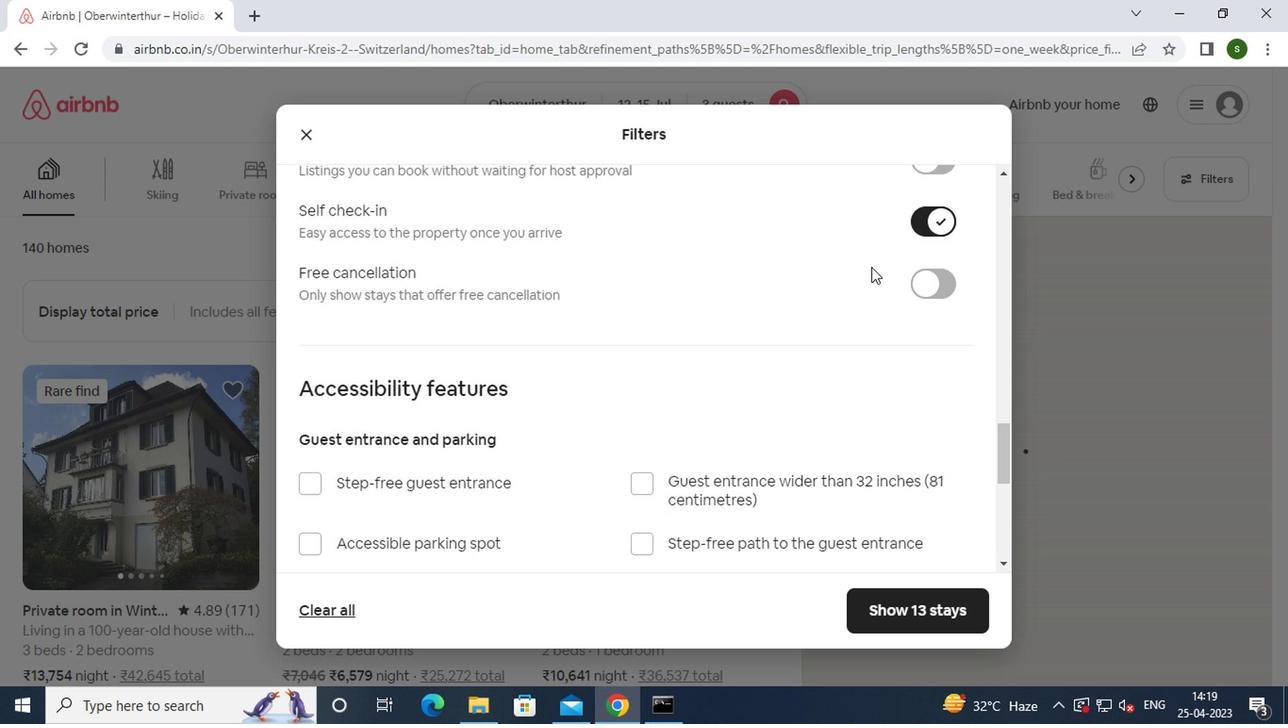 
Action: Mouse scrolled (867, 267) with delta (0, -1)
Screenshot: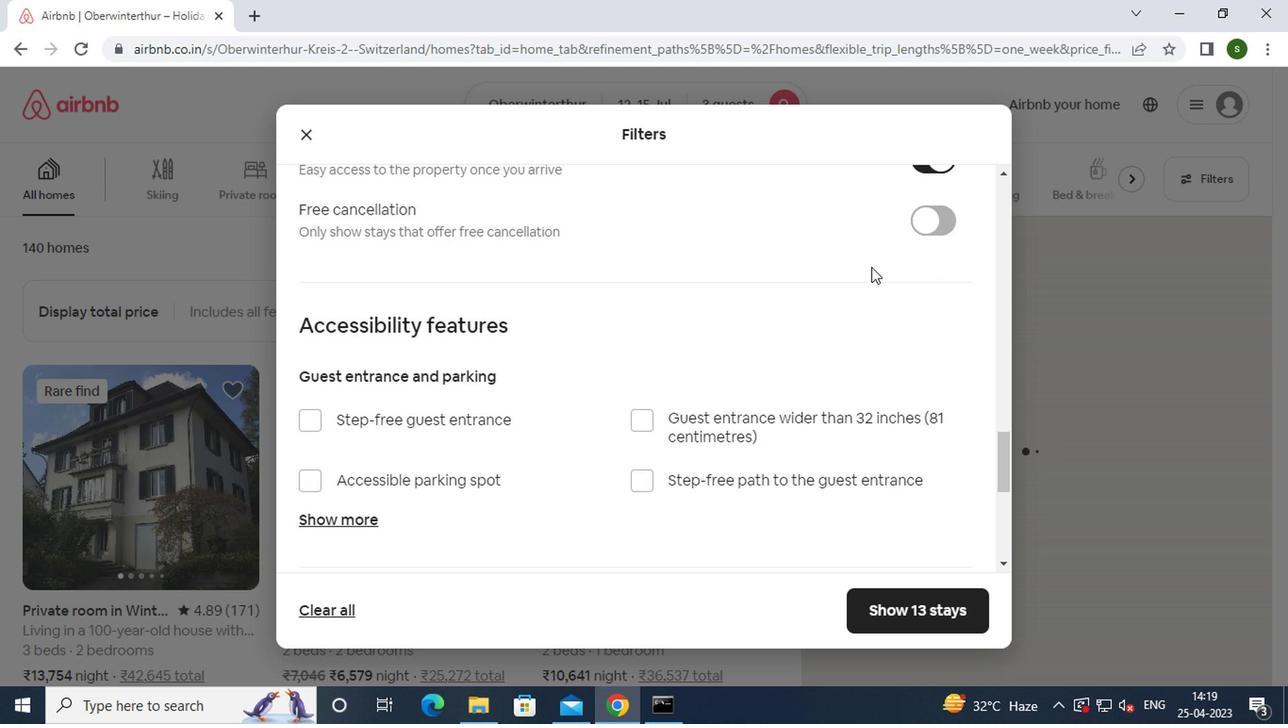 
Action: Mouse scrolled (867, 267) with delta (0, -1)
Screenshot: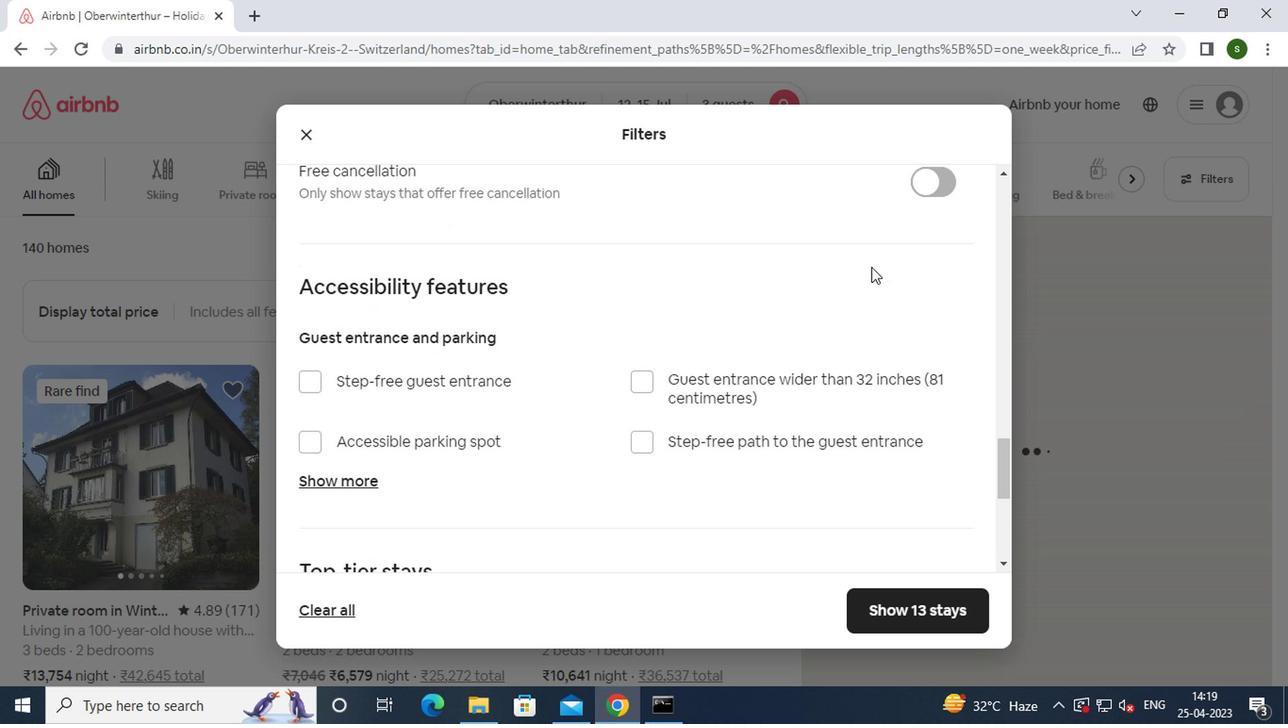 
Action: Mouse scrolled (867, 267) with delta (0, -1)
Screenshot: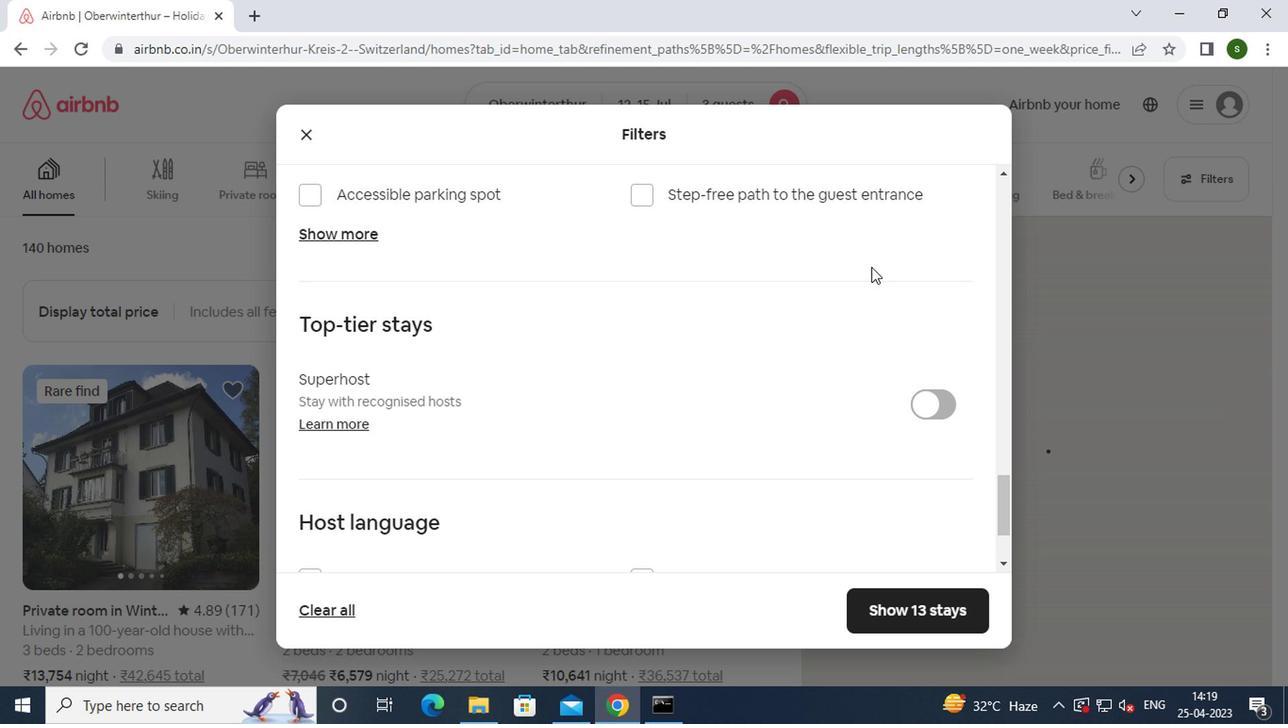 
Action: Mouse scrolled (867, 267) with delta (0, -1)
Screenshot: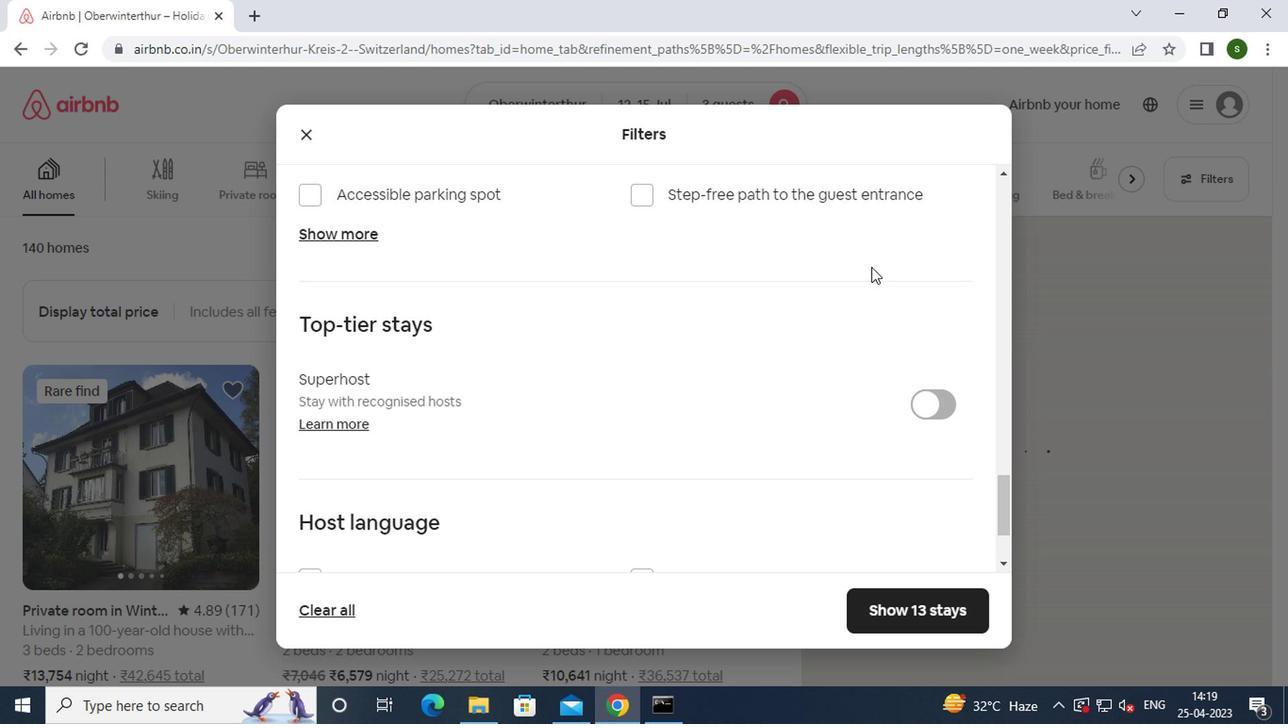 
Action: Mouse scrolled (867, 267) with delta (0, -1)
Screenshot: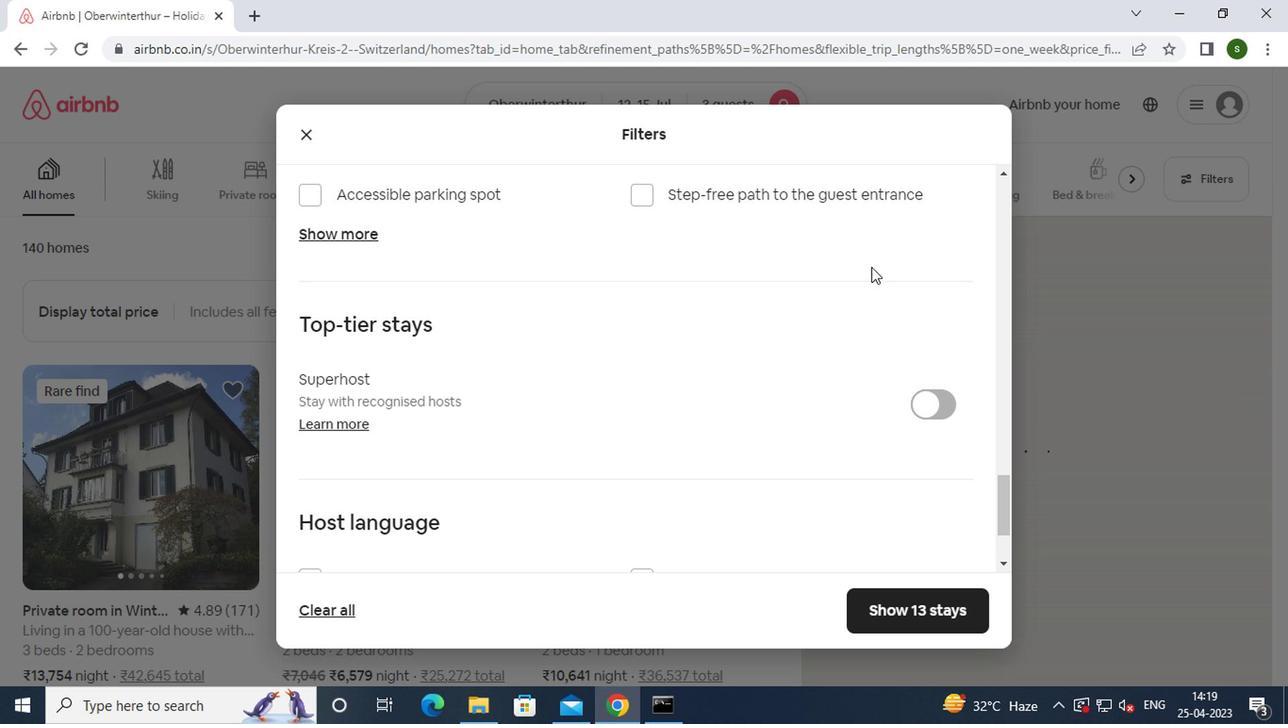 
Action: Mouse scrolled (867, 267) with delta (0, -1)
Screenshot: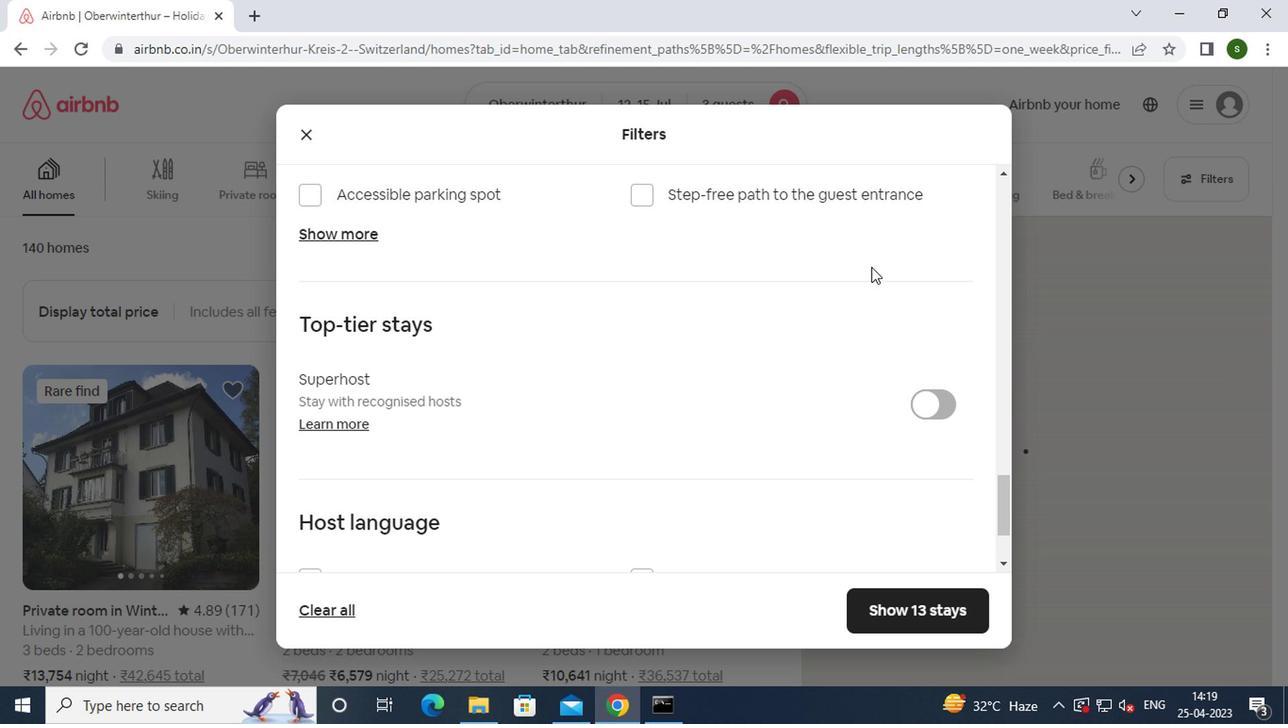 
Action: Mouse moved to (370, 445)
Screenshot: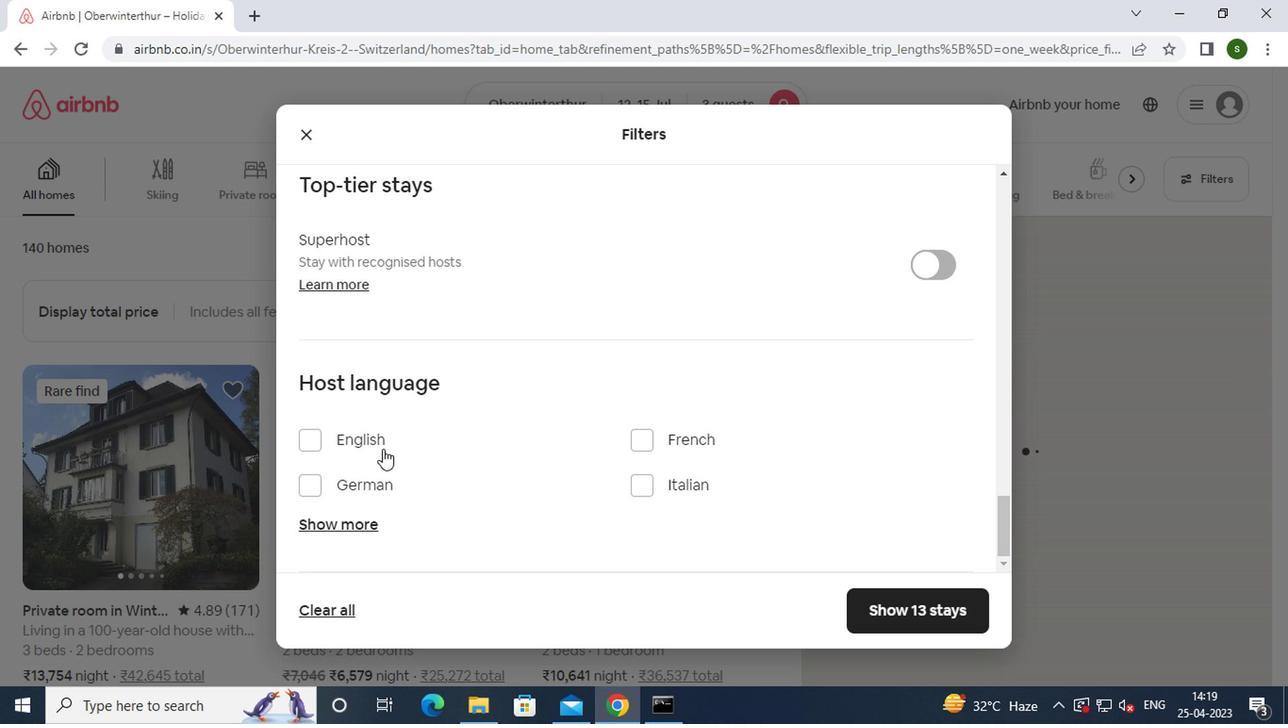 
Action: Mouse pressed left at (370, 445)
Screenshot: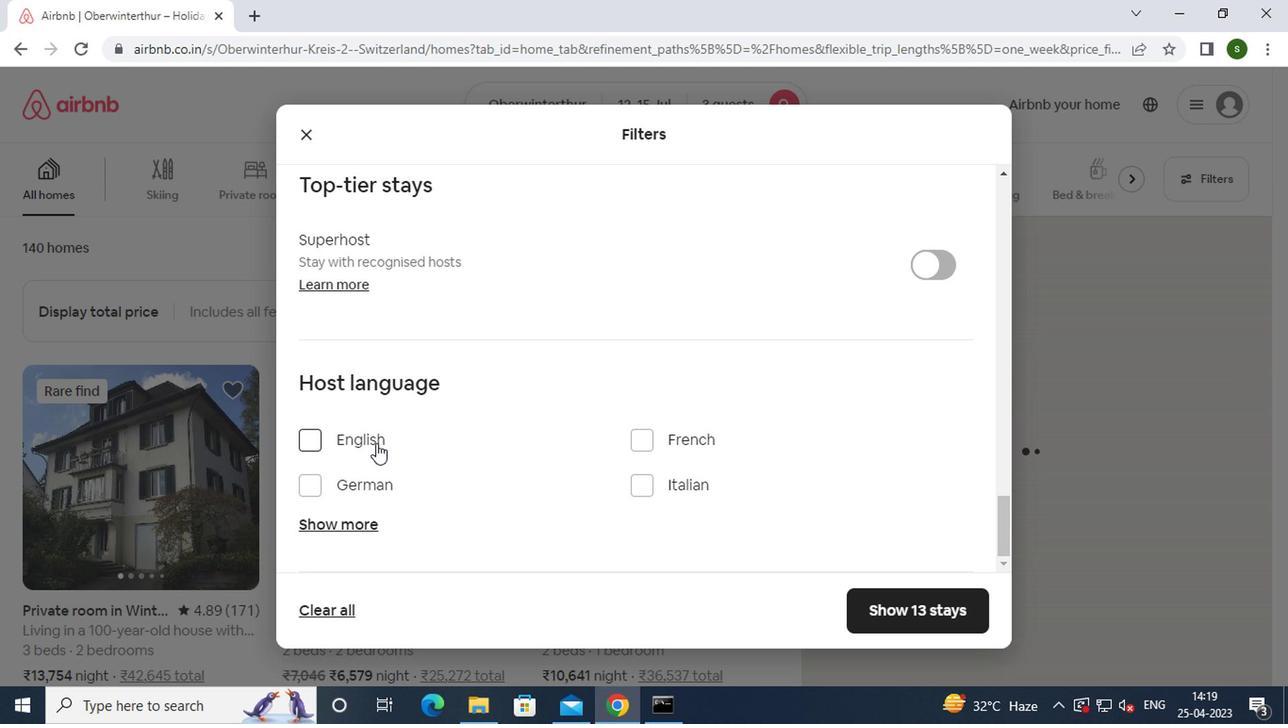
Action: Mouse moved to (887, 611)
Screenshot: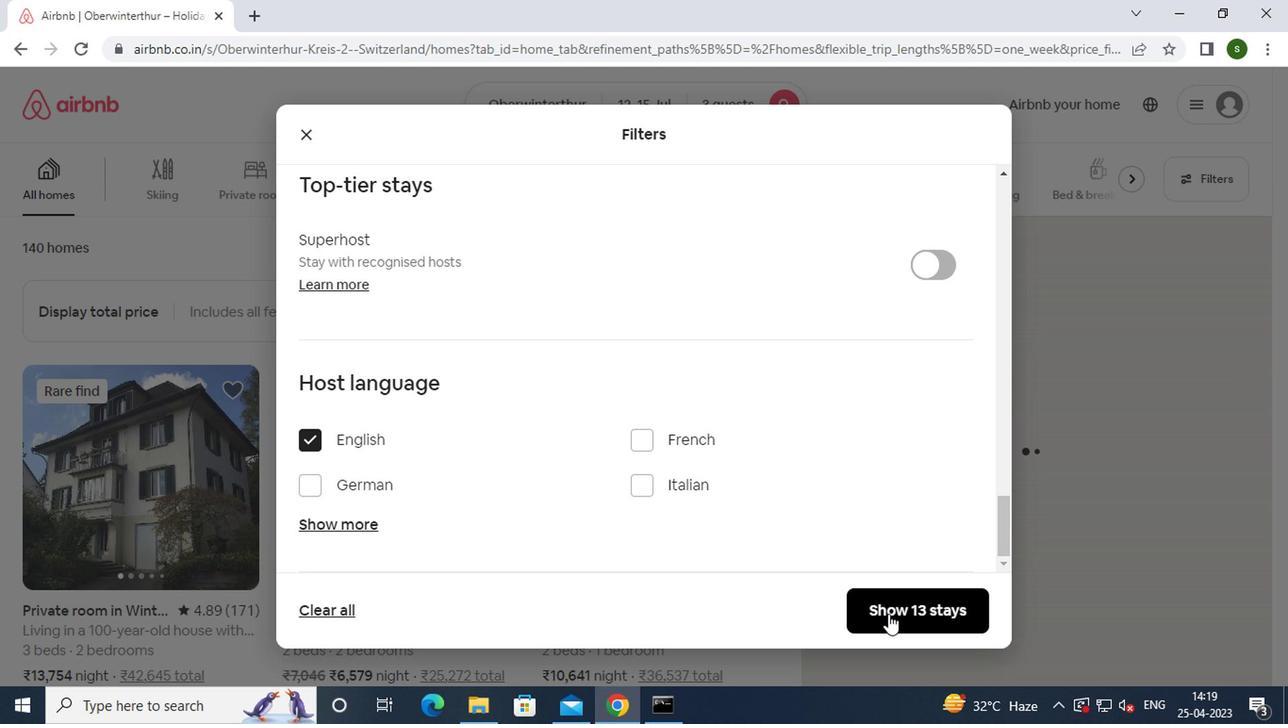 
Action: Mouse pressed left at (887, 611)
Screenshot: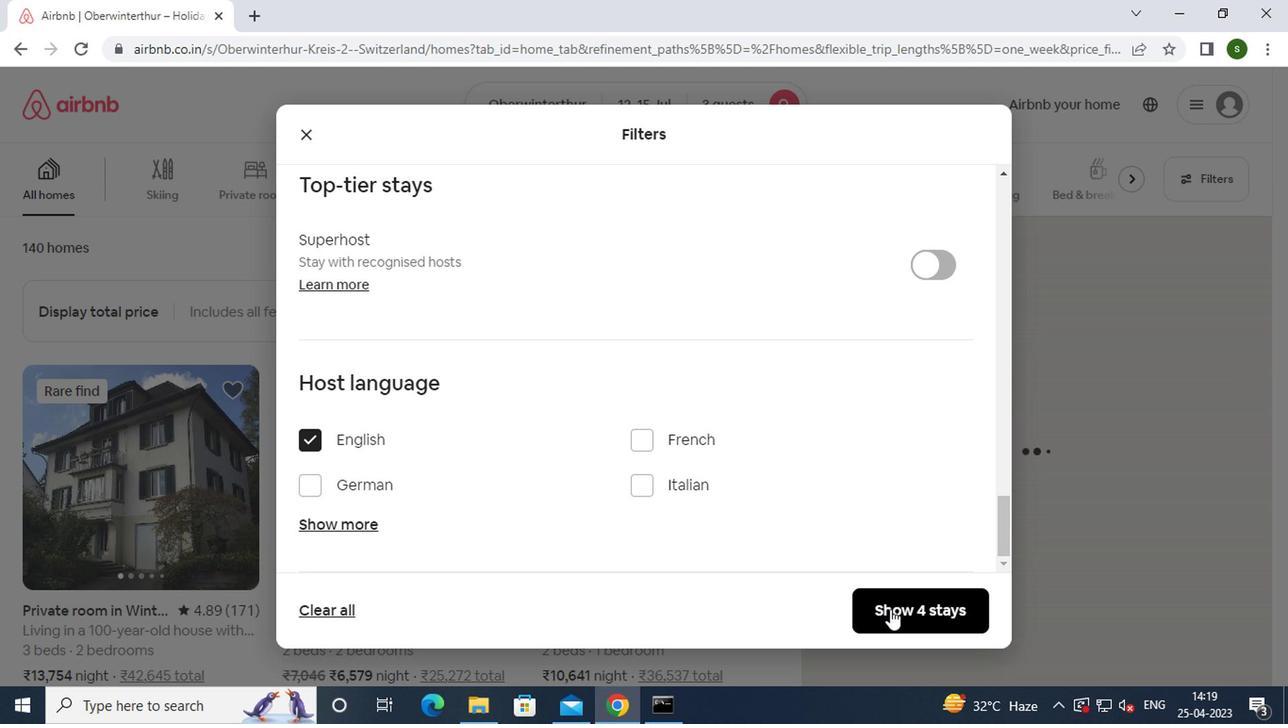 
Action: Mouse moved to (488, 289)
Screenshot: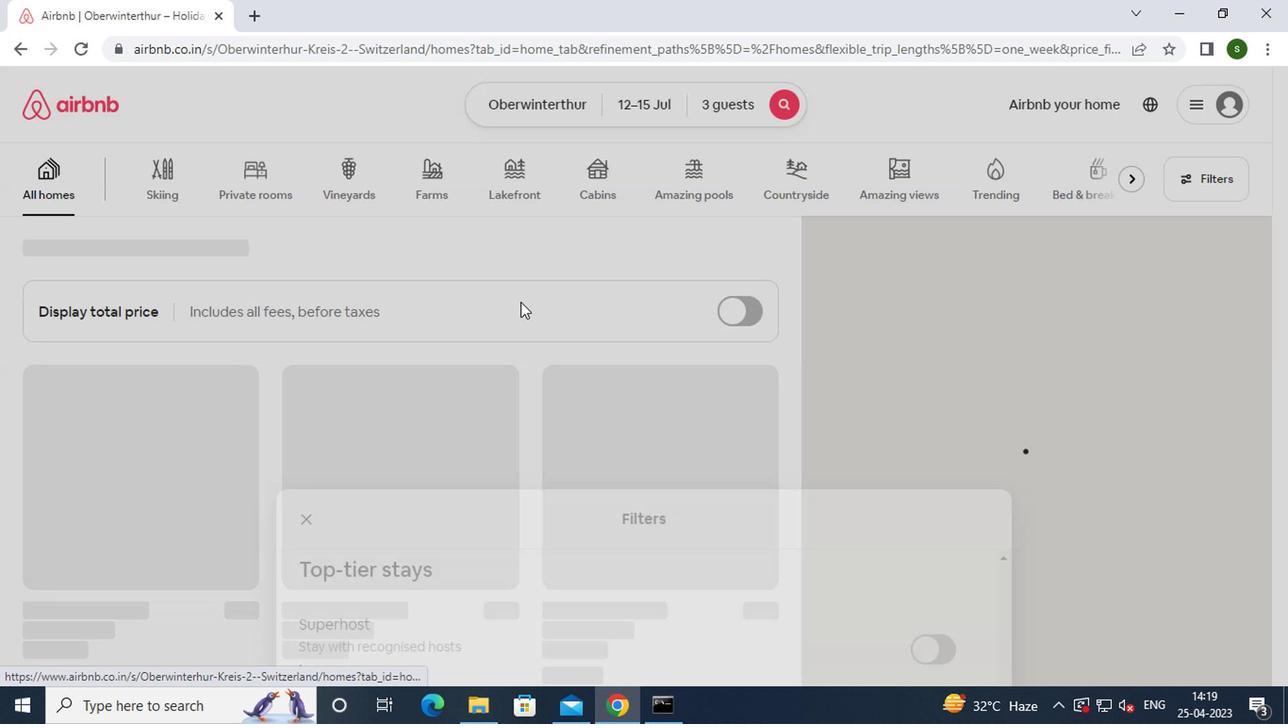 
